 Task: Find connections with filter location Kidlington with filter topic #happywith filter profile language English with filter current company Aviation Jobs @ AeroNefs with filter school Shri G S Institute of Technology & Science with filter industry Wood Product Manufacturing with filter service category User Experience Design with filter keywords title Salon Manager
Action: Mouse moved to (687, 105)
Screenshot: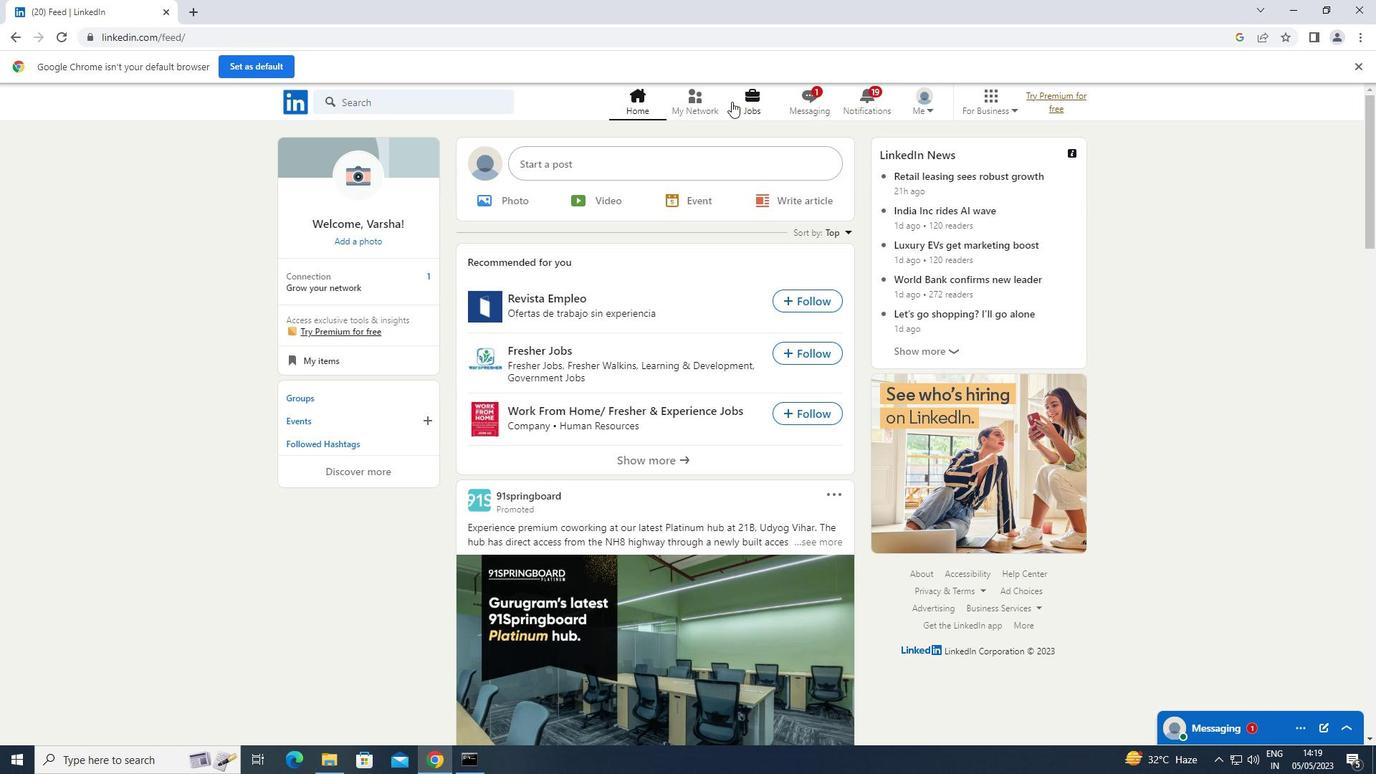 
Action: Mouse pressed left at (687, 105)
Screenshot: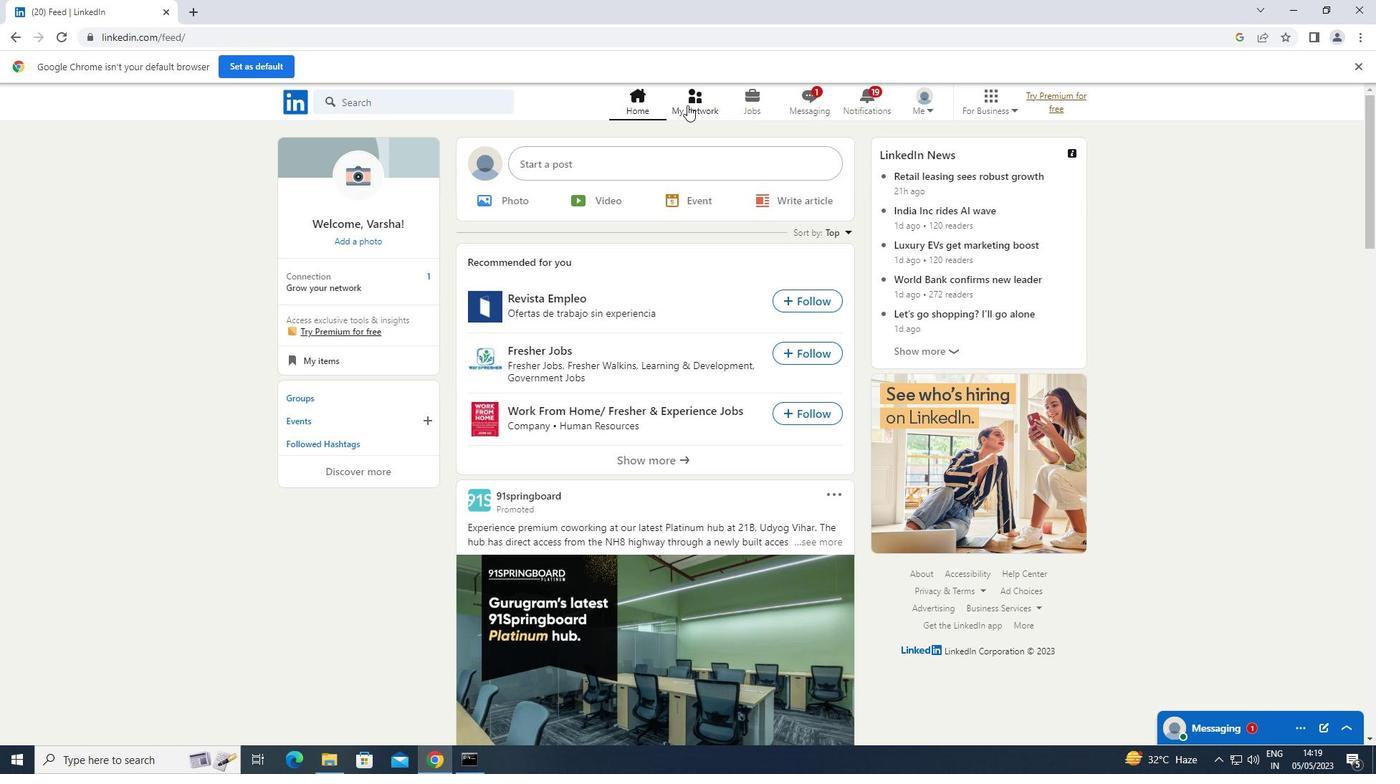 
Action: Mouse moved to (384, 172)
Screenshot: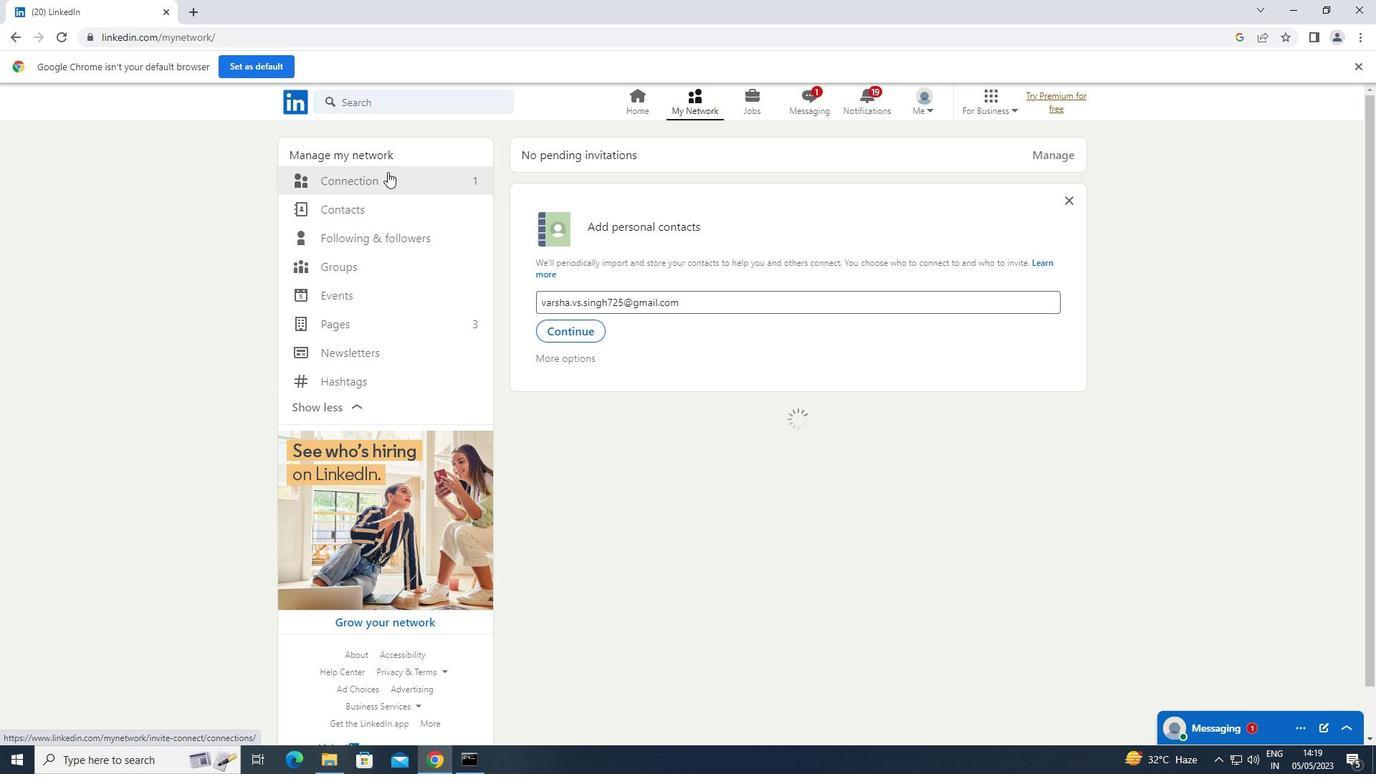 
Action: Mouse pressed left at (384, 172)
Screenshot: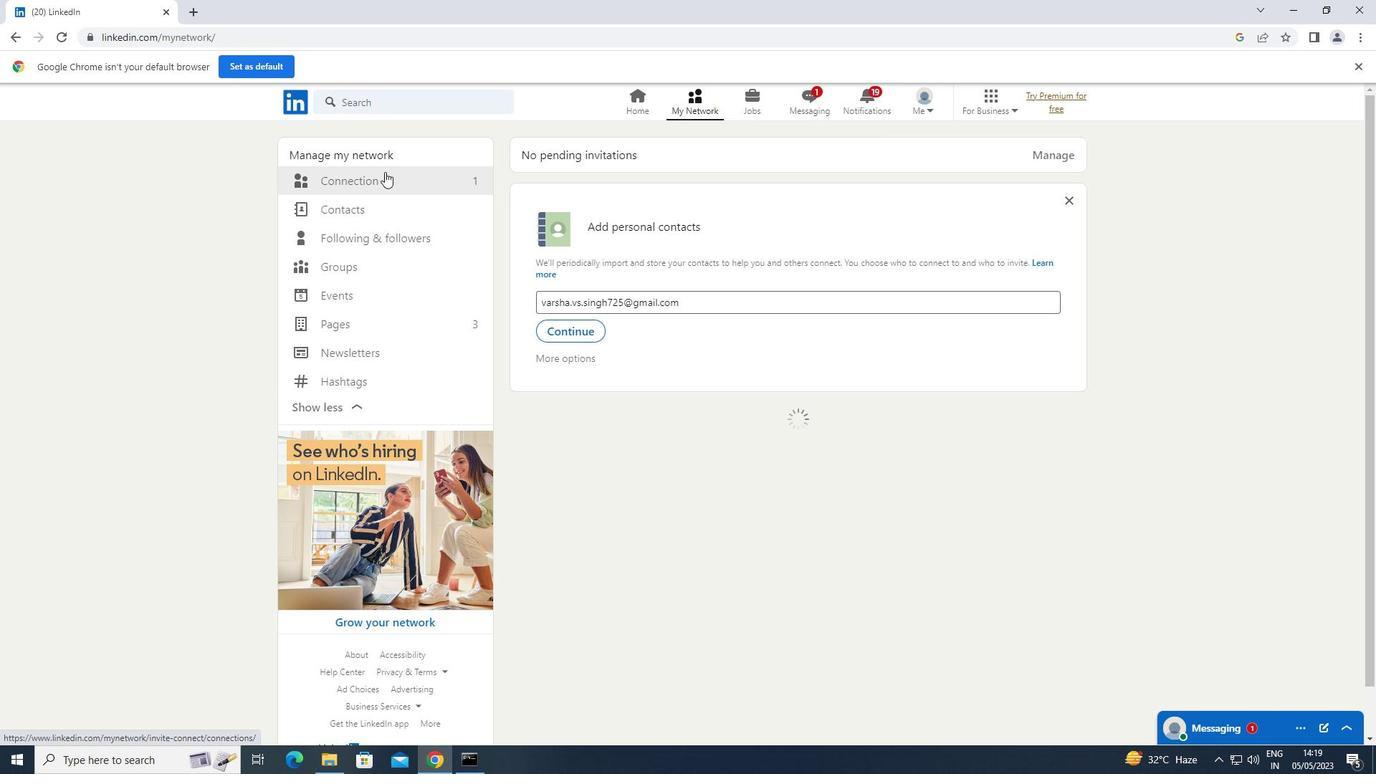 
Action: Mouse moved to (797, 175)
Screenshot: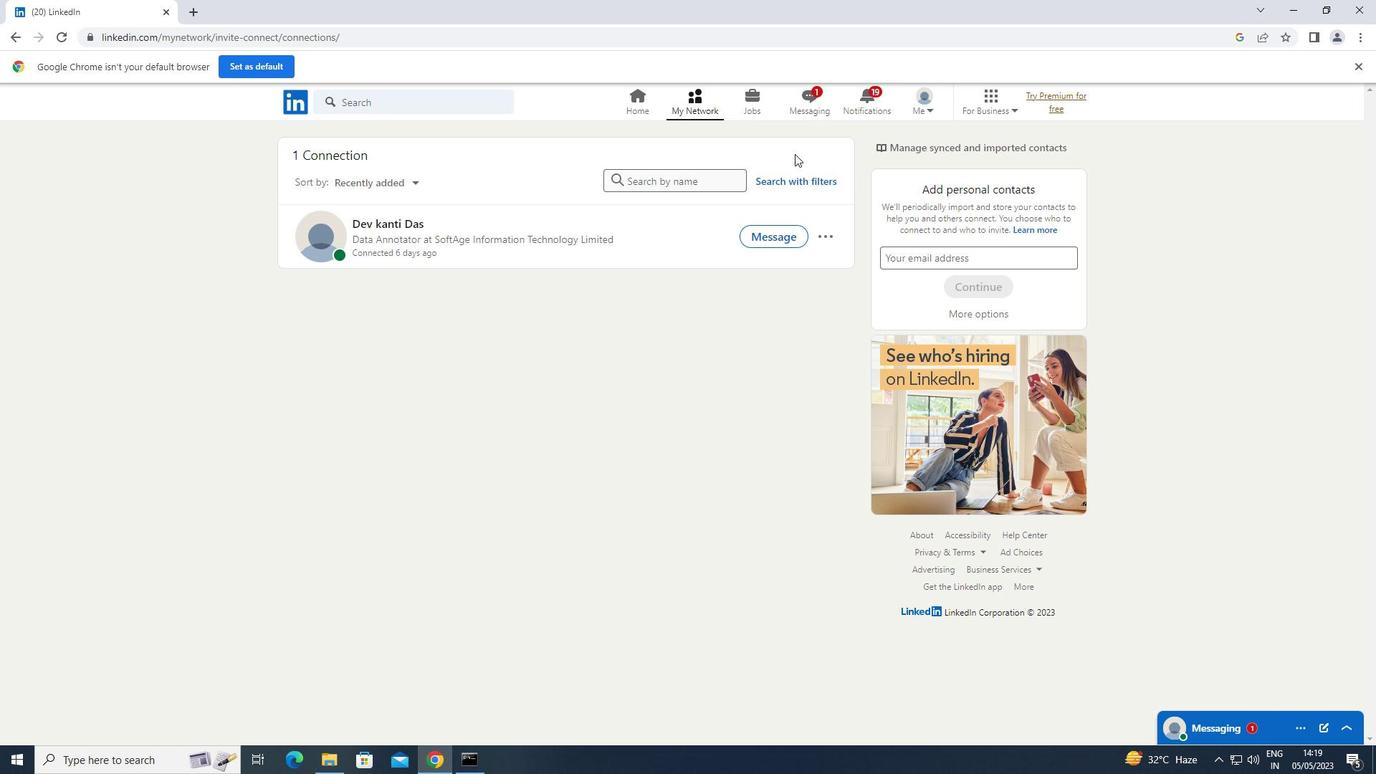 
Action: Mouse pressed left at (797, 175)
Screenshot: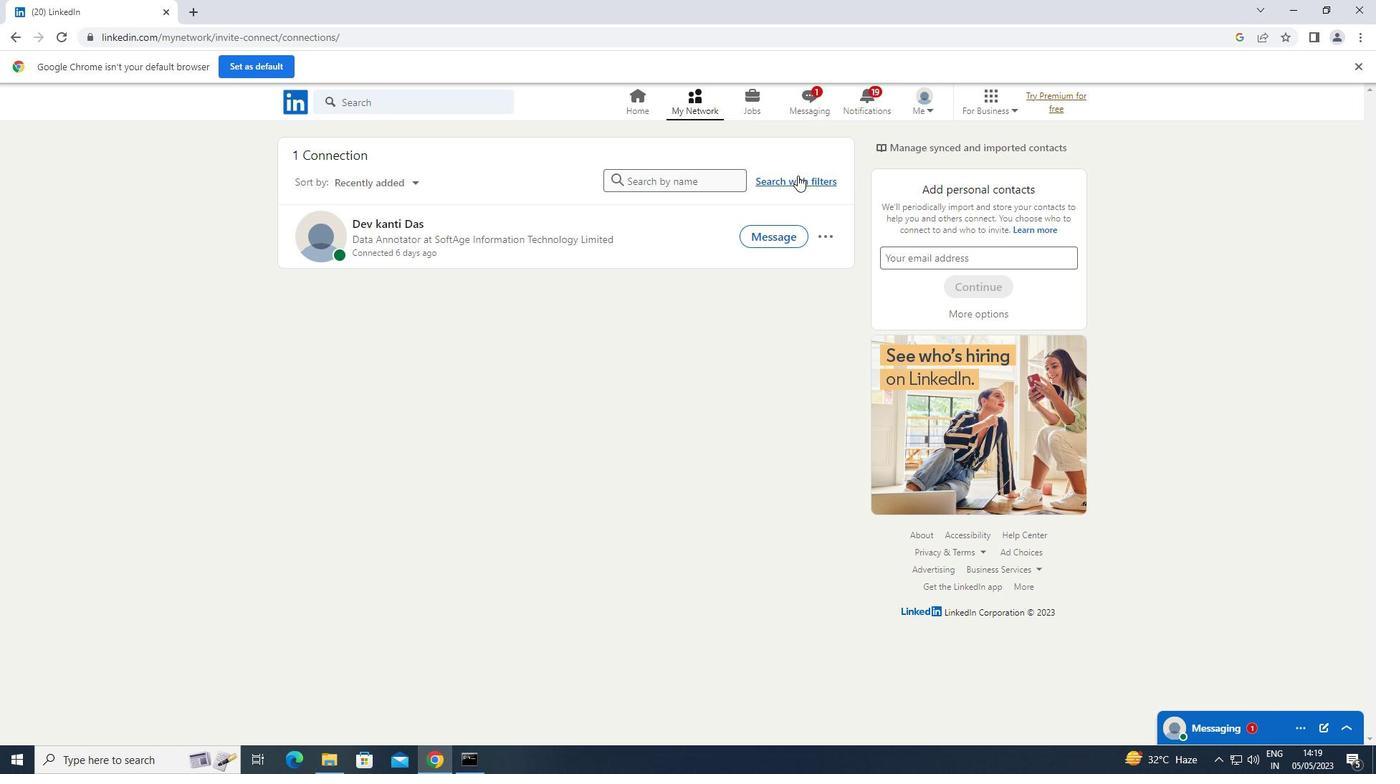 
Action: Mouse moved to (731, 134)
Screenshot: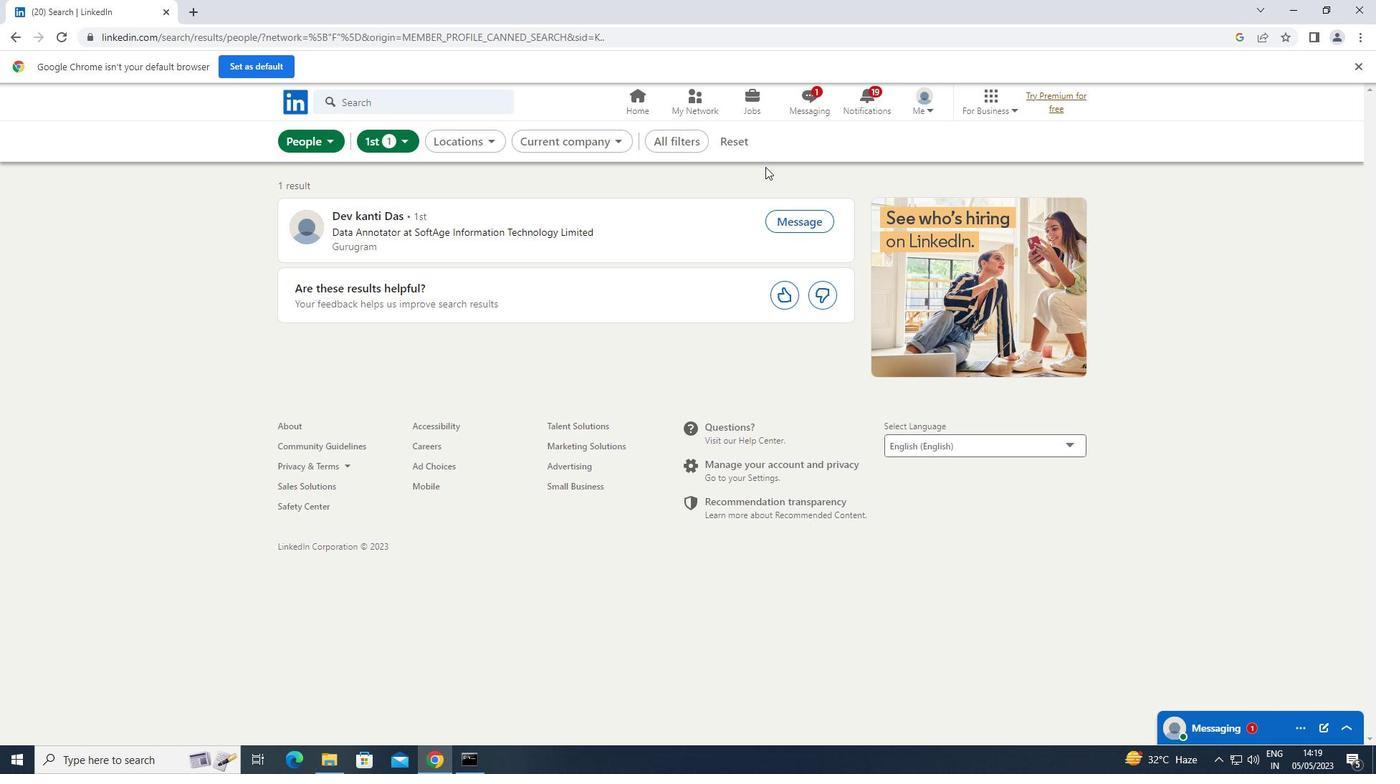 
Action: Mouse pressed left at (731, 134)
Screenshot: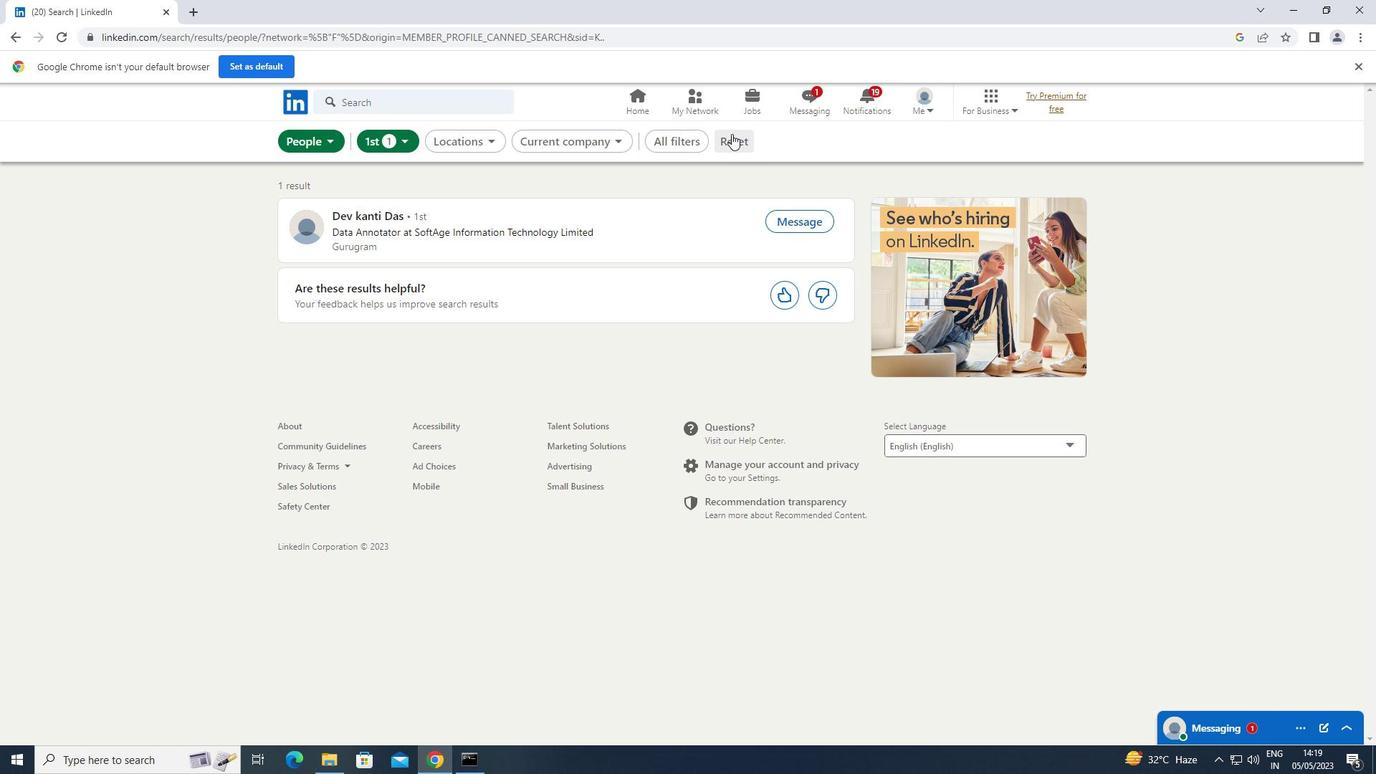 
Action: Mouse moved to (710, 137)
Screenshot: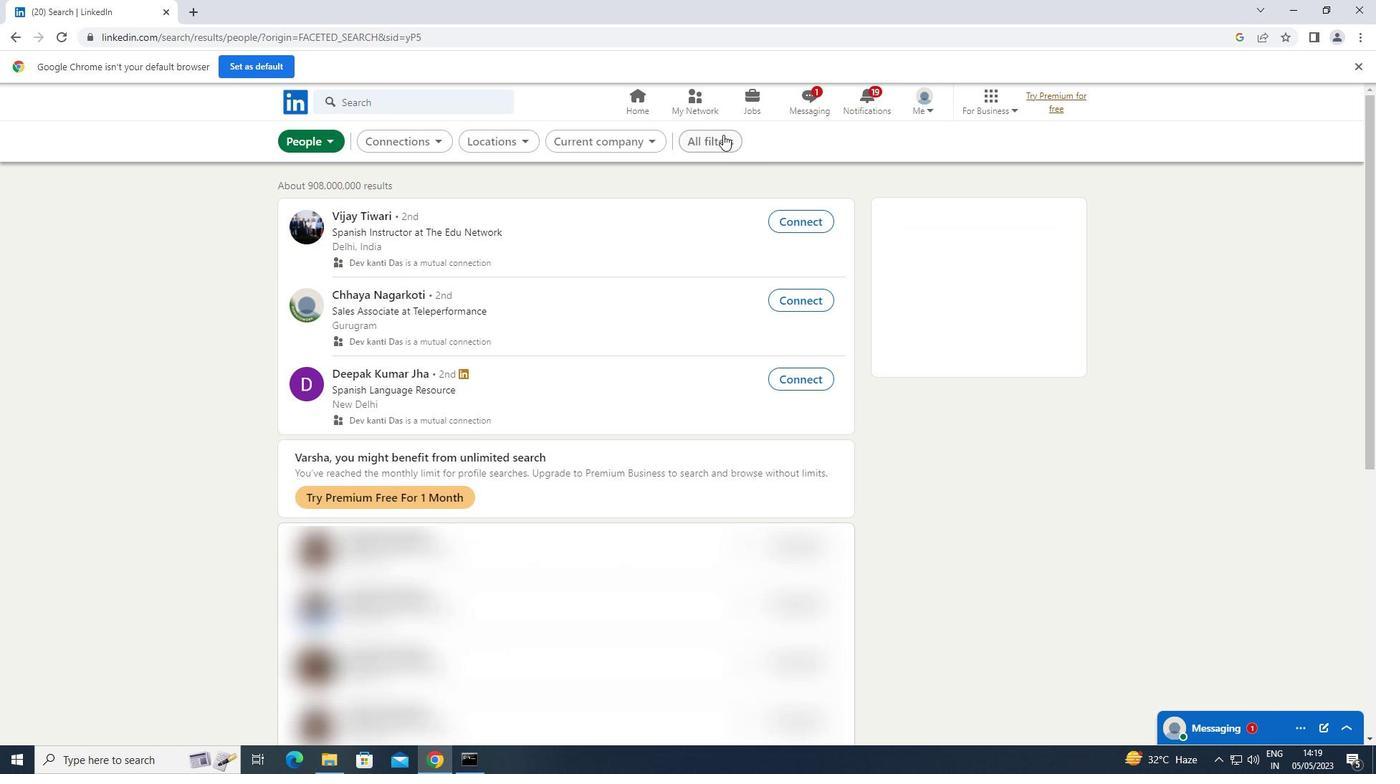 
Action: Mouse pressed left at (710, 137)
Screenshot: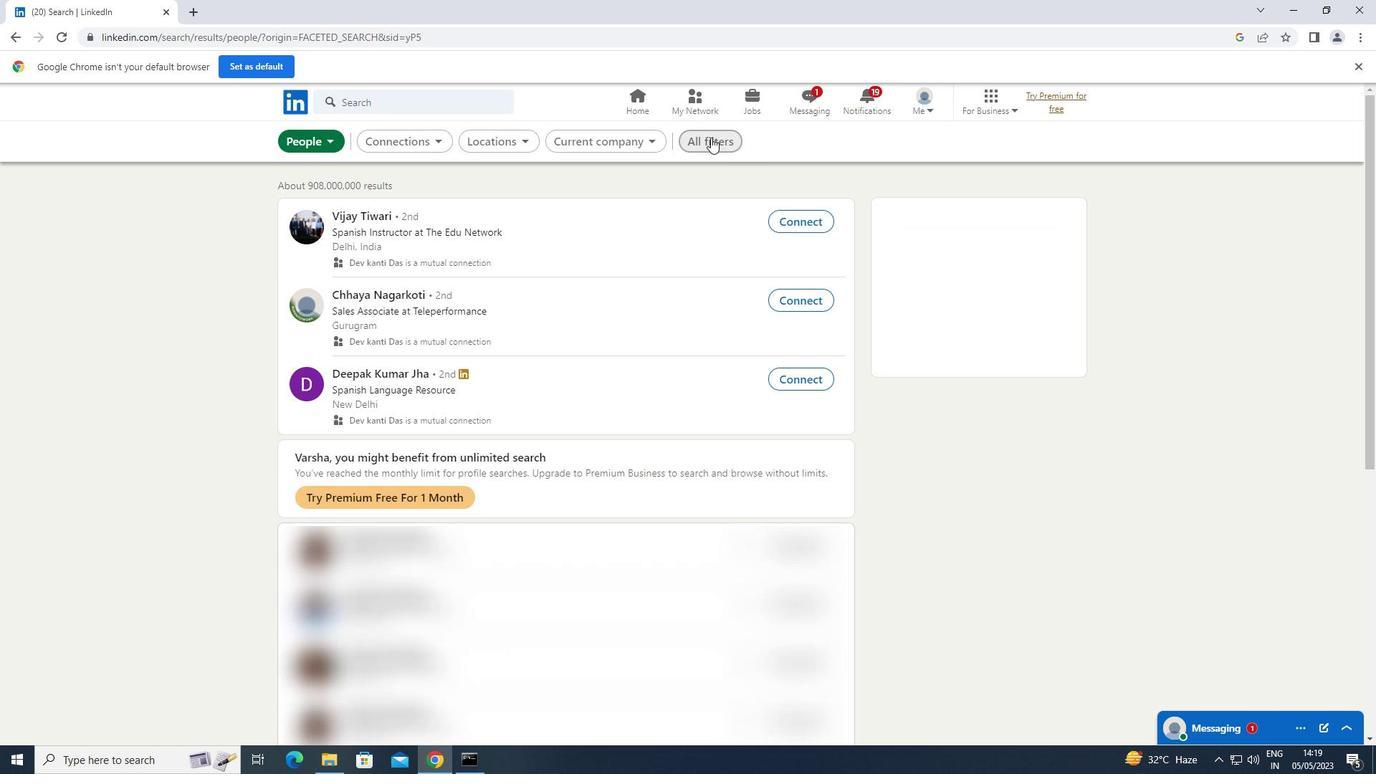 
Action: Mouse moved to (1047, 278)
Screenshot: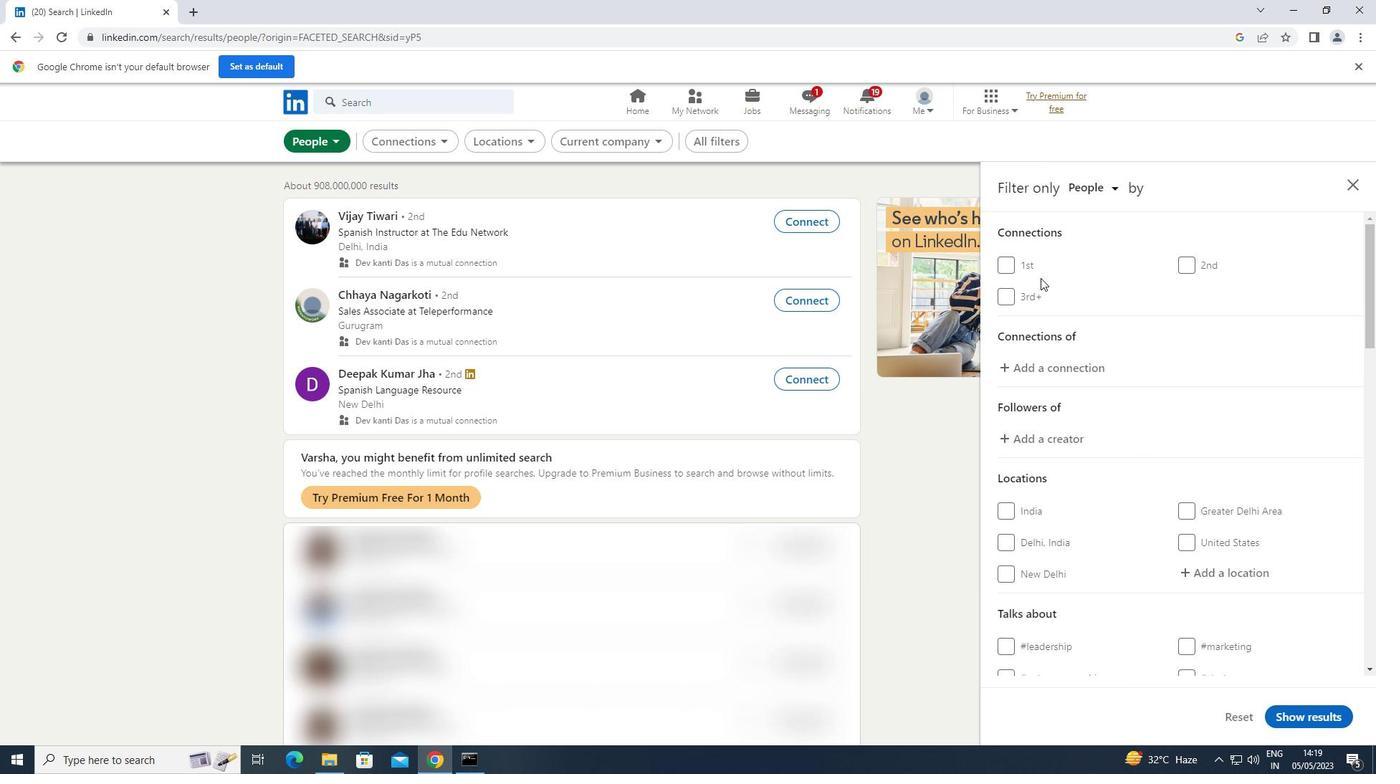 
Action: Mouse scrolled (1047, 277) with delta (0, 0)
Screenshot: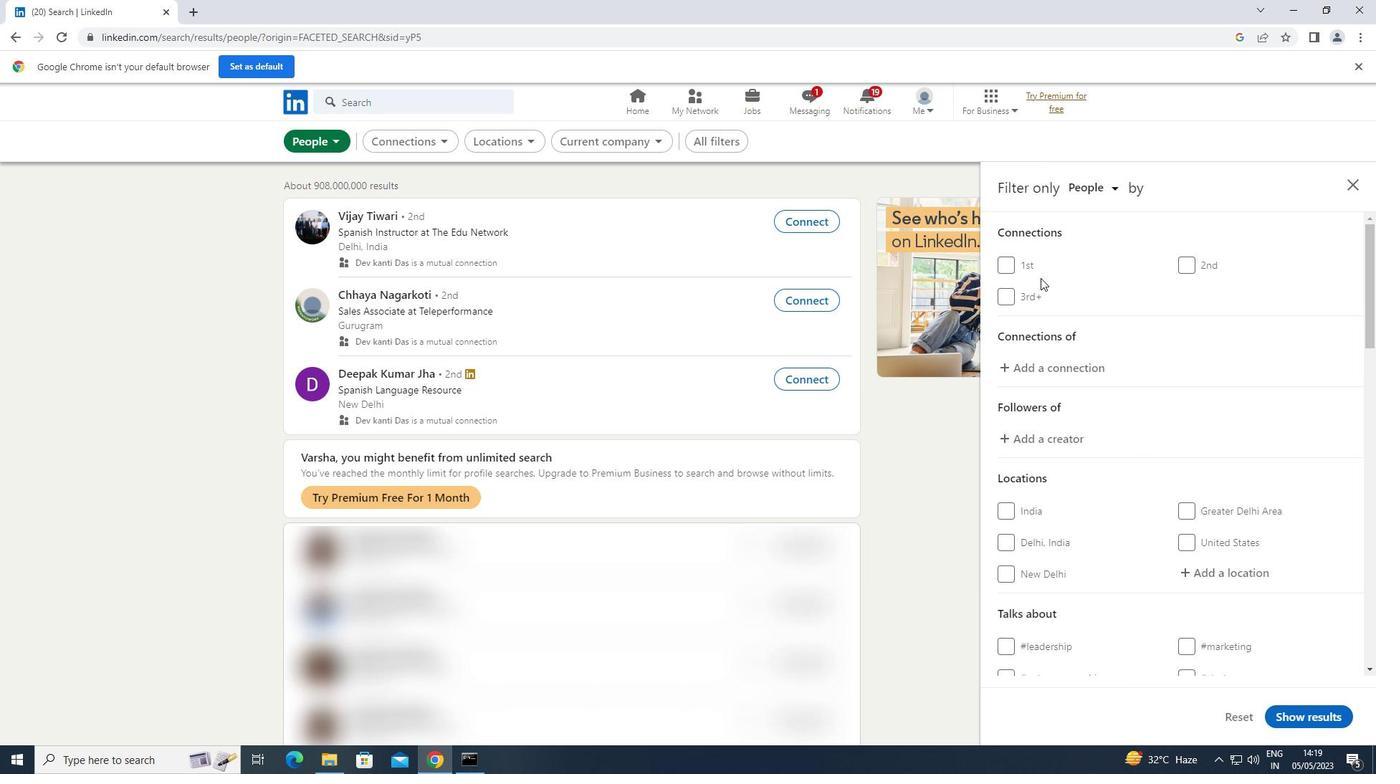 
Action: Mouse scrolled (1047, 277) with delta (0, 0)
Screenshot: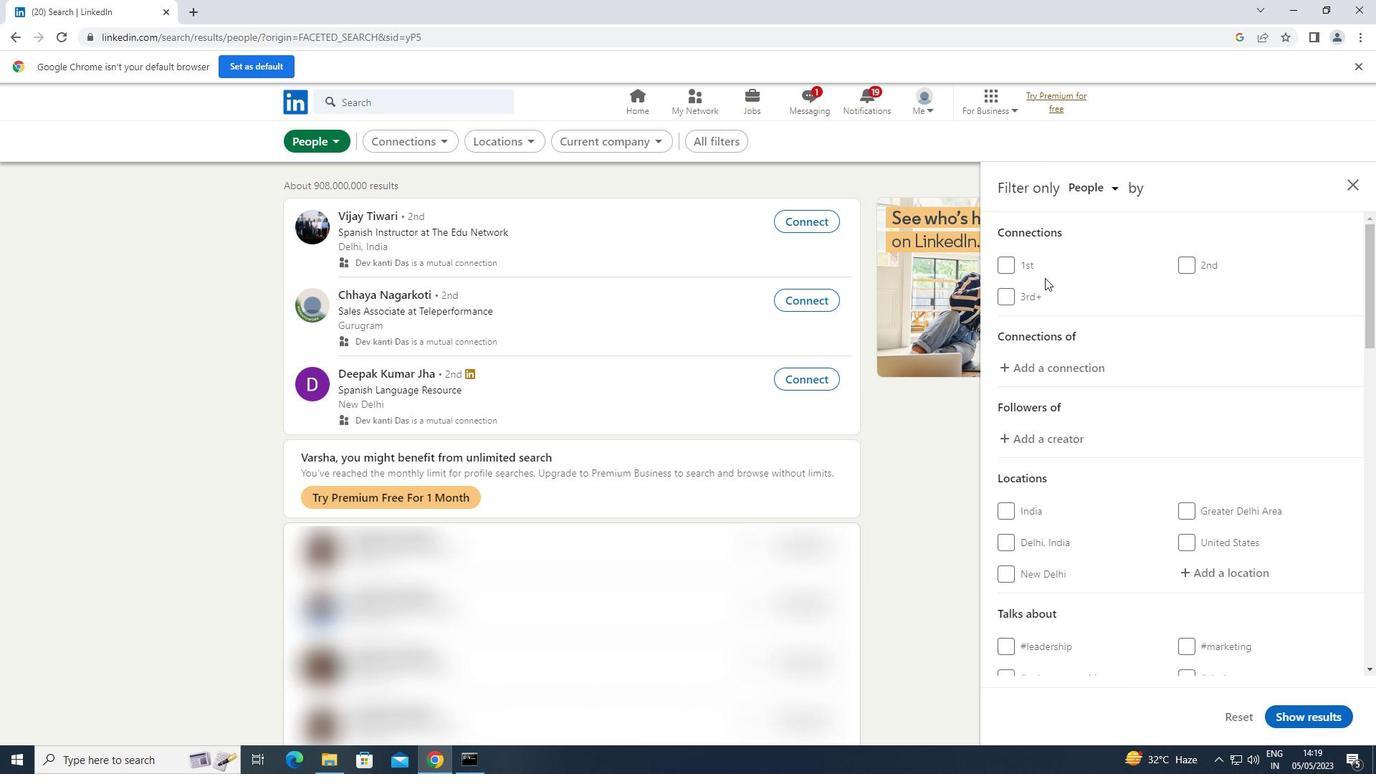 
Action: Mouse scrolled (1047, 277) with delta (0, 0)
Screenshot: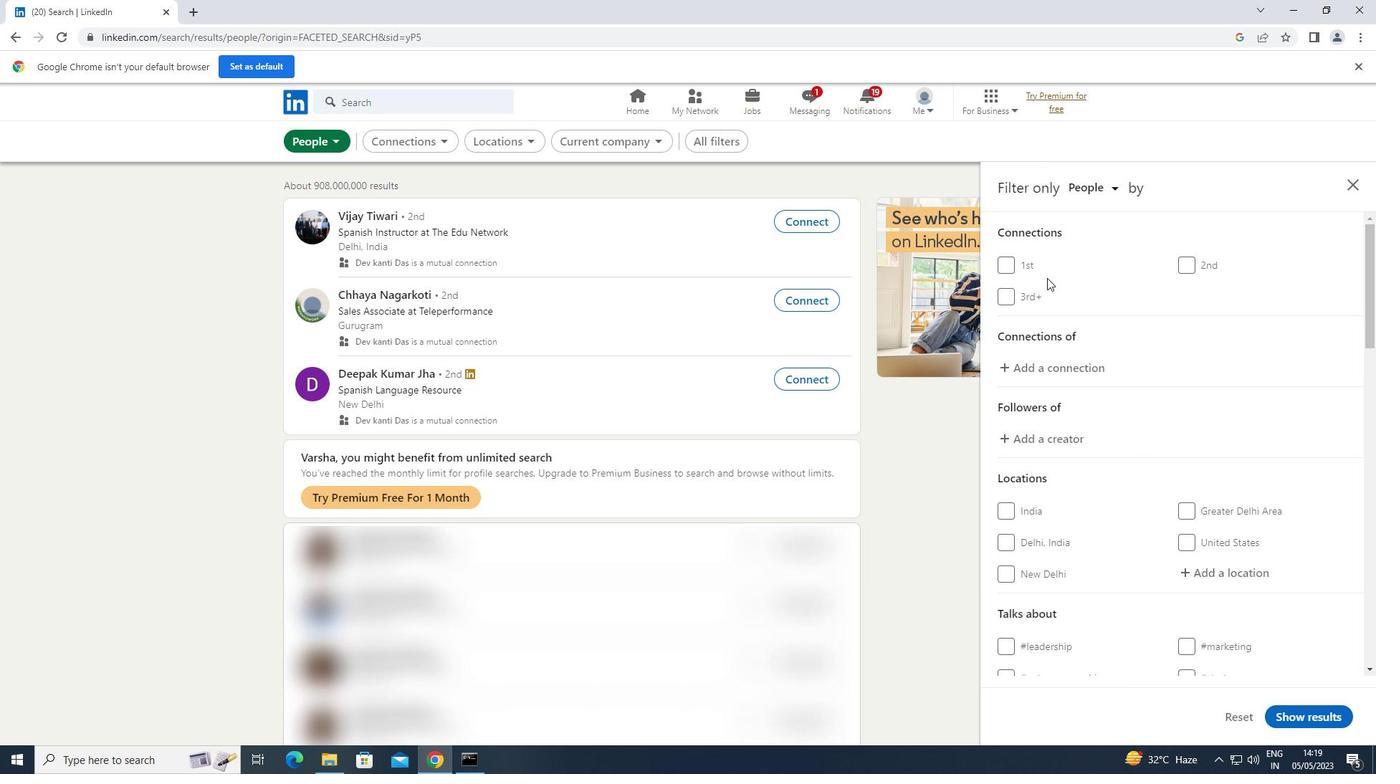 
Action: Mouse scrolled (1047, 277) with delta (0, 0)
Screenshot: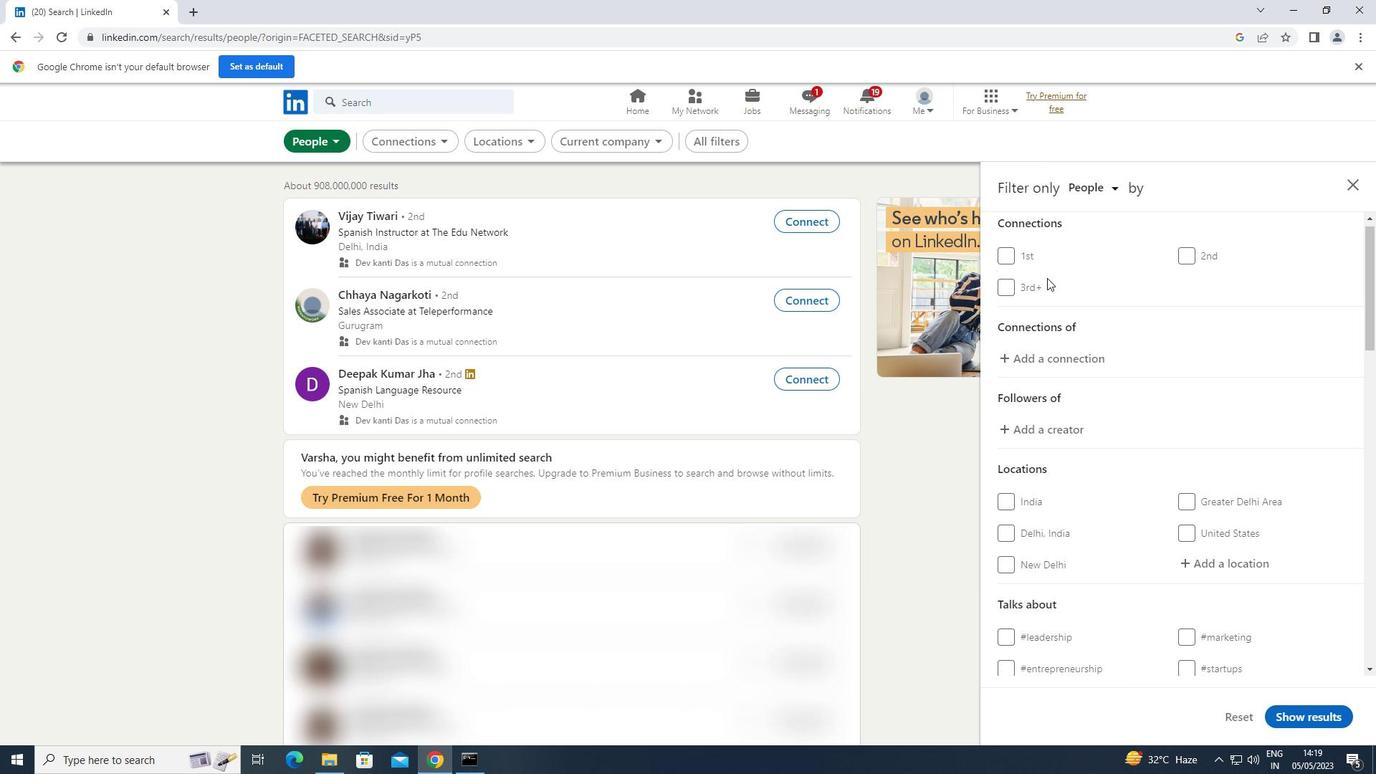 
Action: Mouse moved to (1202, 281)
Screenshot: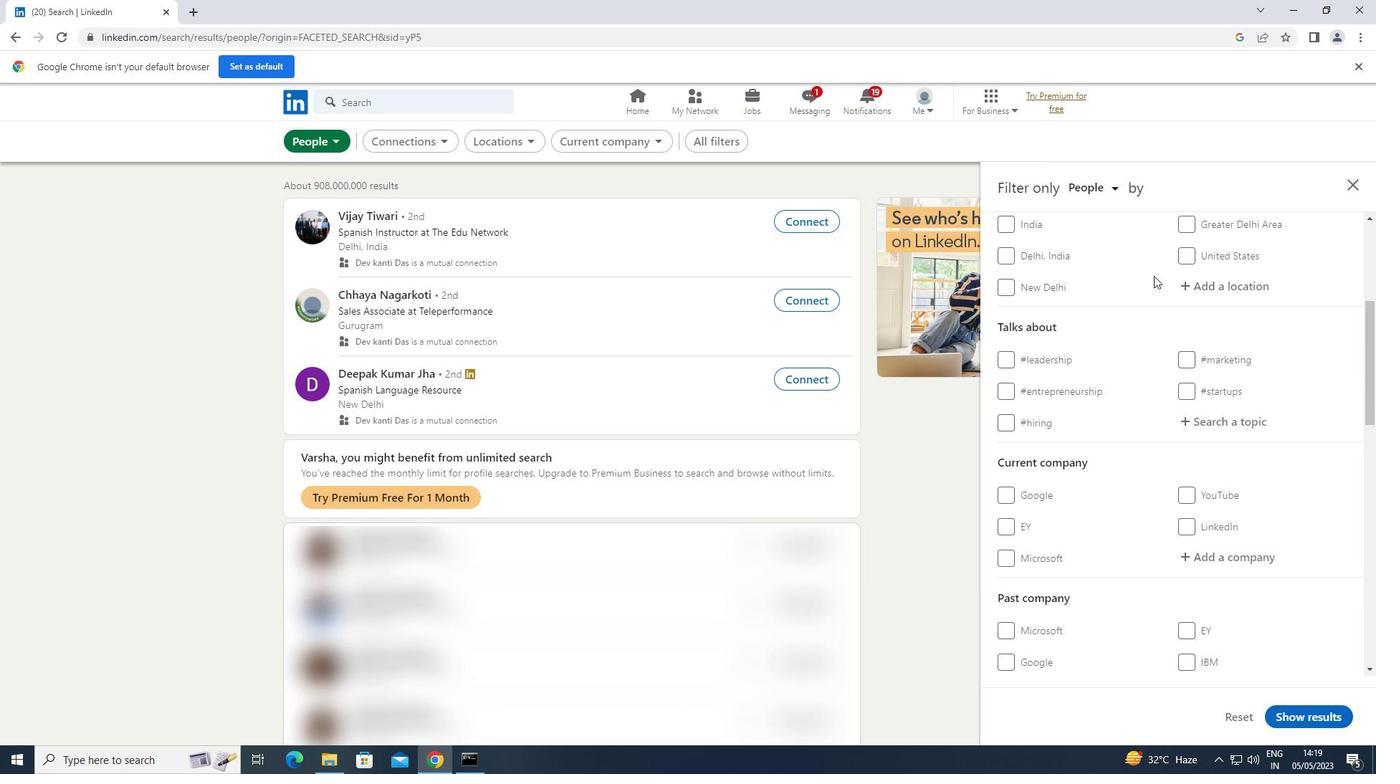 
Action: Mouse pressed left at (1202, 281)
Screenshot: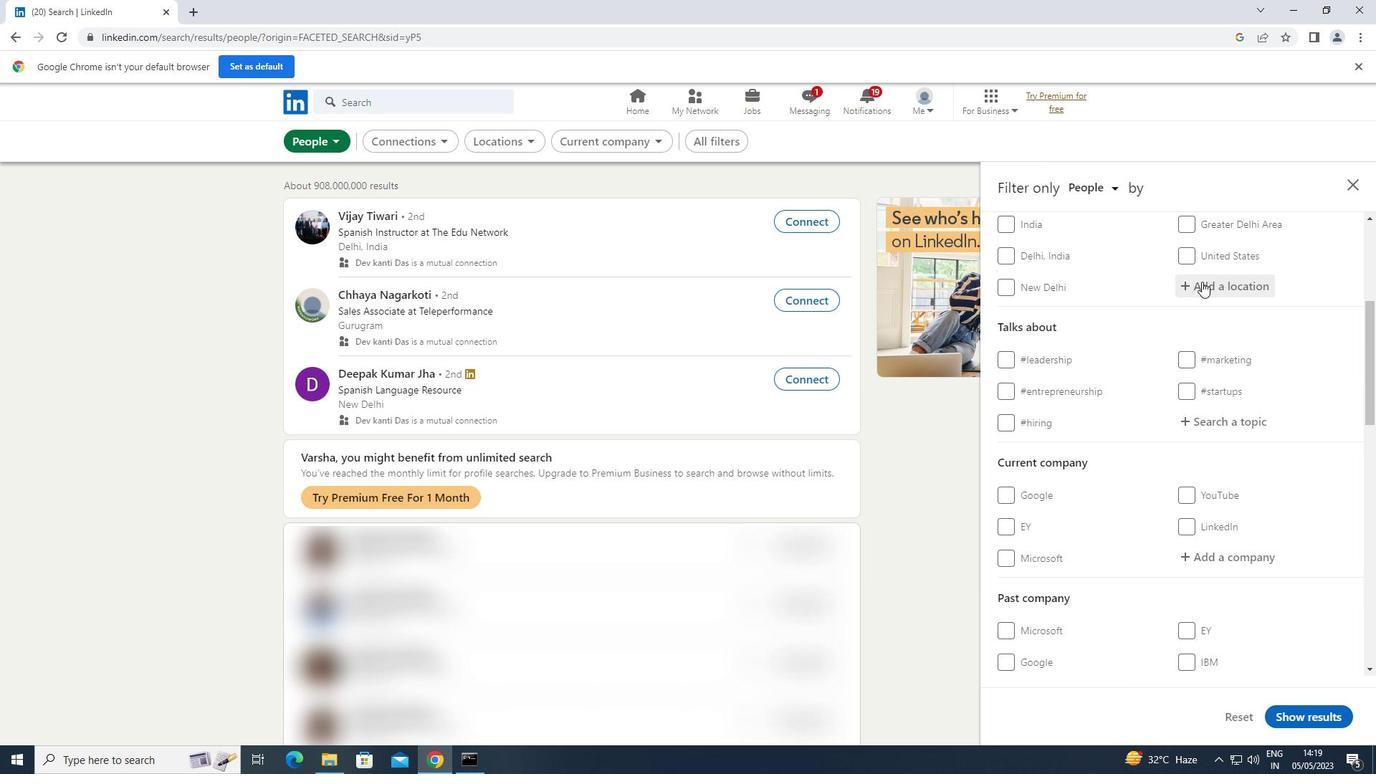 
Action: Key pressed <Key.shift>KIDLINGTON
Screenshot: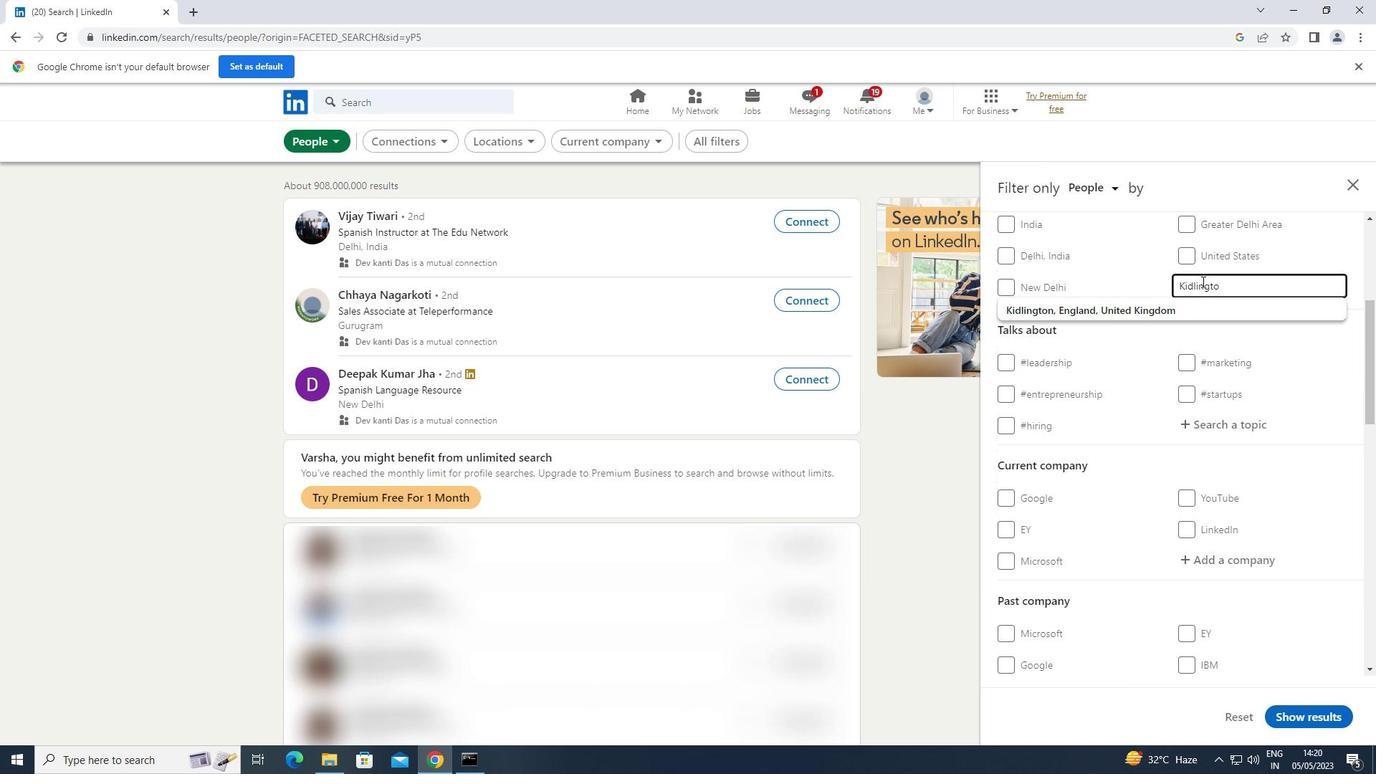 
Action: Mouse moved to (1191, 423)
Screenshot: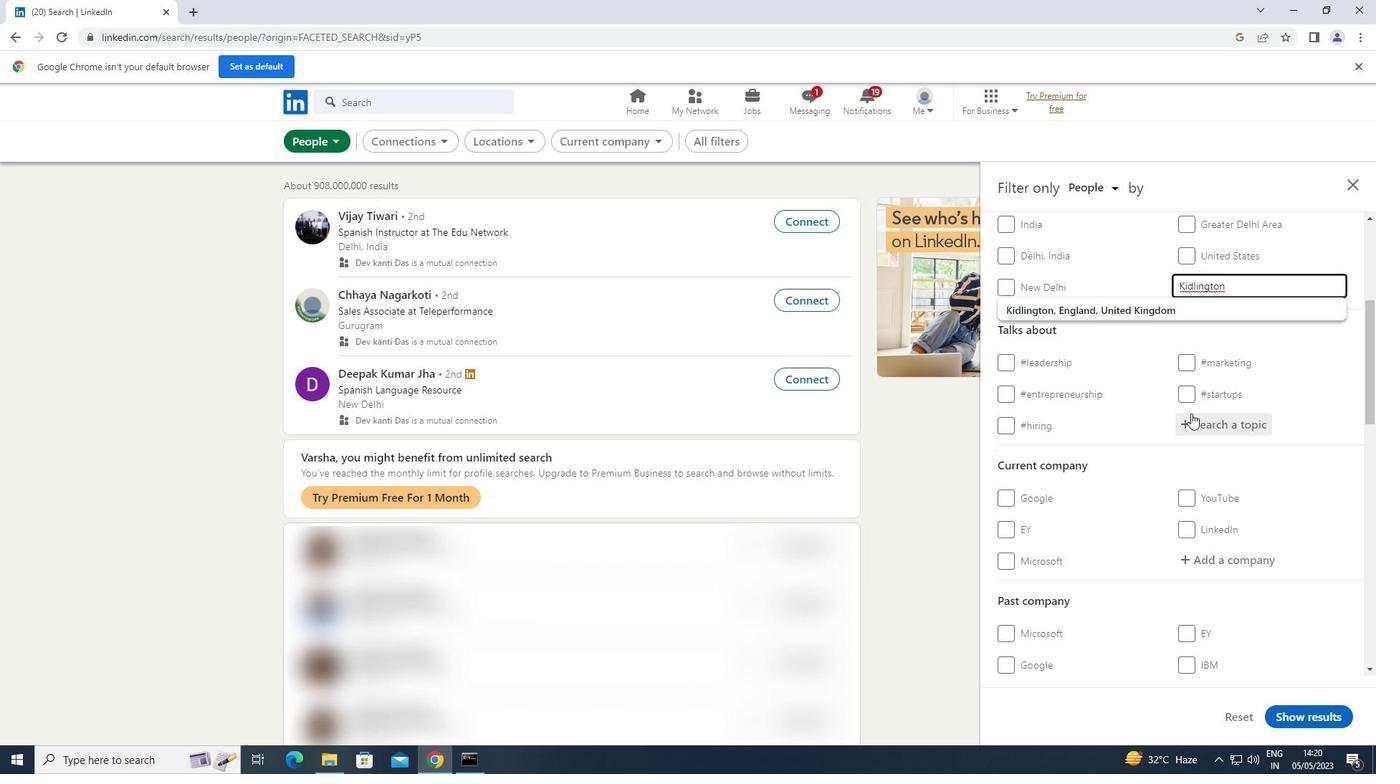 
Action: Mouse pressed left at (1191, 423)
Screenshot: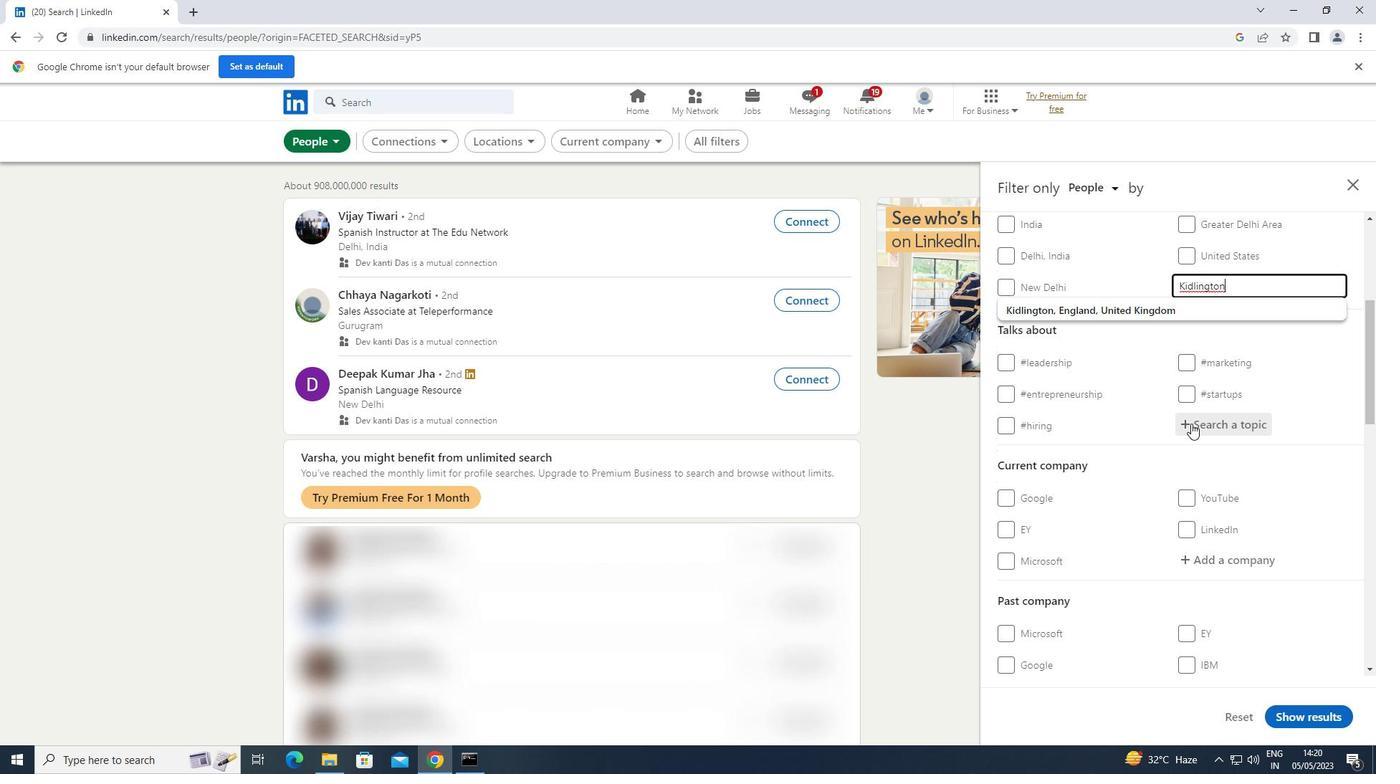 
Action: Key pressed HAPPY
Screenshot: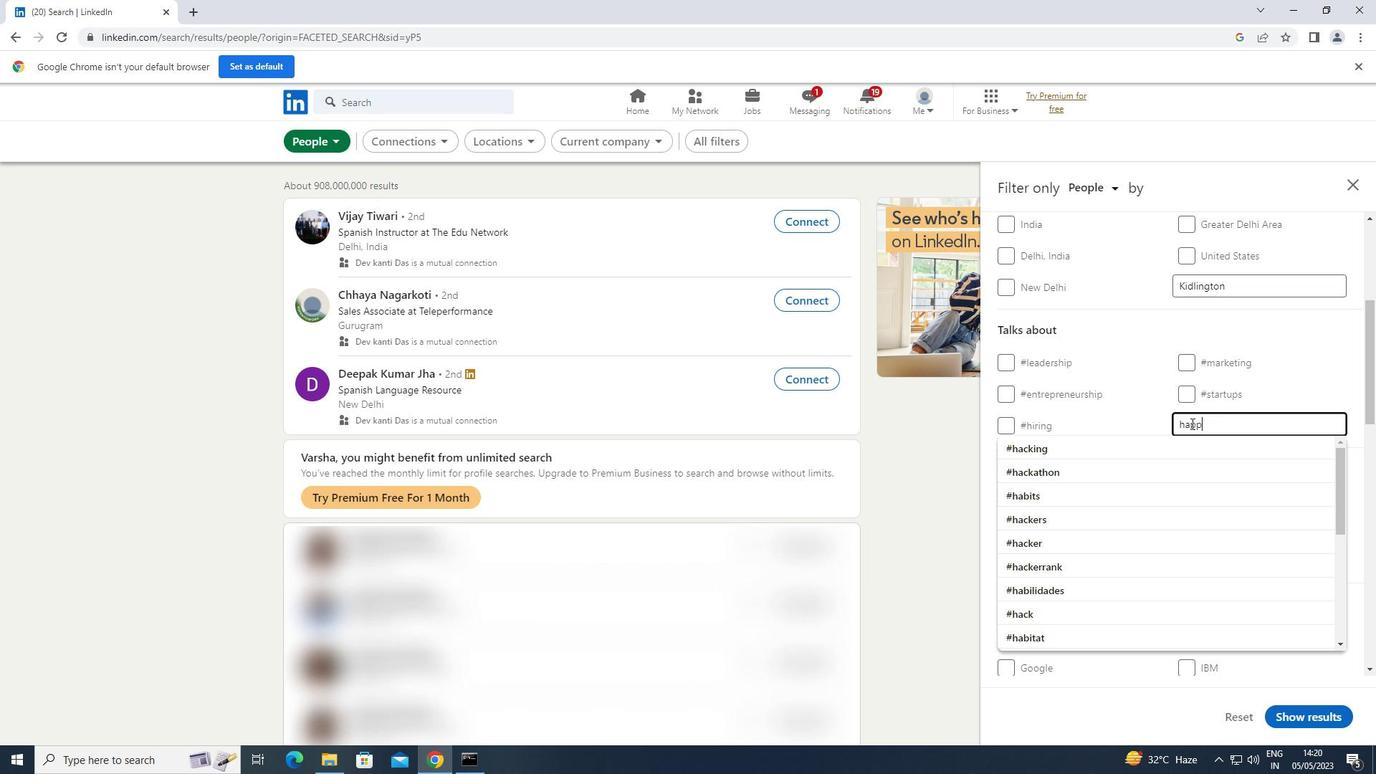 
Action: Mouse moved to (1030, 475)
Screenshot: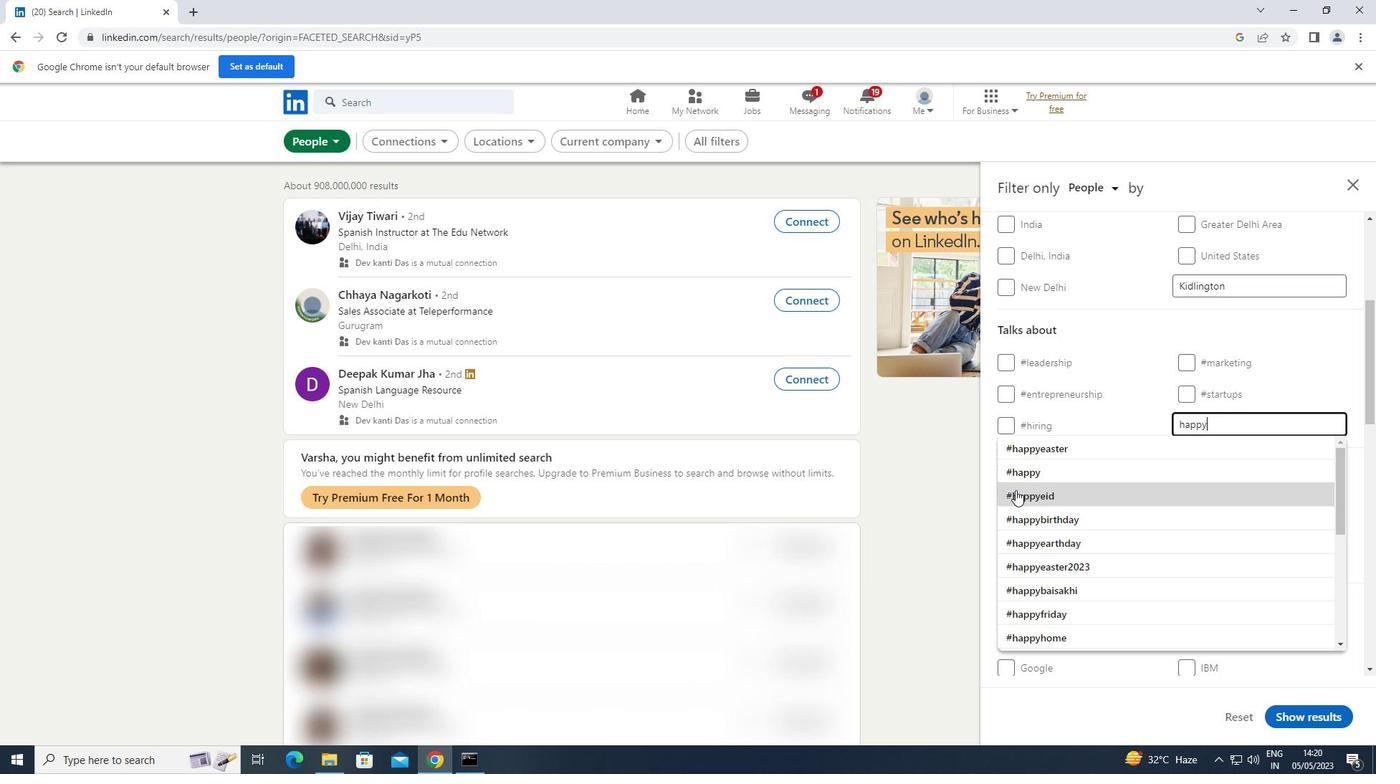 
Action: Mouse pressed left at (1030, 475)
Screenshot: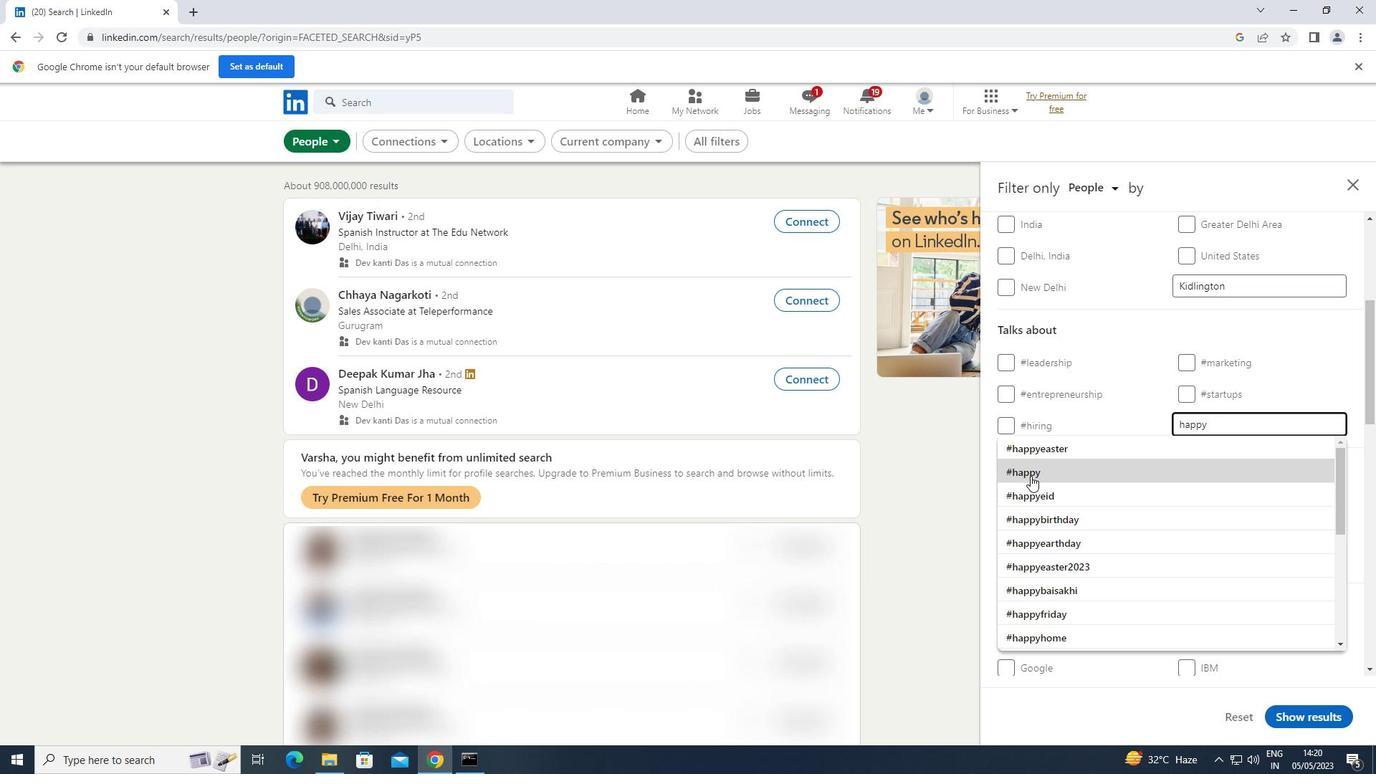 
Action: Mouse scrolled (1030, 475) with delta (0, 0)
Screenshot: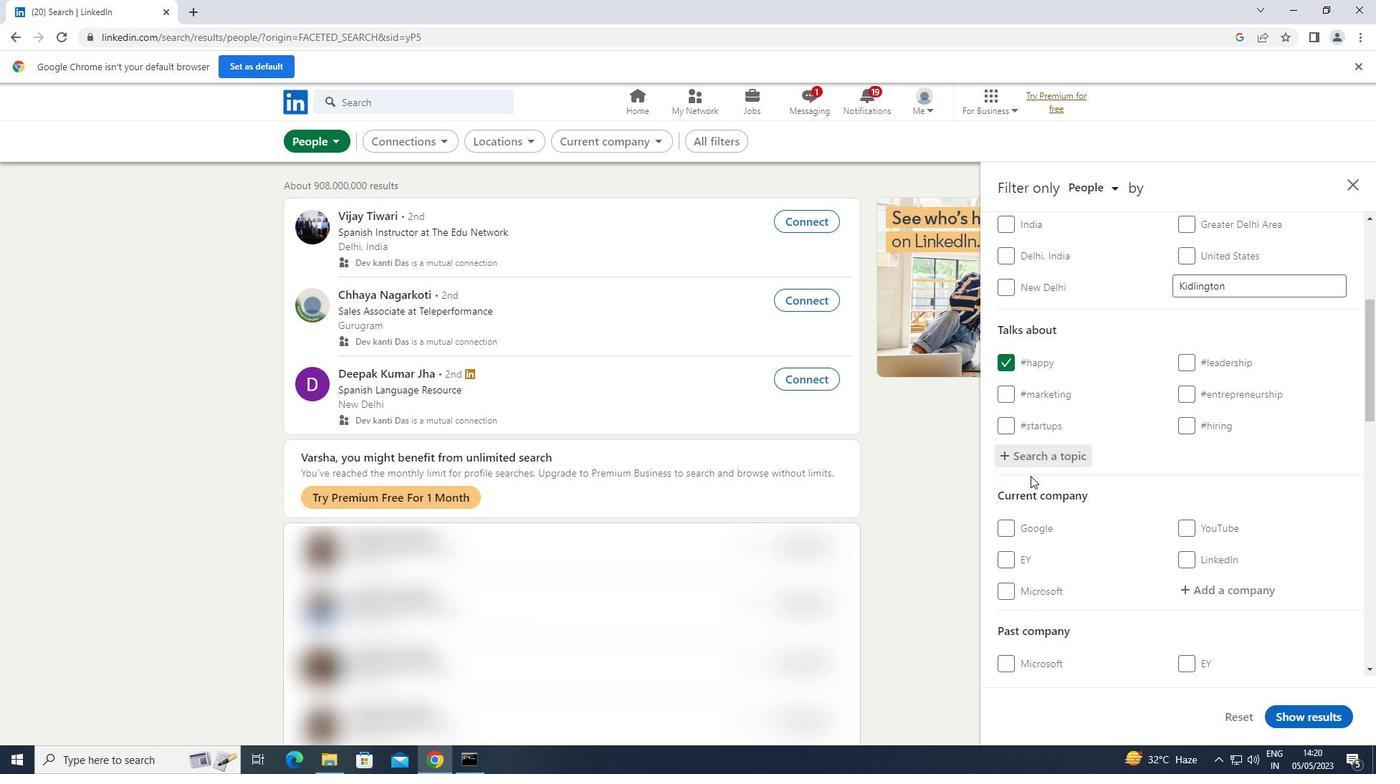 
Action: Mouse scrolled (1030, 475) with delta (0, 0)
Screenshot: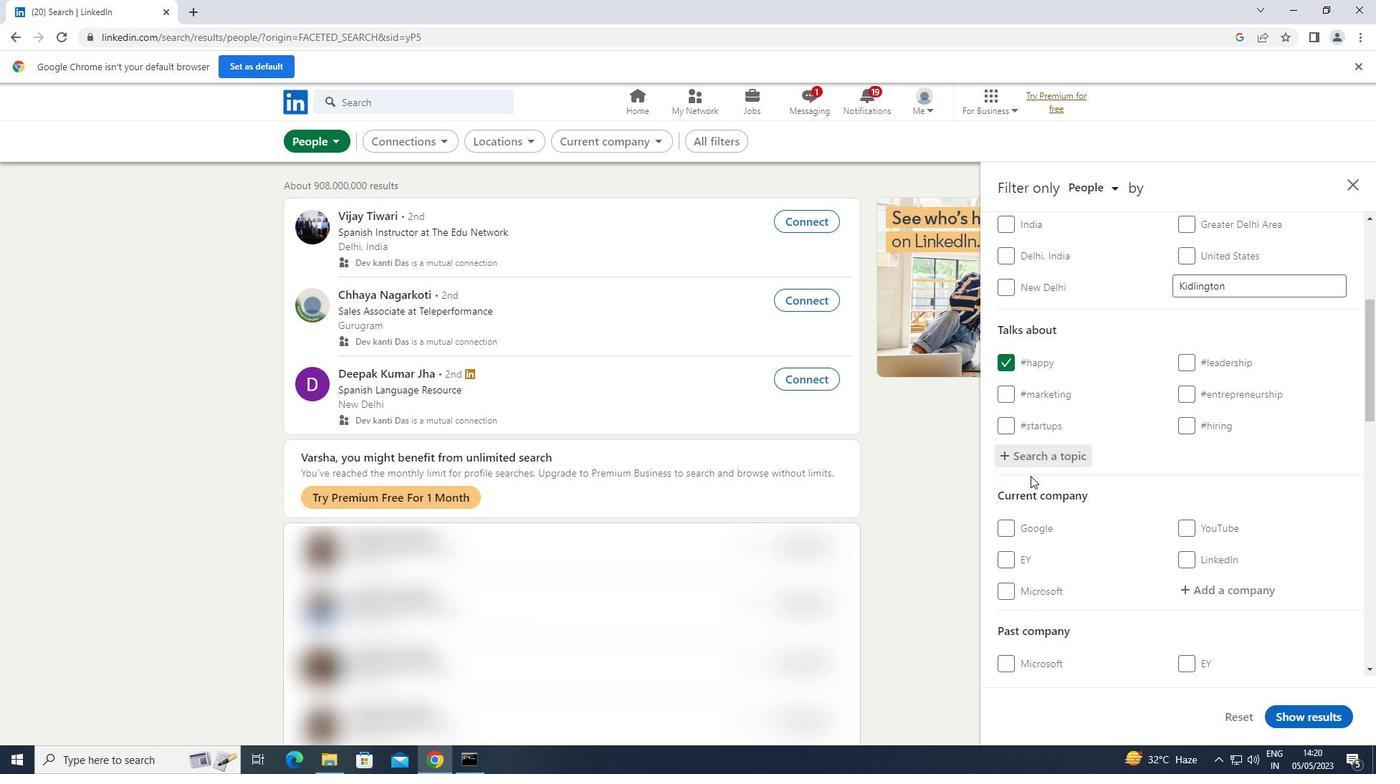 
Action: Mouse scrolled (1030, 475) with delta (0, 0)
Screenshot: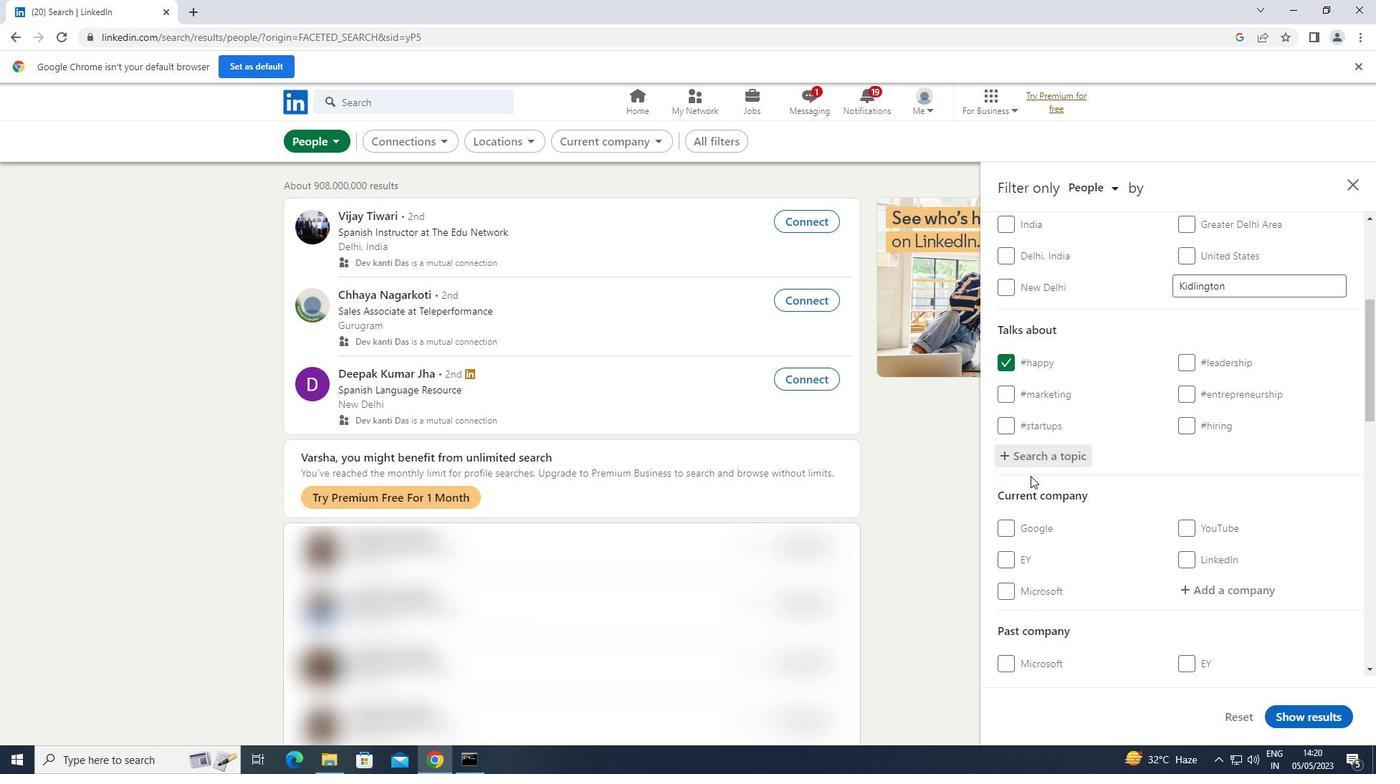 
Action: Mouse scrolled (1030, 475) with delta (0, 0)
Screenshot: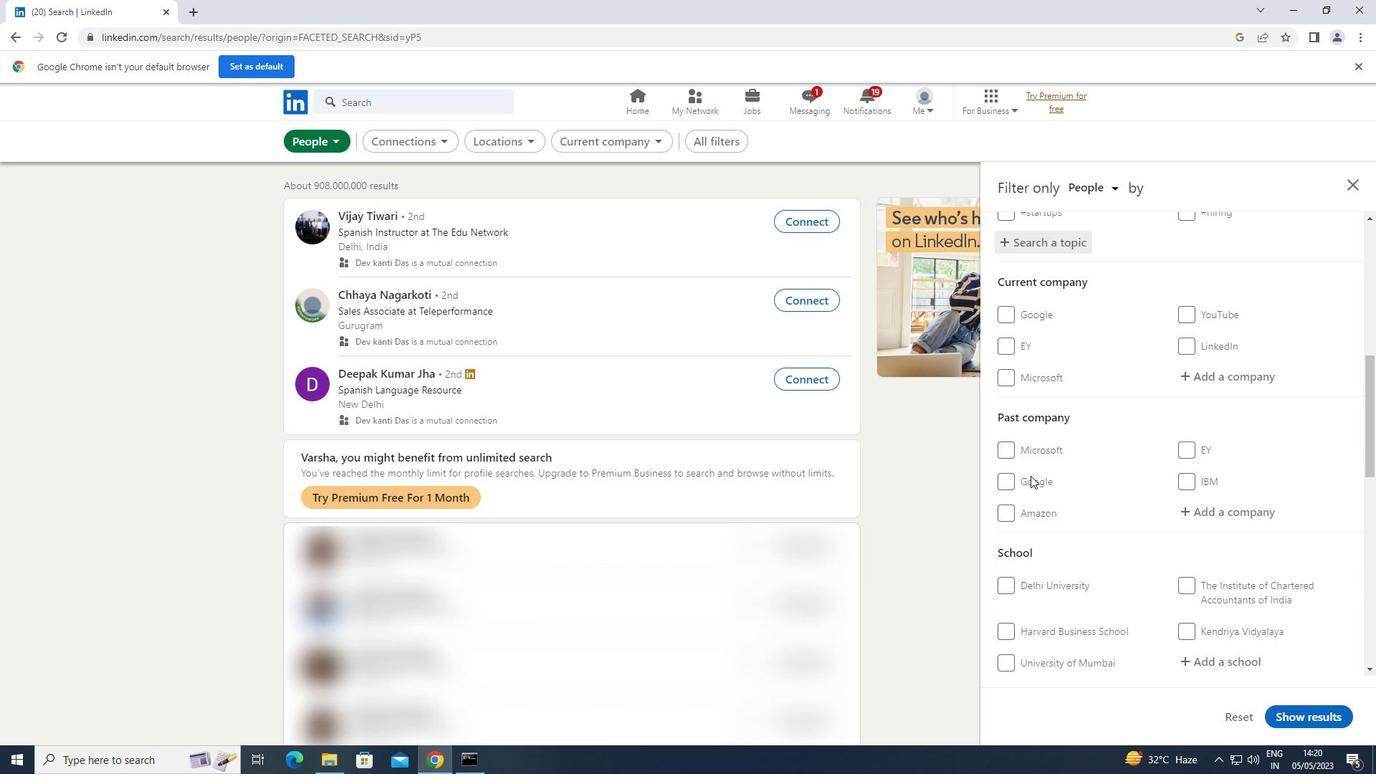 
Action: Mouse scrolled (1030, 475) with delta (0, 0)
Screenshot: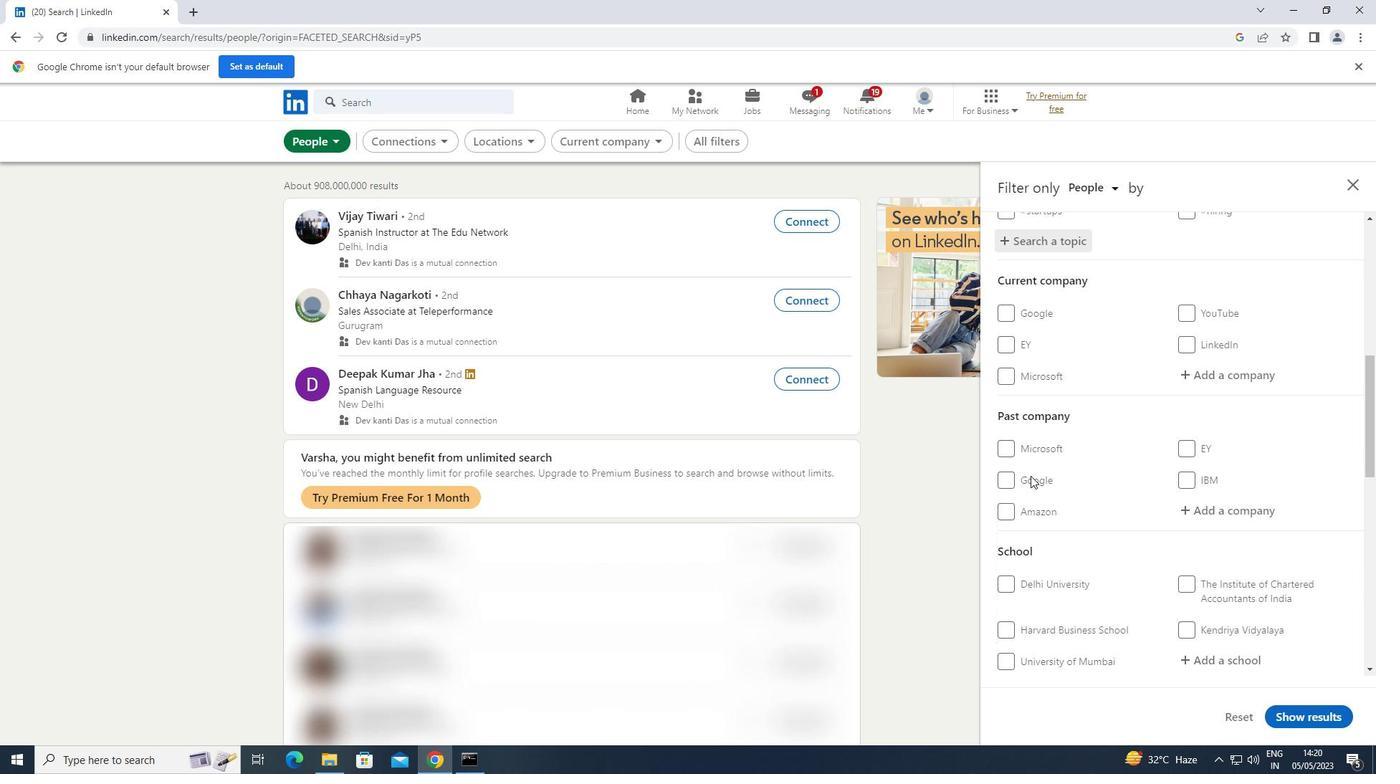 
Action: Mouse scrolled (1030, 475) with delta (0, 0)
Screenshot: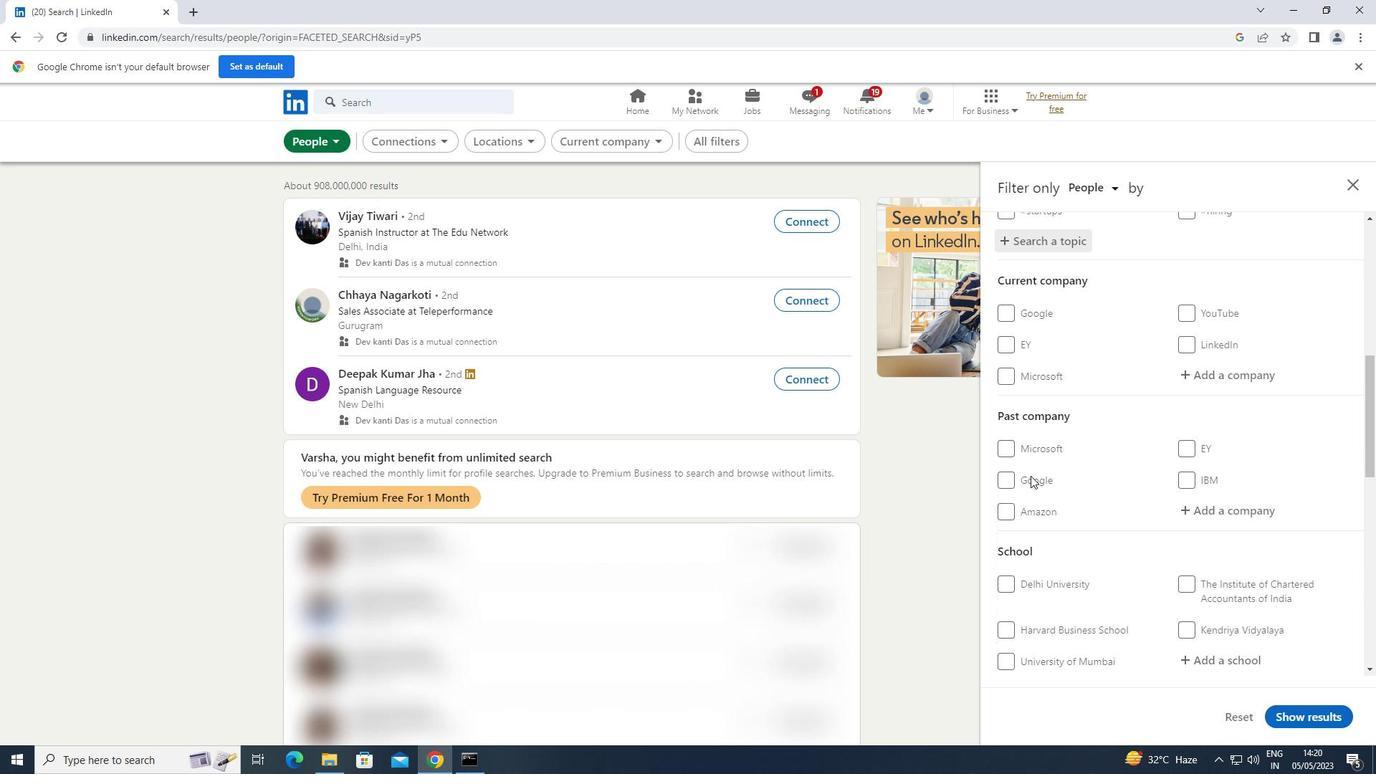
Action: Mouse scrolled (1030, 475) with delta (0, 0)
Screenshot: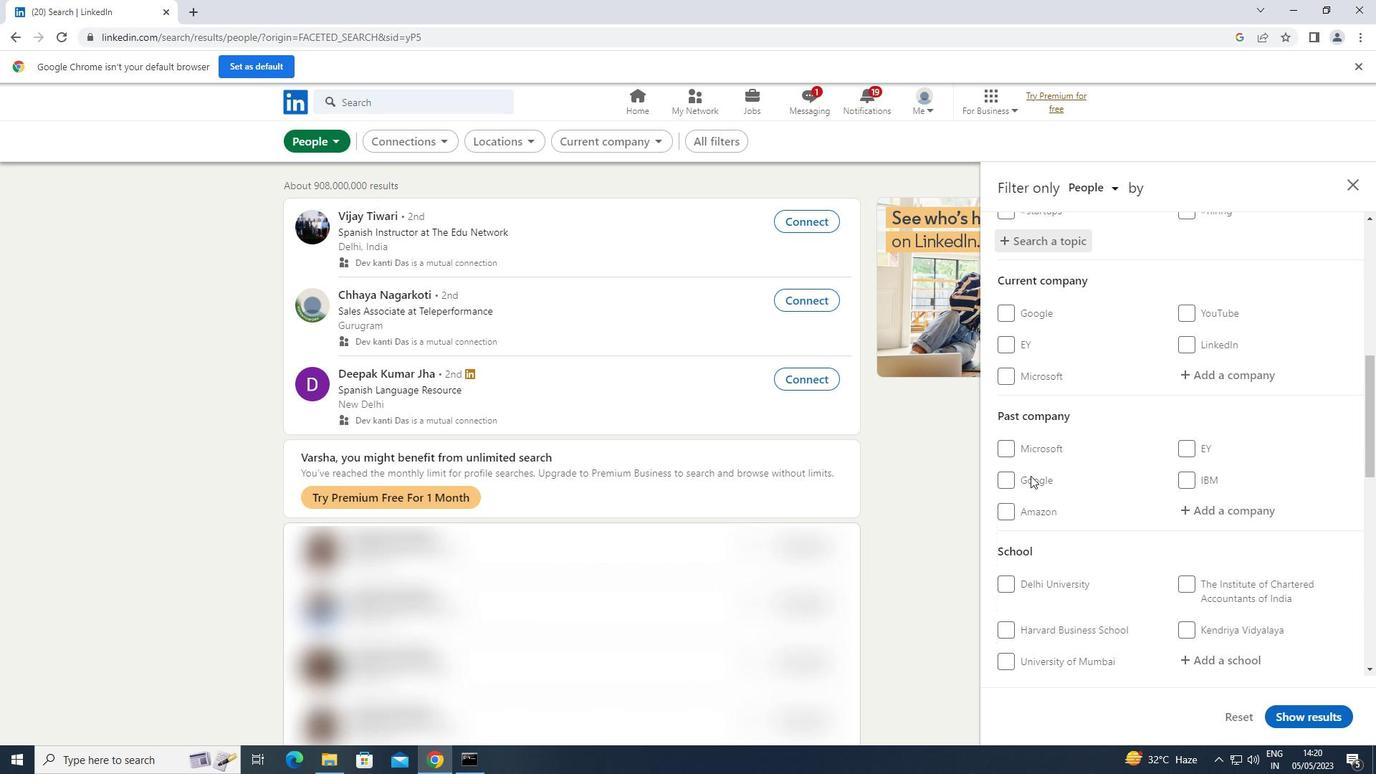 
Action: Mouse moved to (1004, 611)
Screenshot: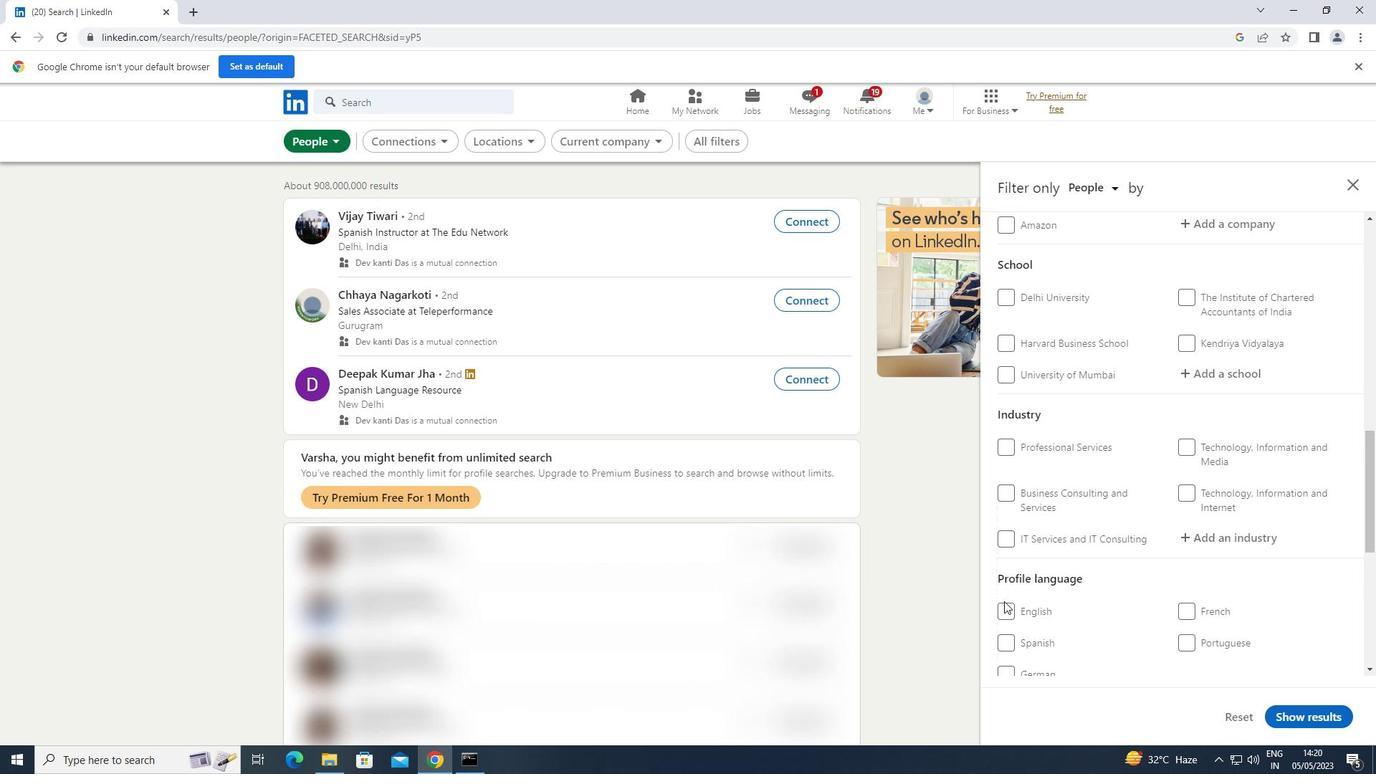 
Action: Mouse pressed left at (1004, 611)
Screenshot: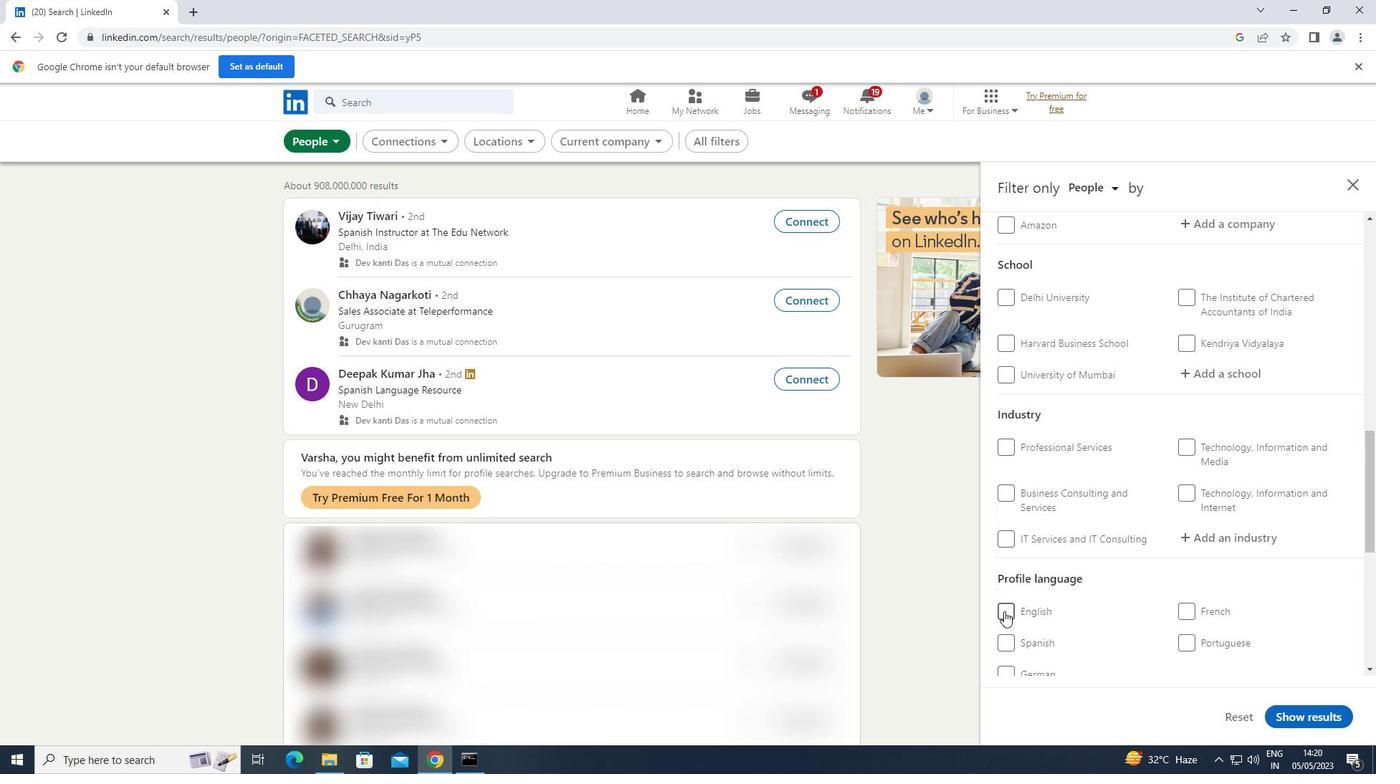 
Action: Mouse moved to (1020, 589)
Screenshot: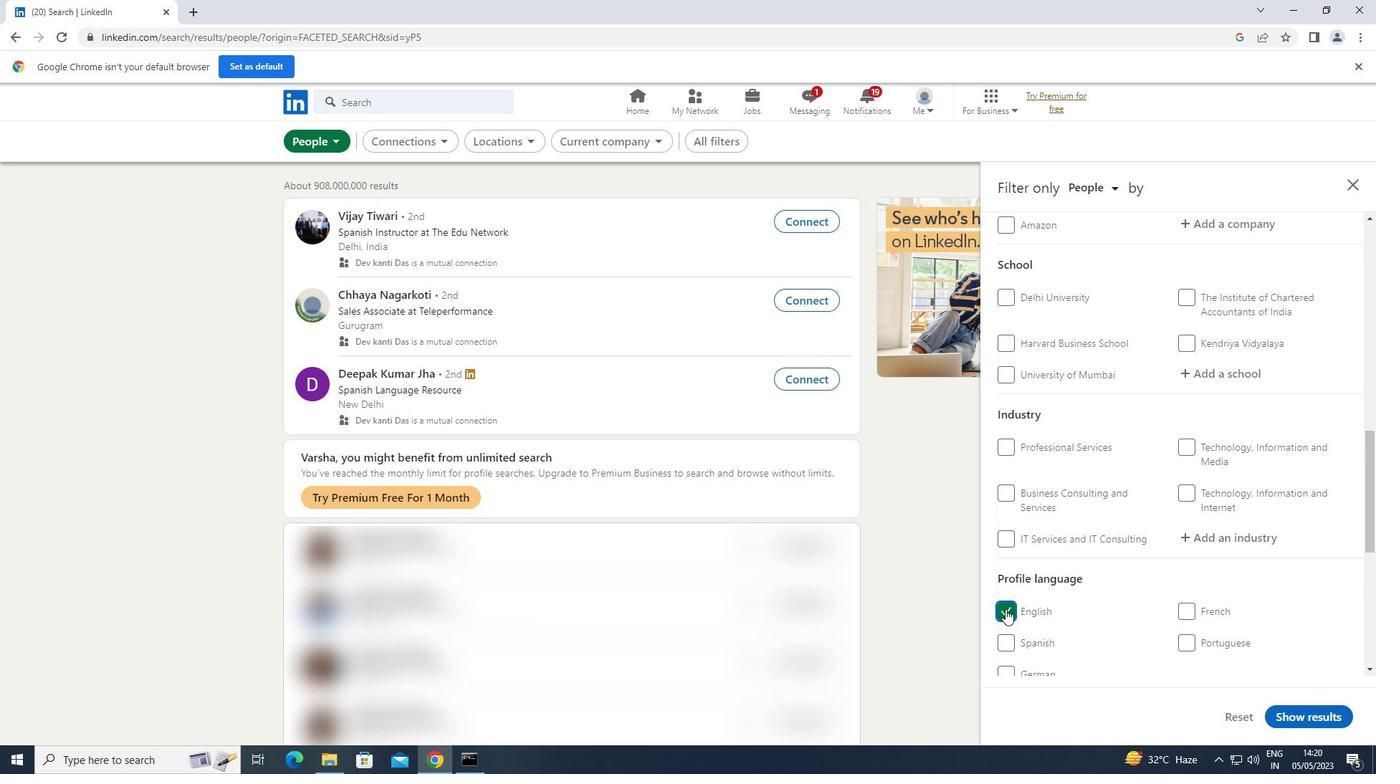 
Action: Mouse scrolled (1020, 590) with delta (0, 0)
Screenshot: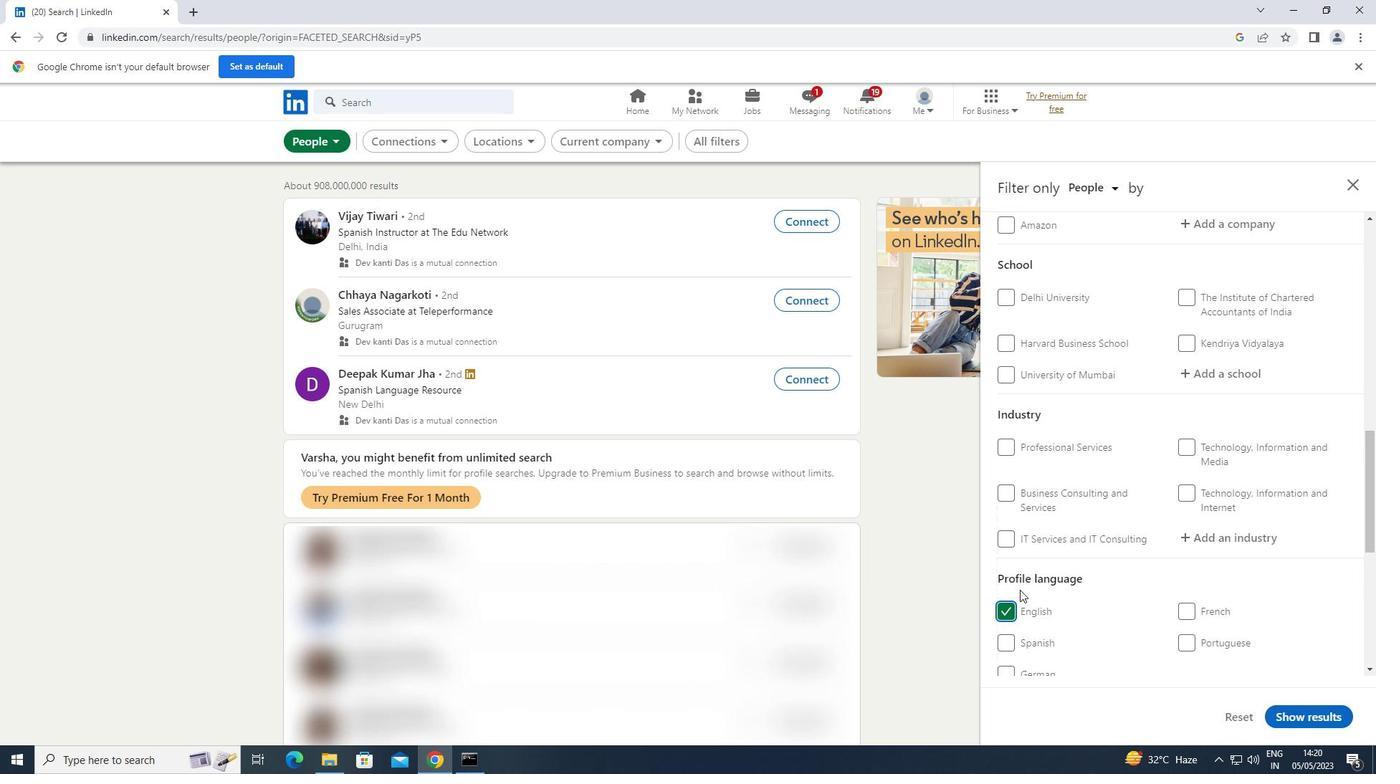 
Action: Mouse moved to (1020, 589)
Screenshot: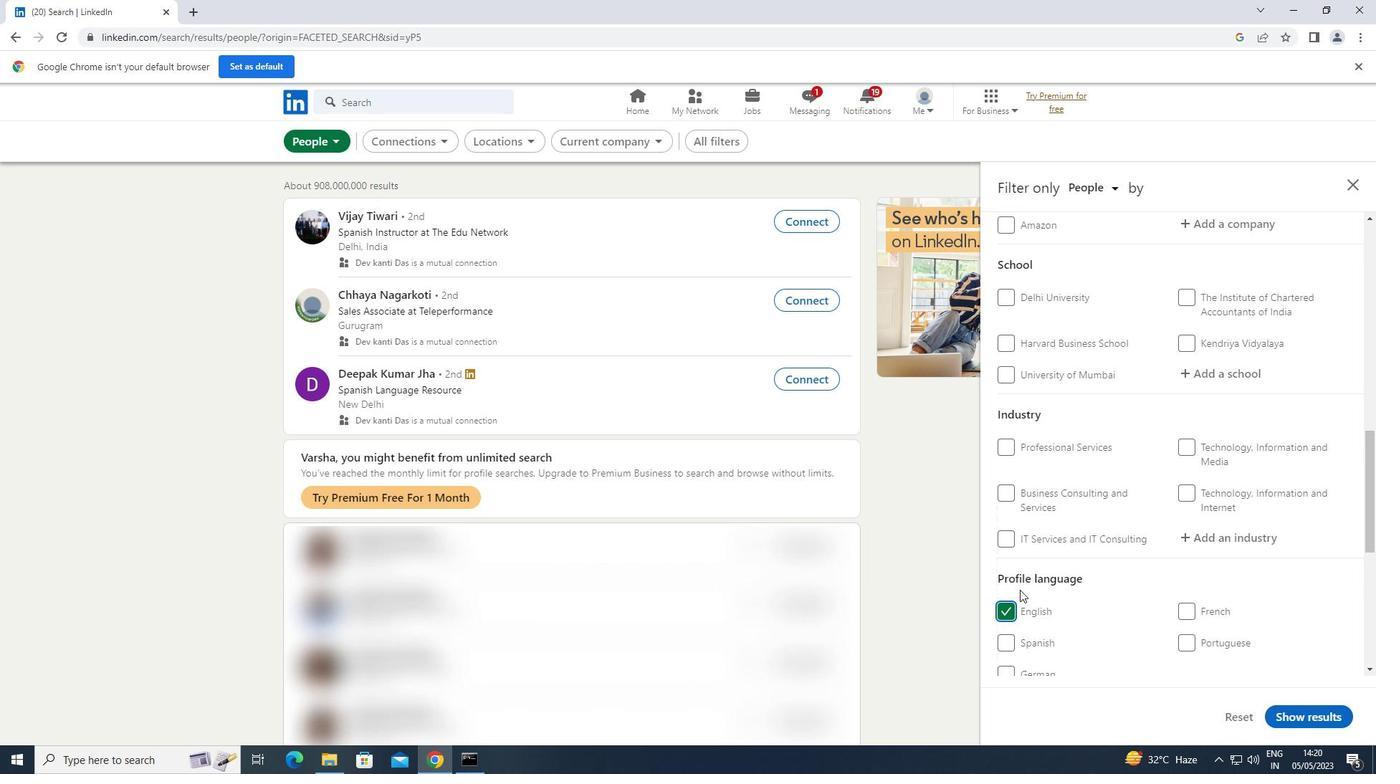 
Action: Mouse scrolled (1020, 589) with delta (0, 0)
Screenshot: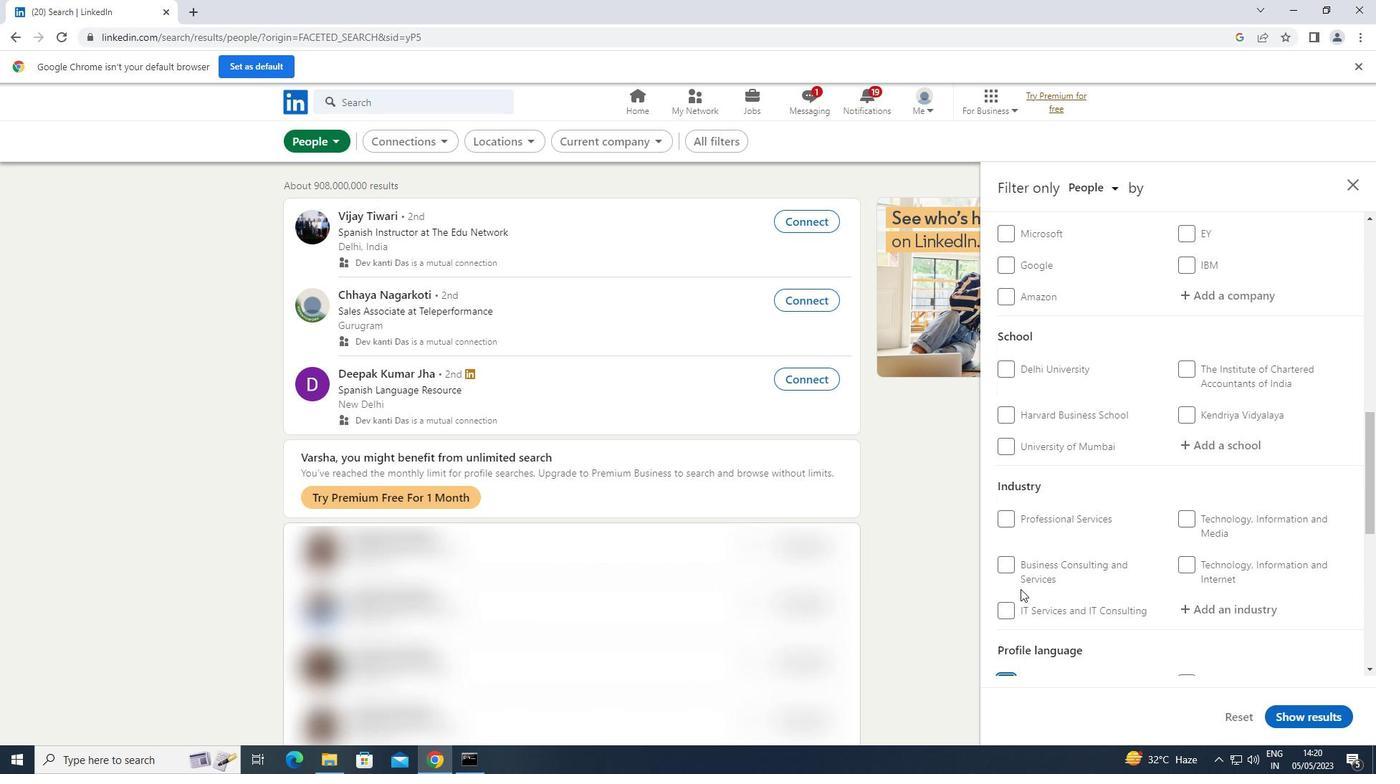 
Action: Mouse scrolled (1020, 589) with delta (0, 0)
Screenshot: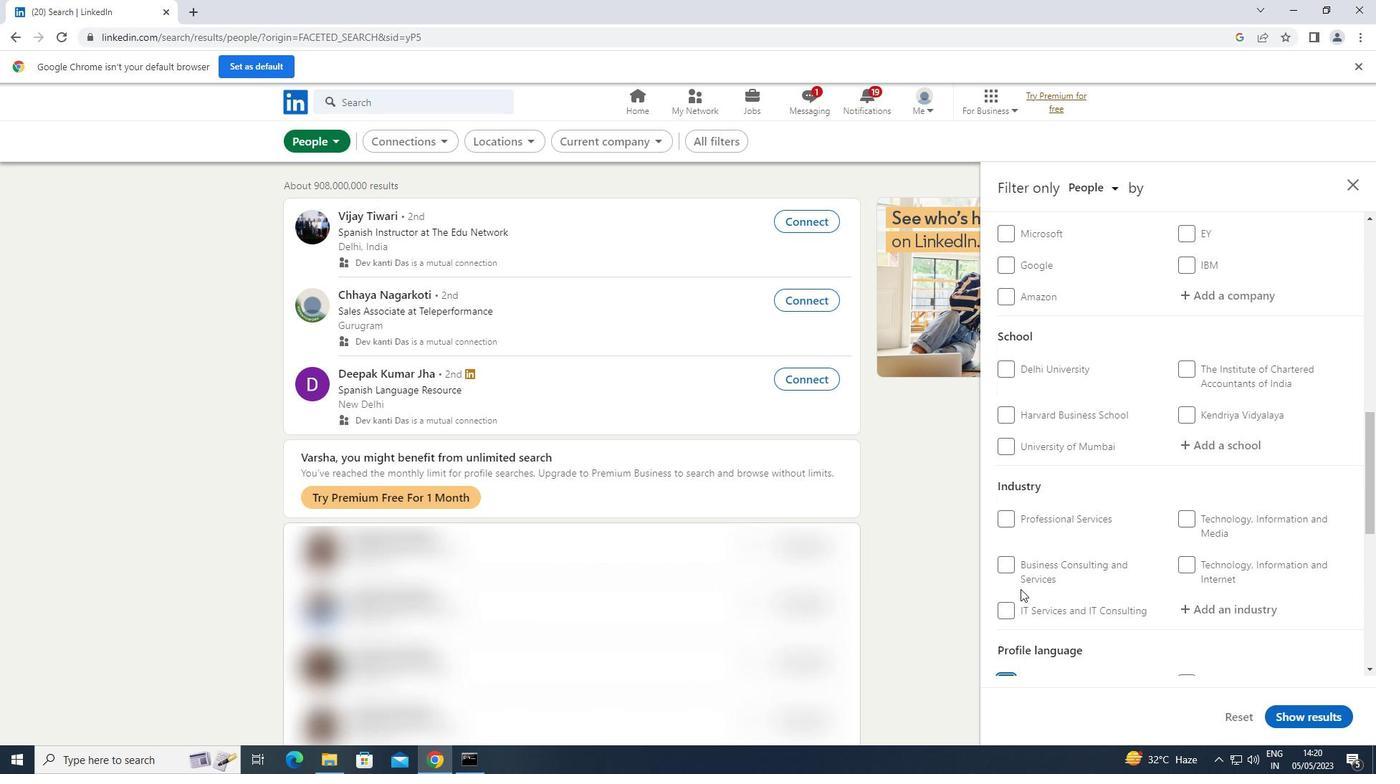 
Action: Mouse scrolled (1020, 589) with delta (0, 0)
Screenshot: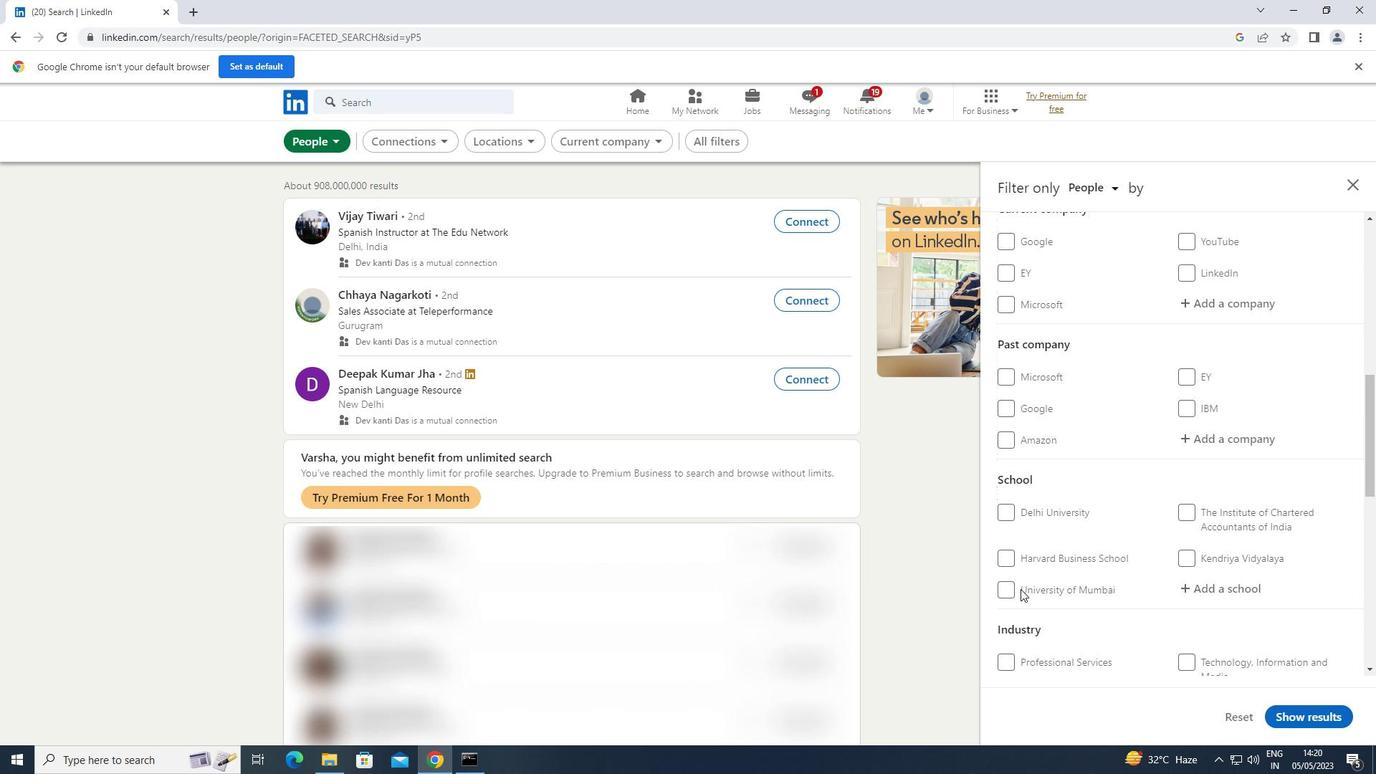 
Action: Mouse scrolled (1020, 589) with delta (0, 0)
Screenshot: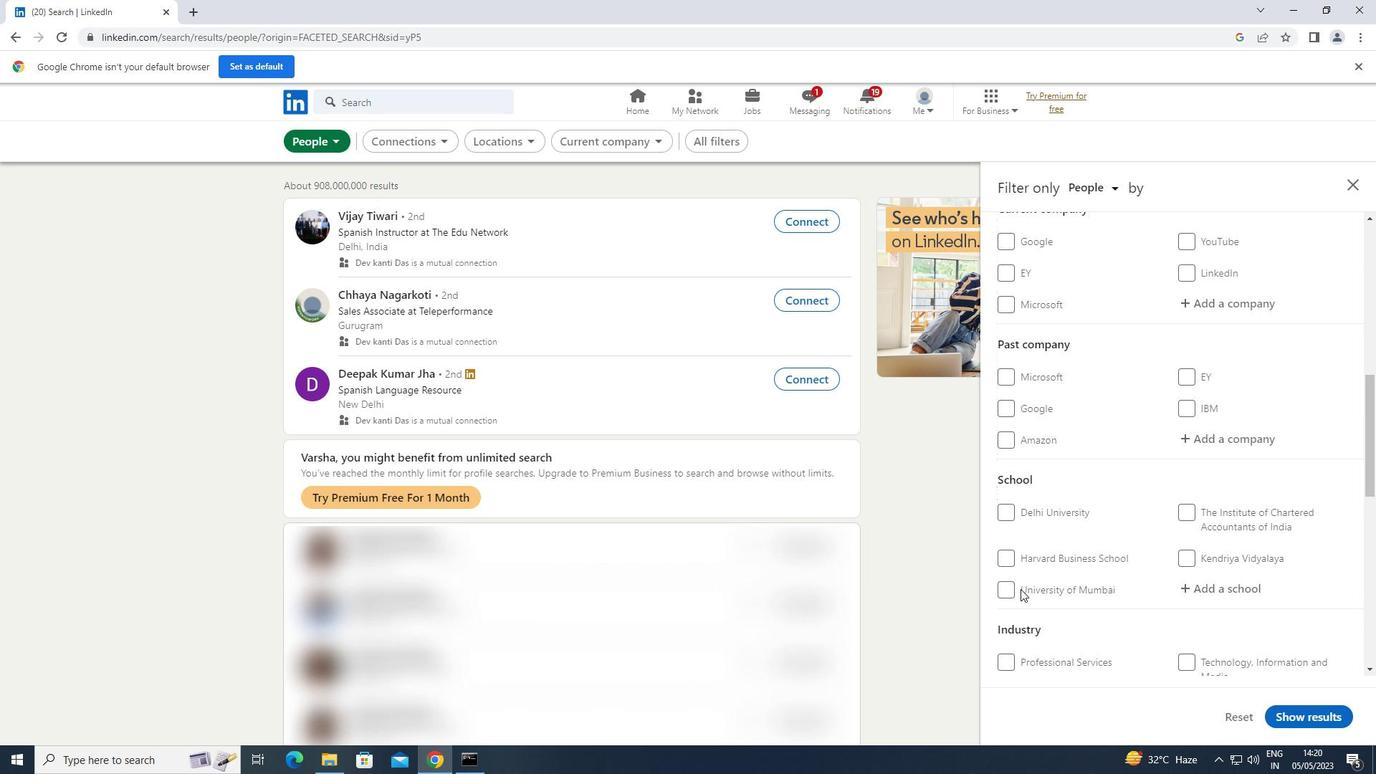 
Action: Mouse moved to (1206, 445)
Screenshot: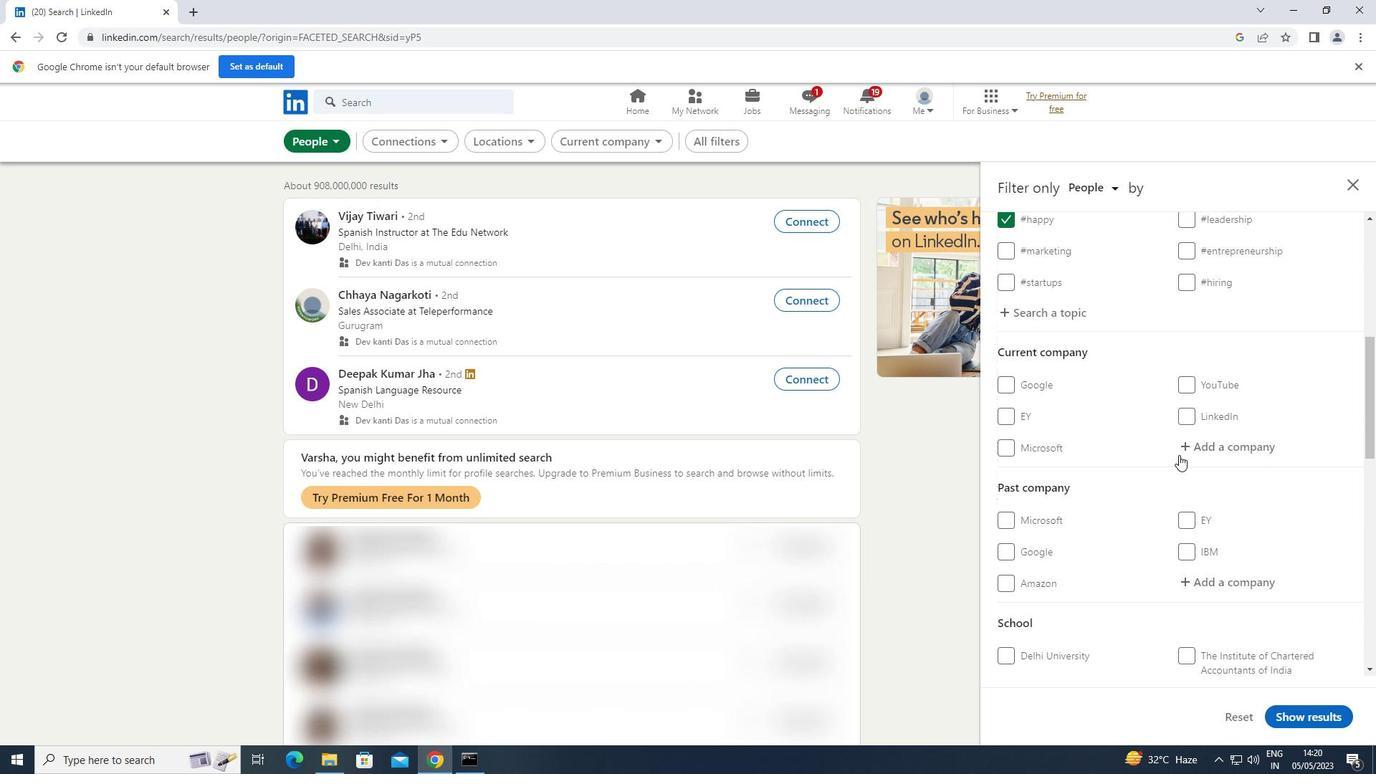 
Action: Mouse pressed left at (1206, 445)
Screenshot: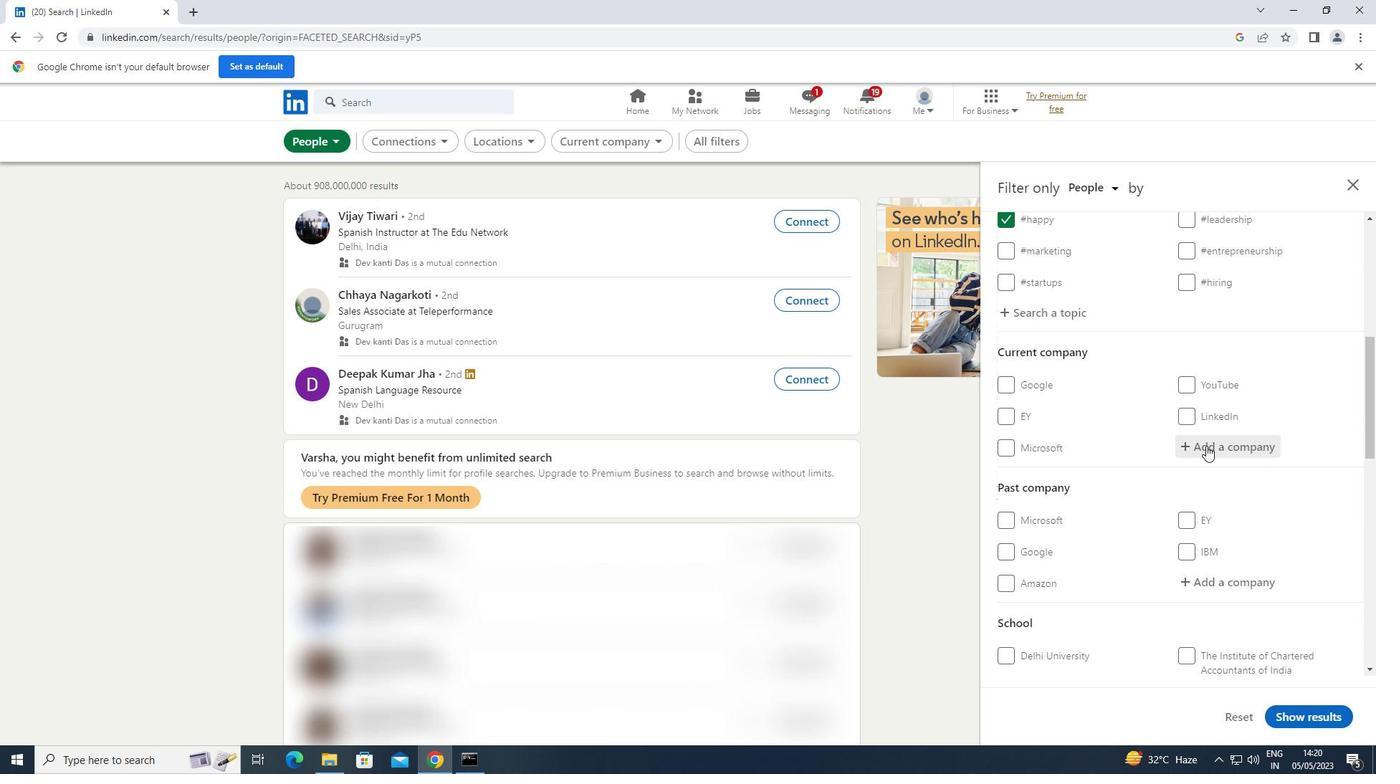 
Action: Key pressed <Key.shift>AVIATION<Key.space><Key.shift>JOBS<Key.space><Key.shift>@<Key.space><Key.shift><Key.shift><Key.shift><Key.shift>AERO
Screenshot: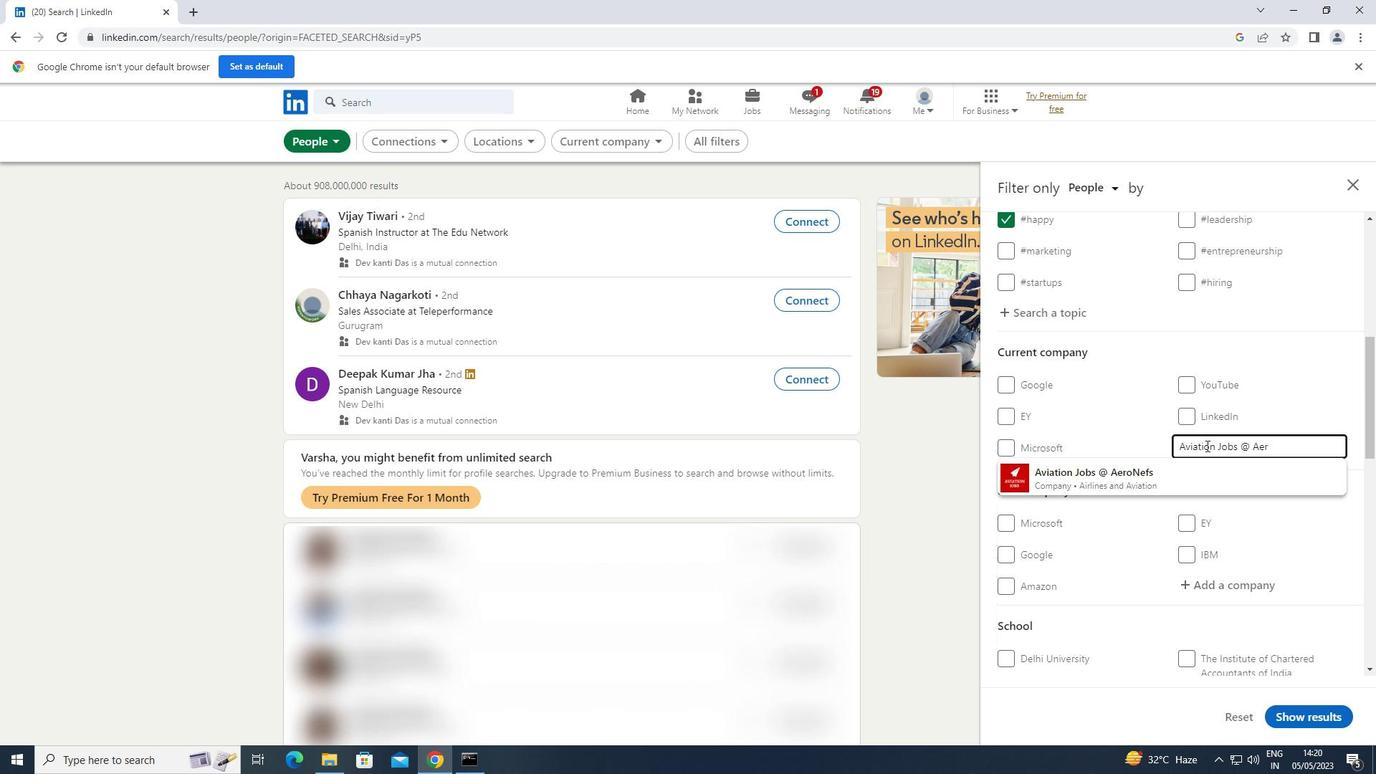 
Action: Mouse moved to (1171, 478)
Screenshot: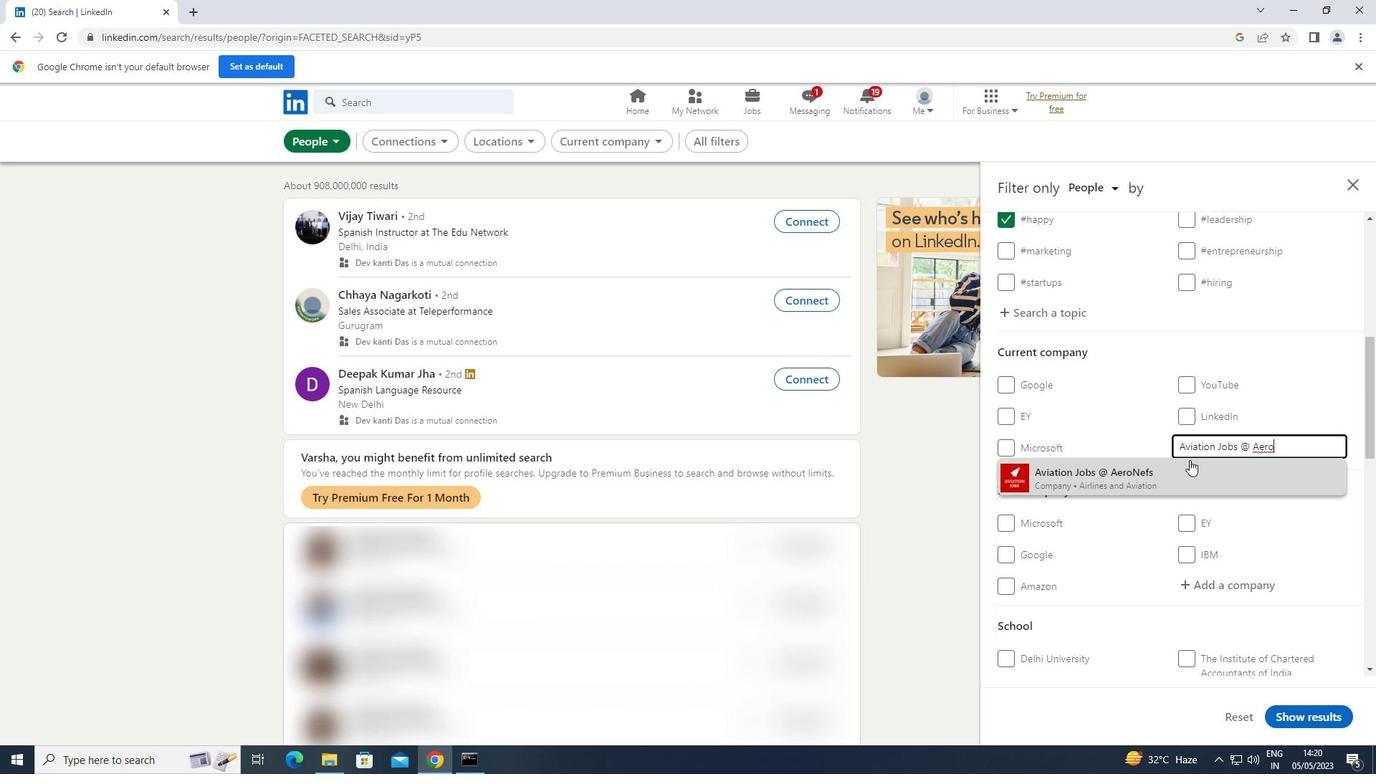 
Action: Mouse pressed left at (1171, 478)
Screenshot: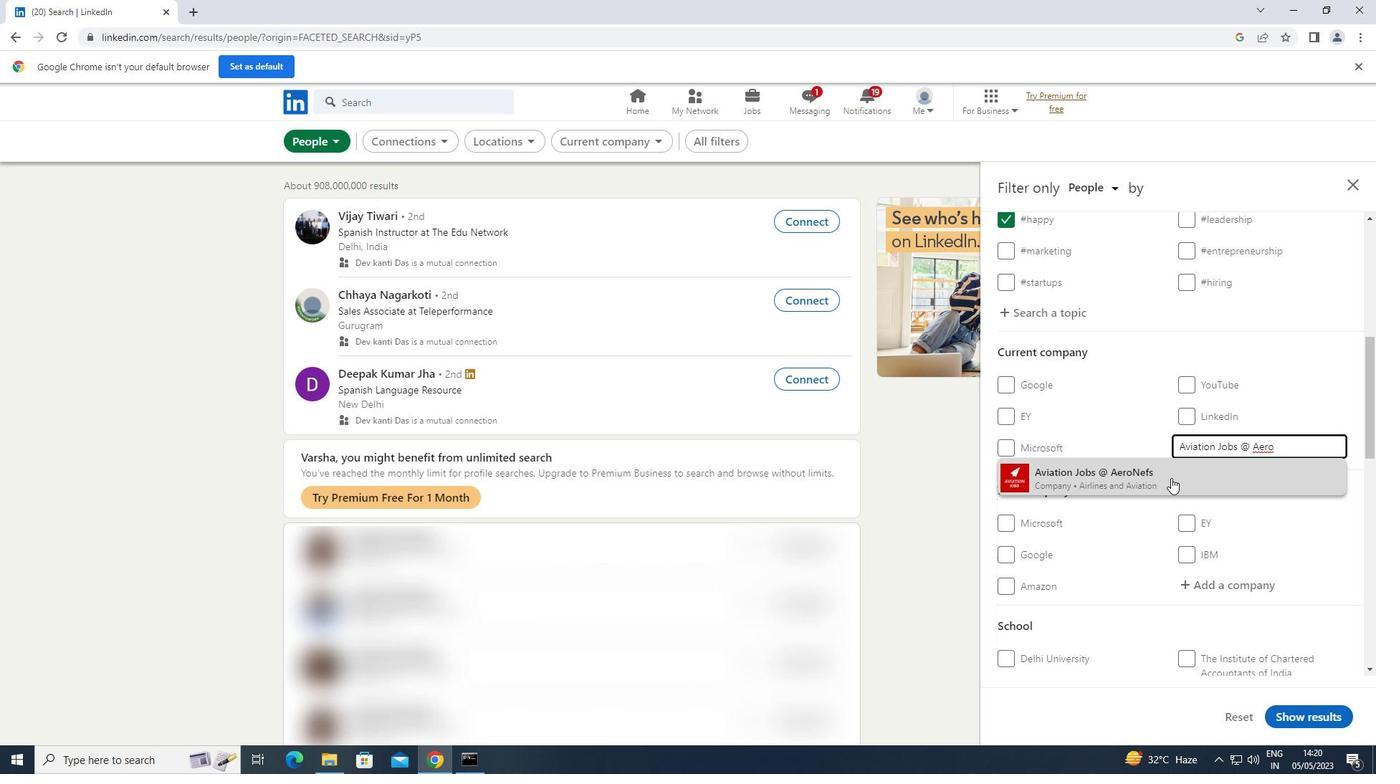 
Action: Mouse scrolled (1171, 477) with delta (0, 0)
Screenshot: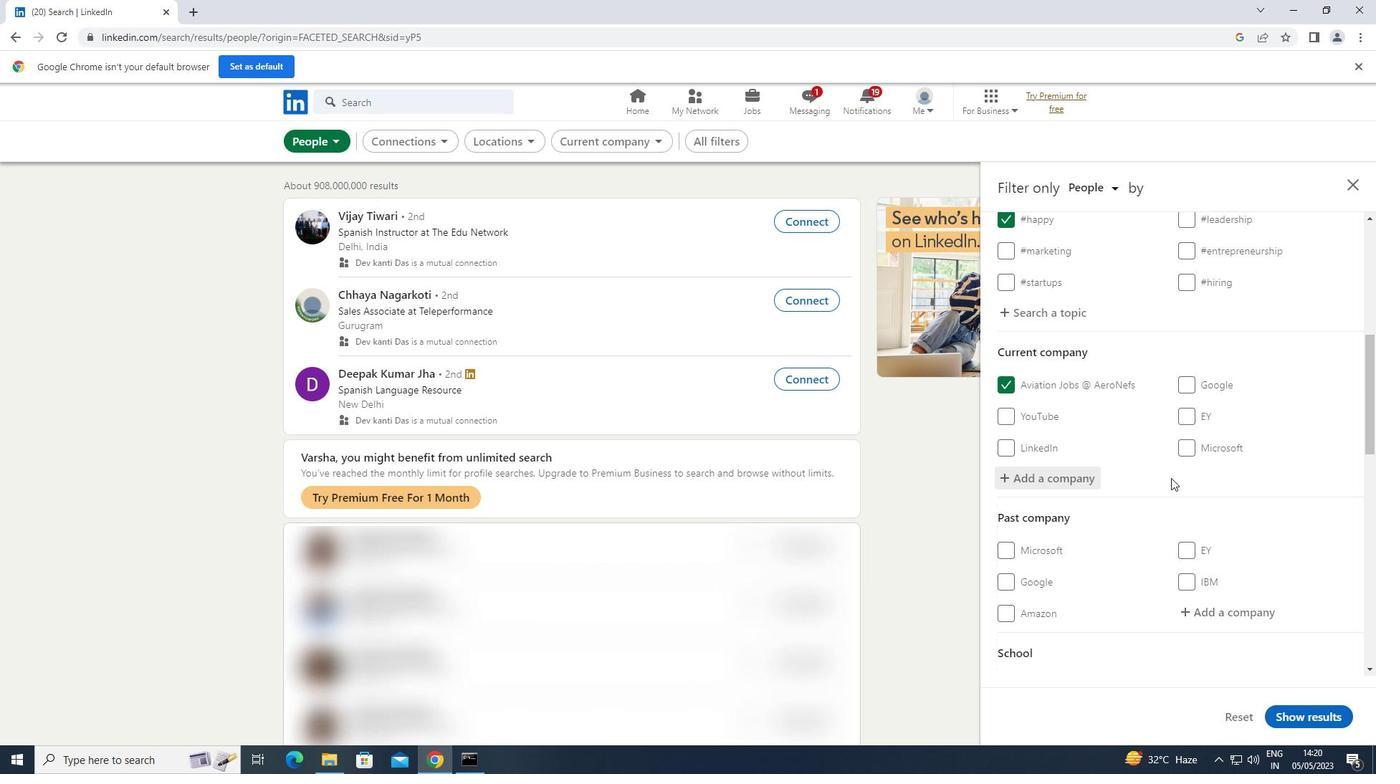 
Action: Mouse scrolled (1171, 477) with delta (0, 0)
Screenshot: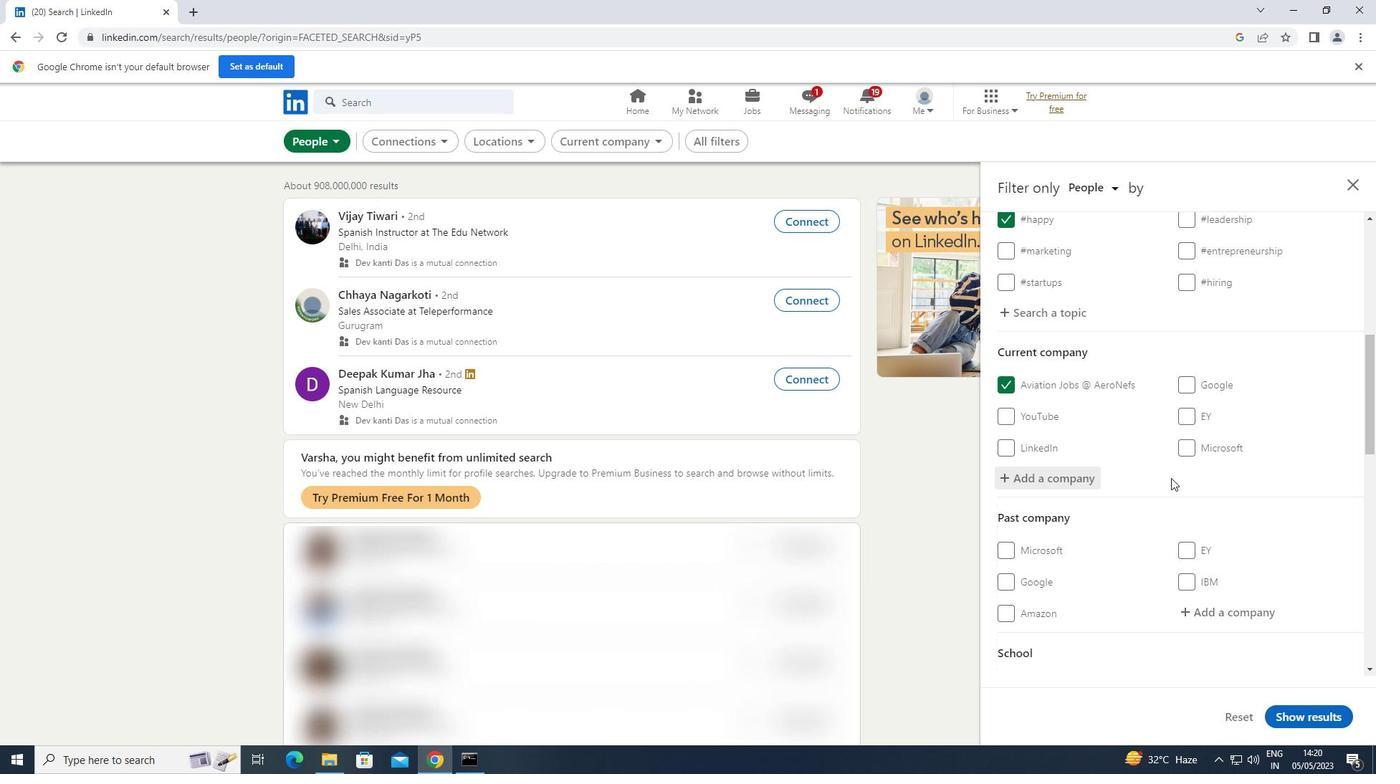 
Action: Mouse scrolled (1171, 477) with delta (0, 0)
Screenshot: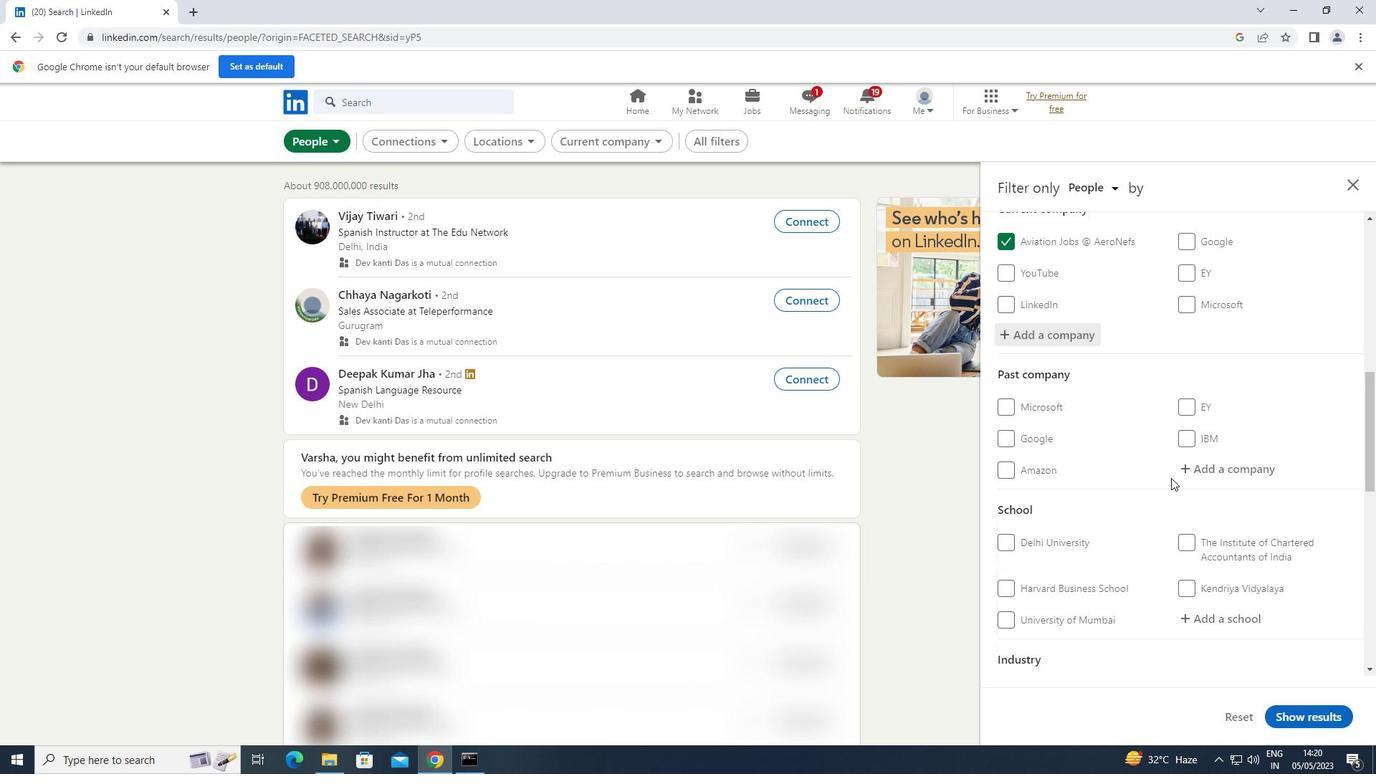 
Action: Mouse scrolled (1171, 477) with delta (0, 0)
Screenshot: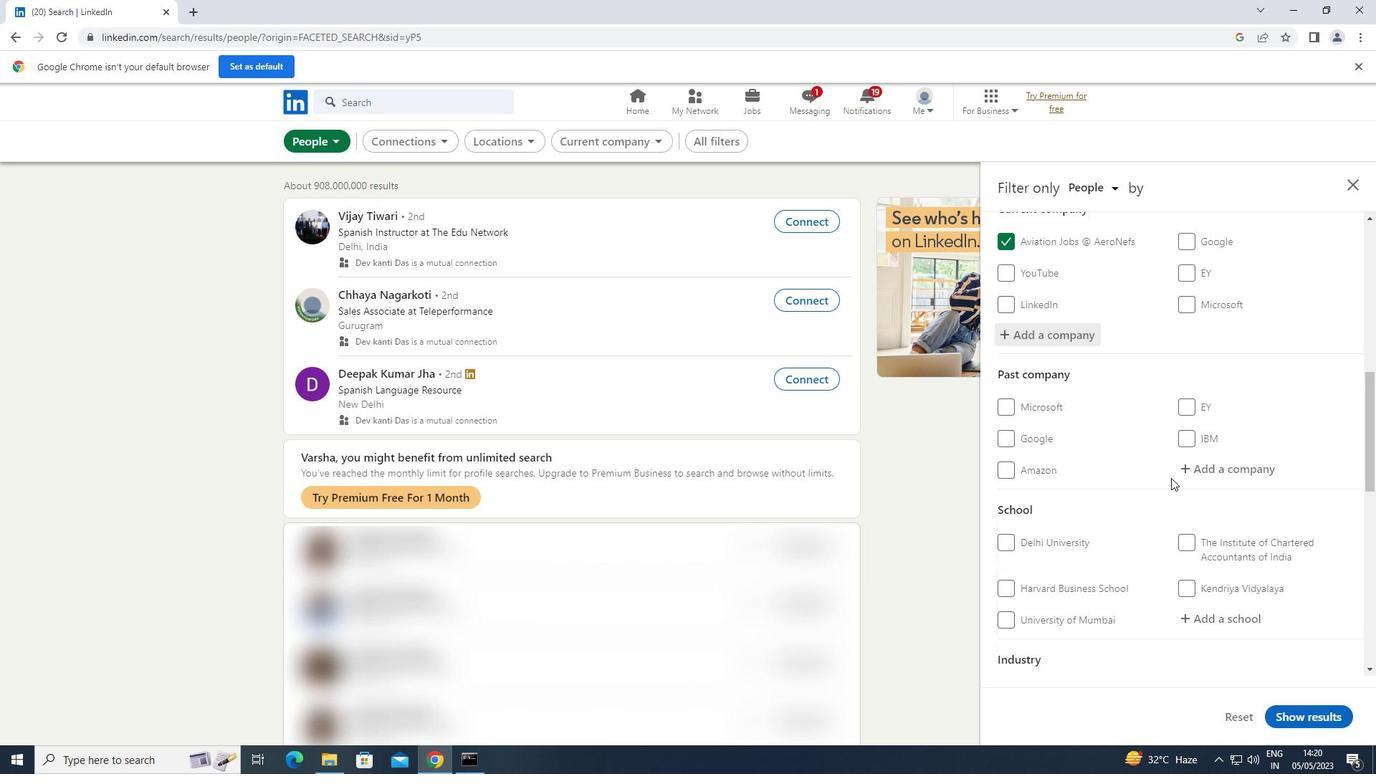 
Action: Mouse moved to (1246, 471)
Screenshot: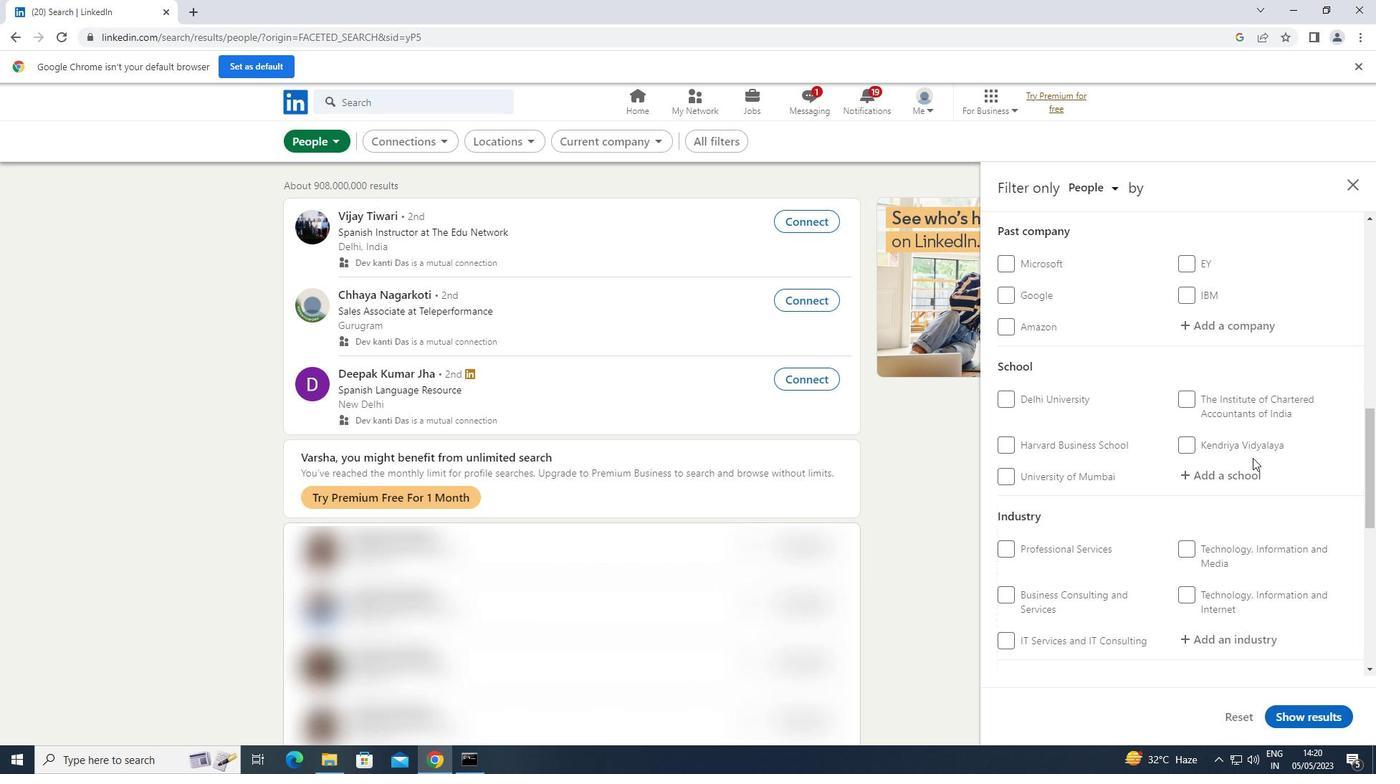 
Action: Mouse pressed left at (1246, 471)
Screenshot: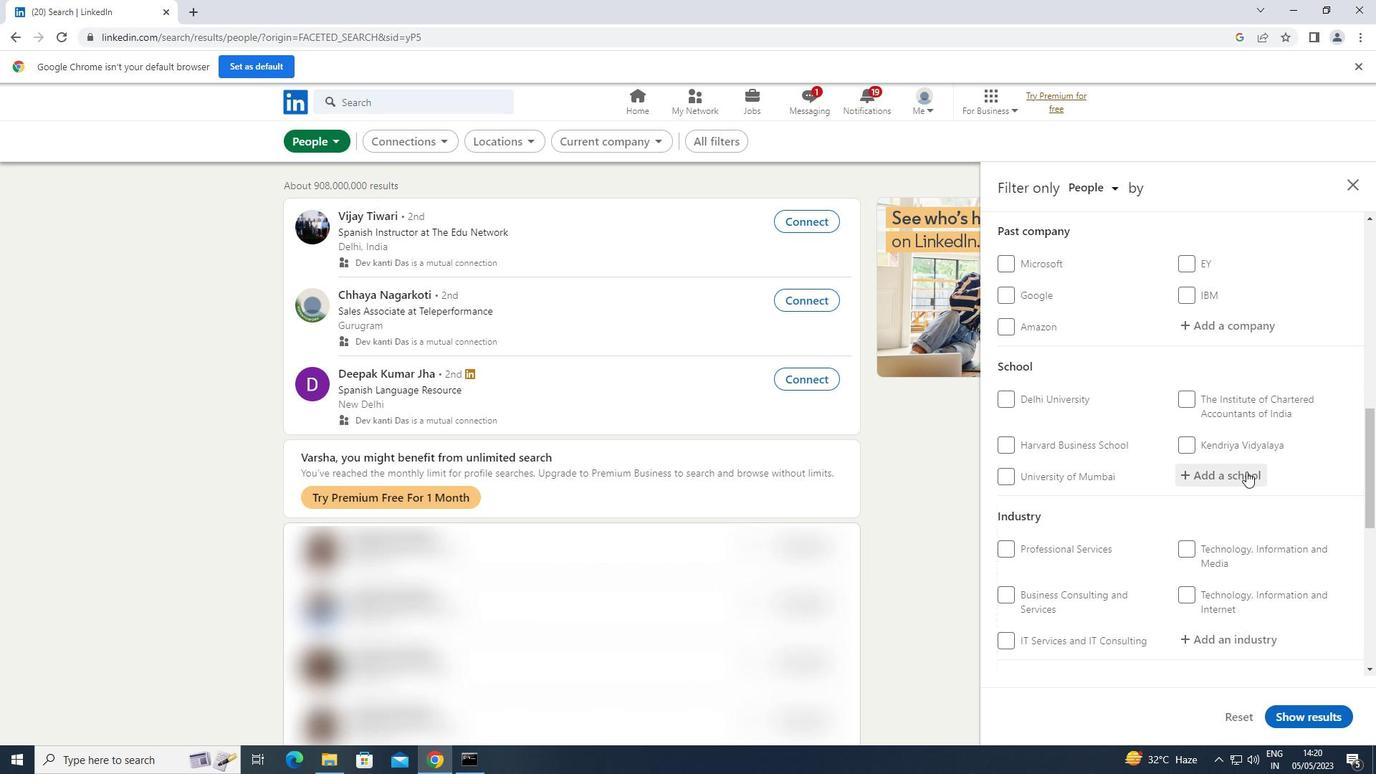 
Action: Key pressed <Key.shift>SHRI<Key.space><Key.shift>GS<Key.backspace><Key.space><Key.shift>S<Key.space>
Screenshot: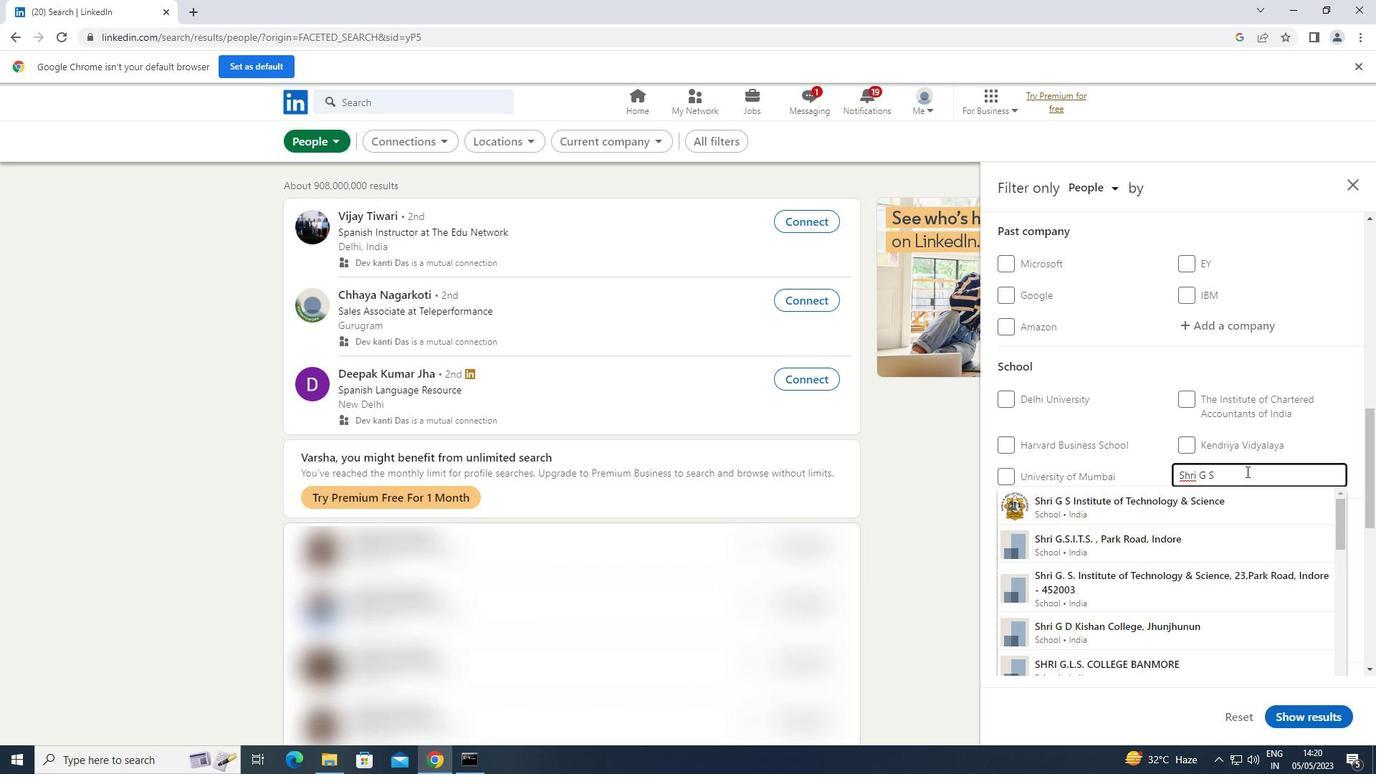 
Action: Mouse moved to (1204, 500)
Screenshot: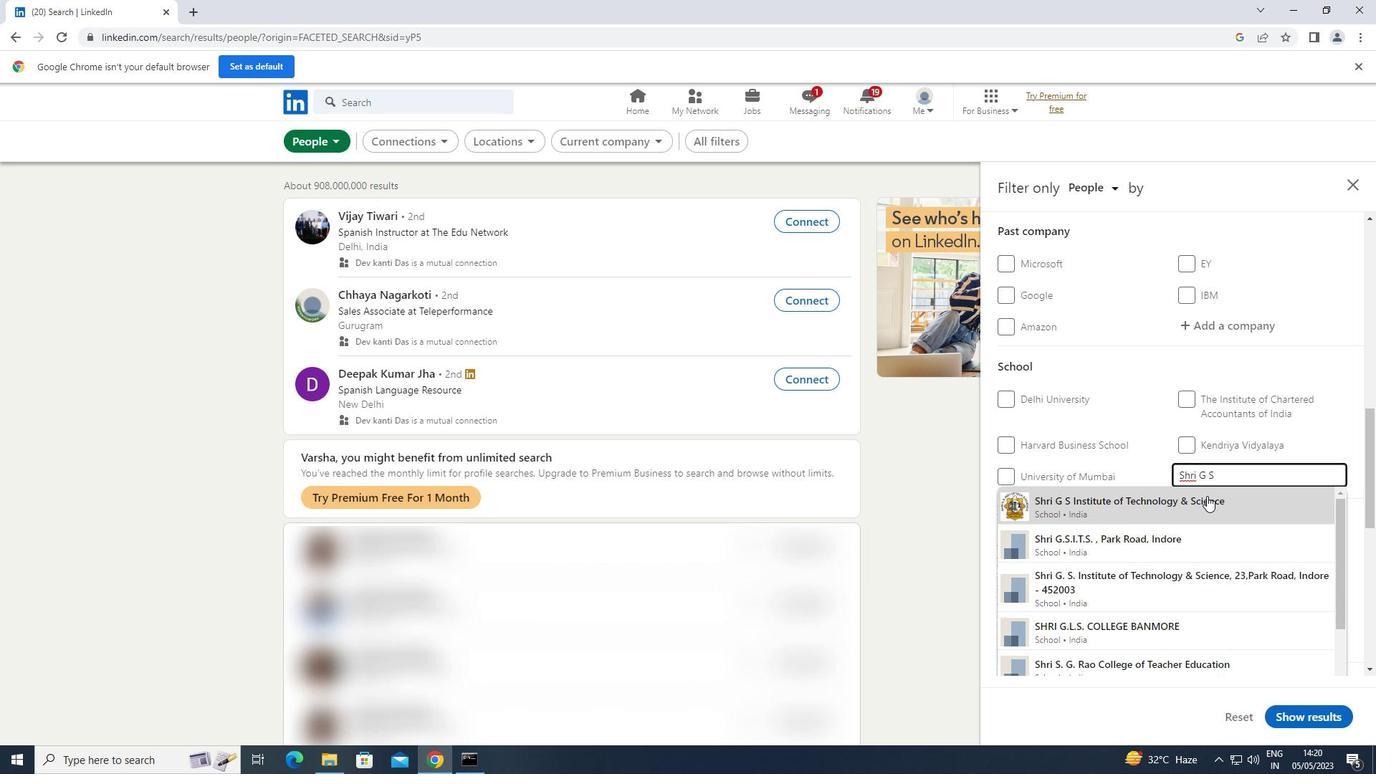 
Action: Mouse pressed left at (1204, 500)
Screenshot: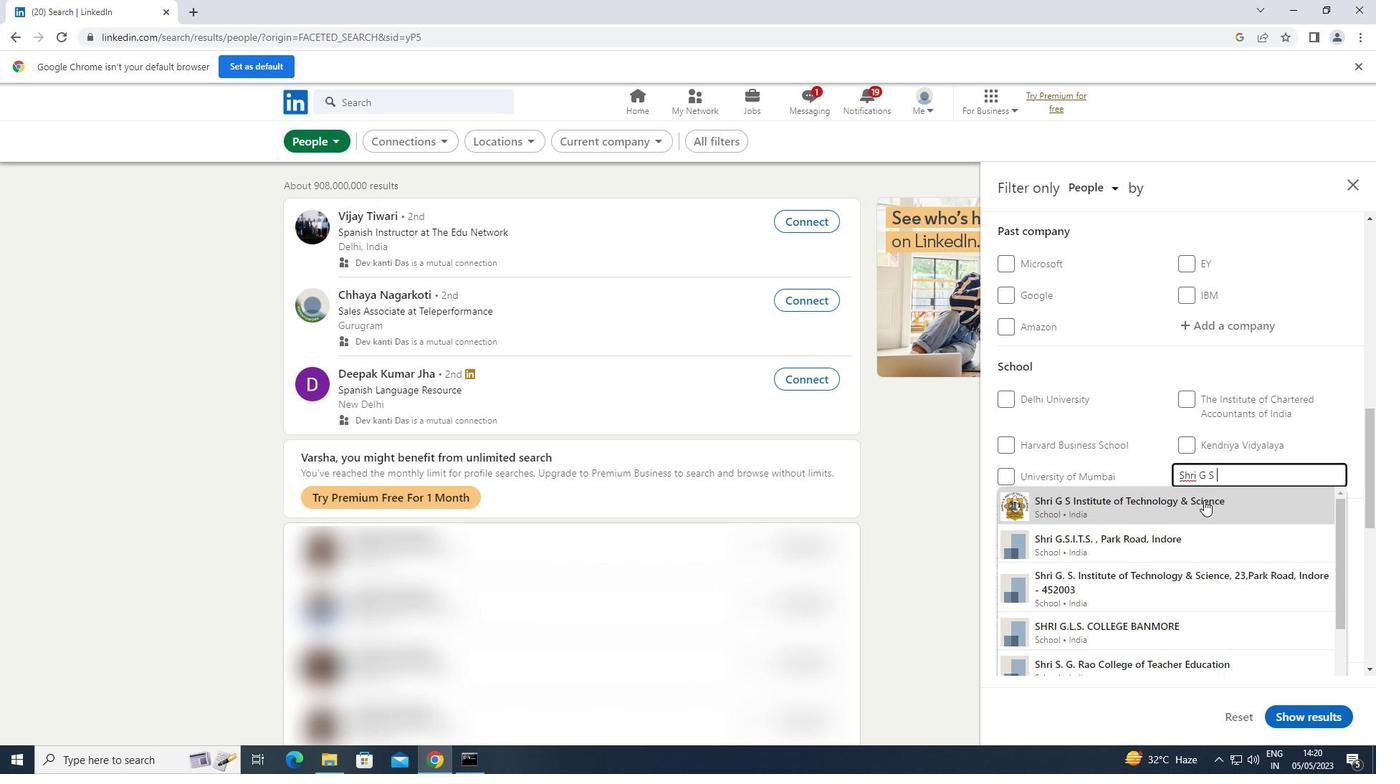 
Action: Mouse scrolled (1204, 499) with delta (0, 0)
Screenshot: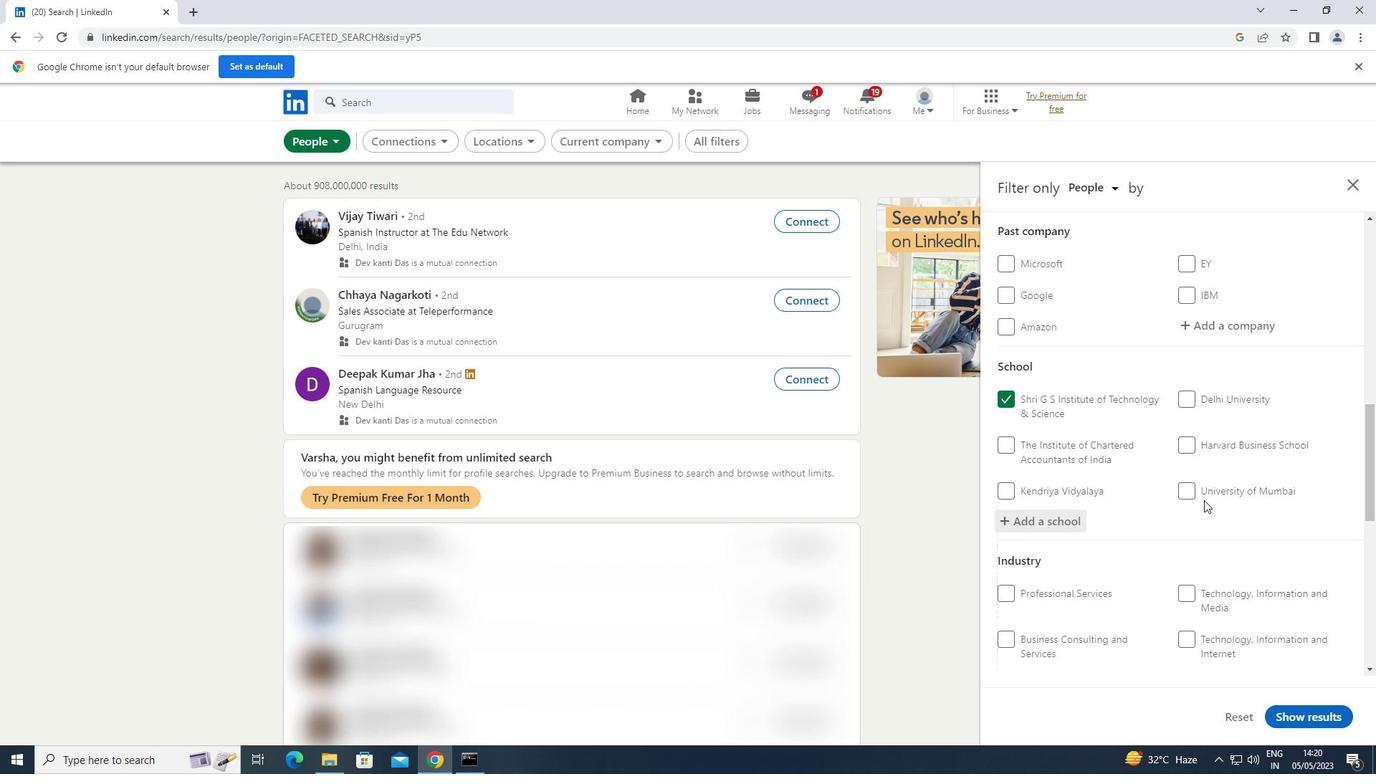 
Action: Mouse scrolled (1204, 499) with delta (0, 0)
Screenshot: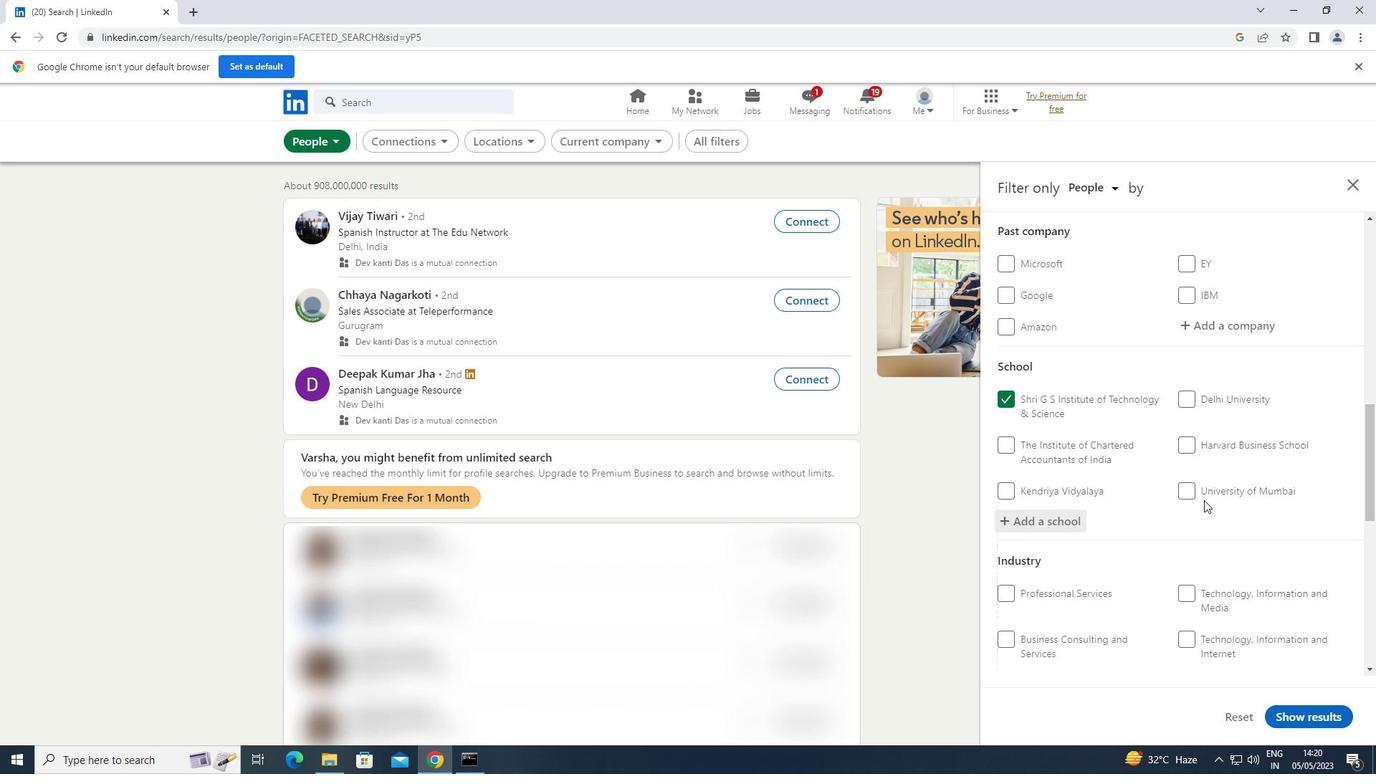 
Action: Mouse scrolled (1204, 499) with delta (0, 0)
Screenshot: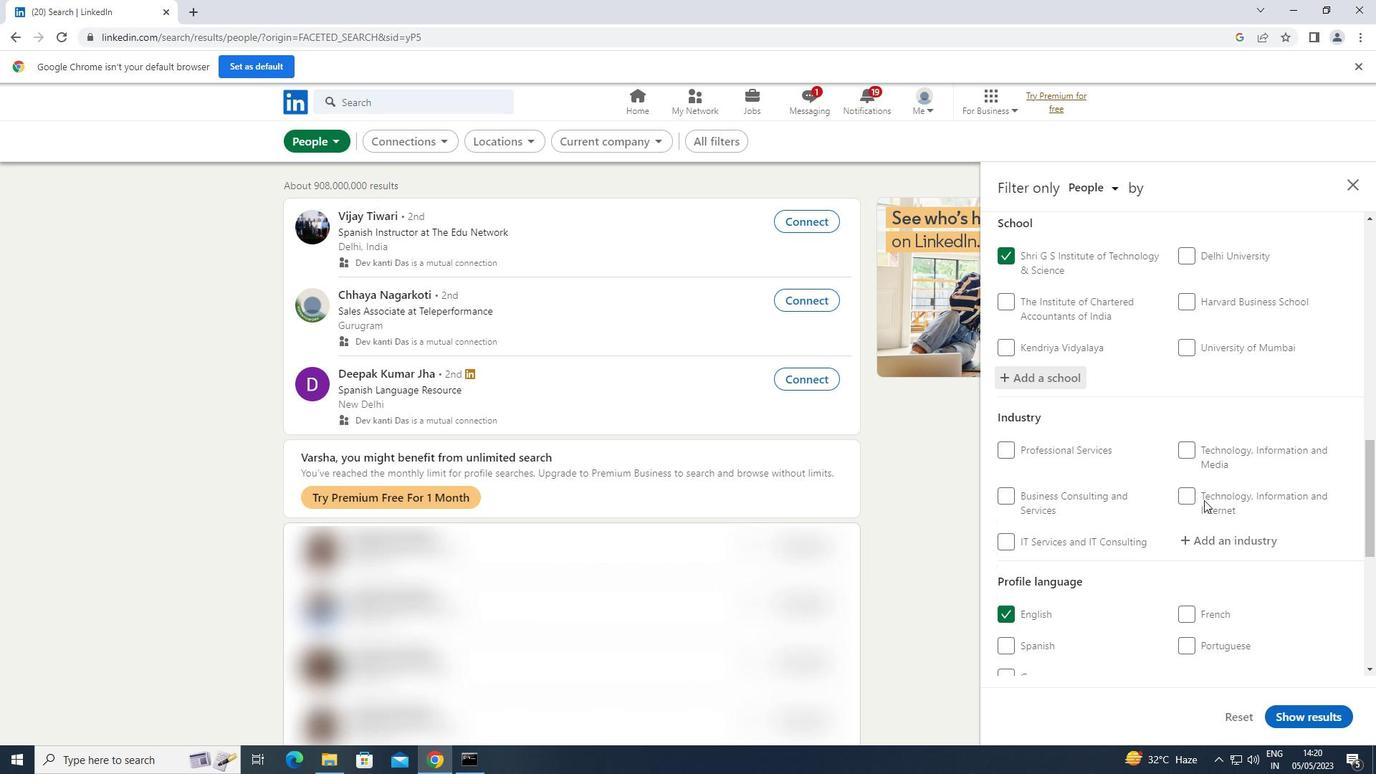 
Action: Mouse moved to (1232, 471)
Screenshot: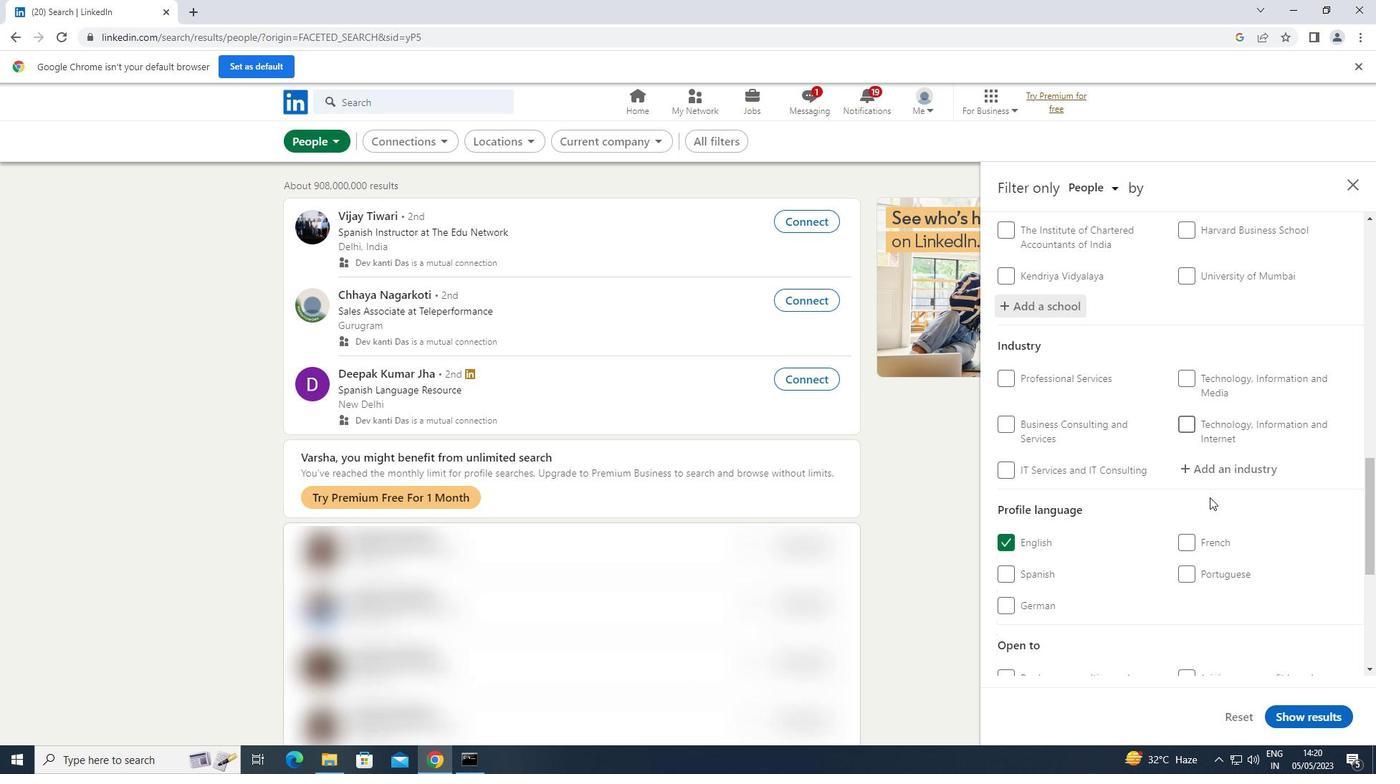 
Action: Mouse pressed left at (1232, 471)
Screenshot: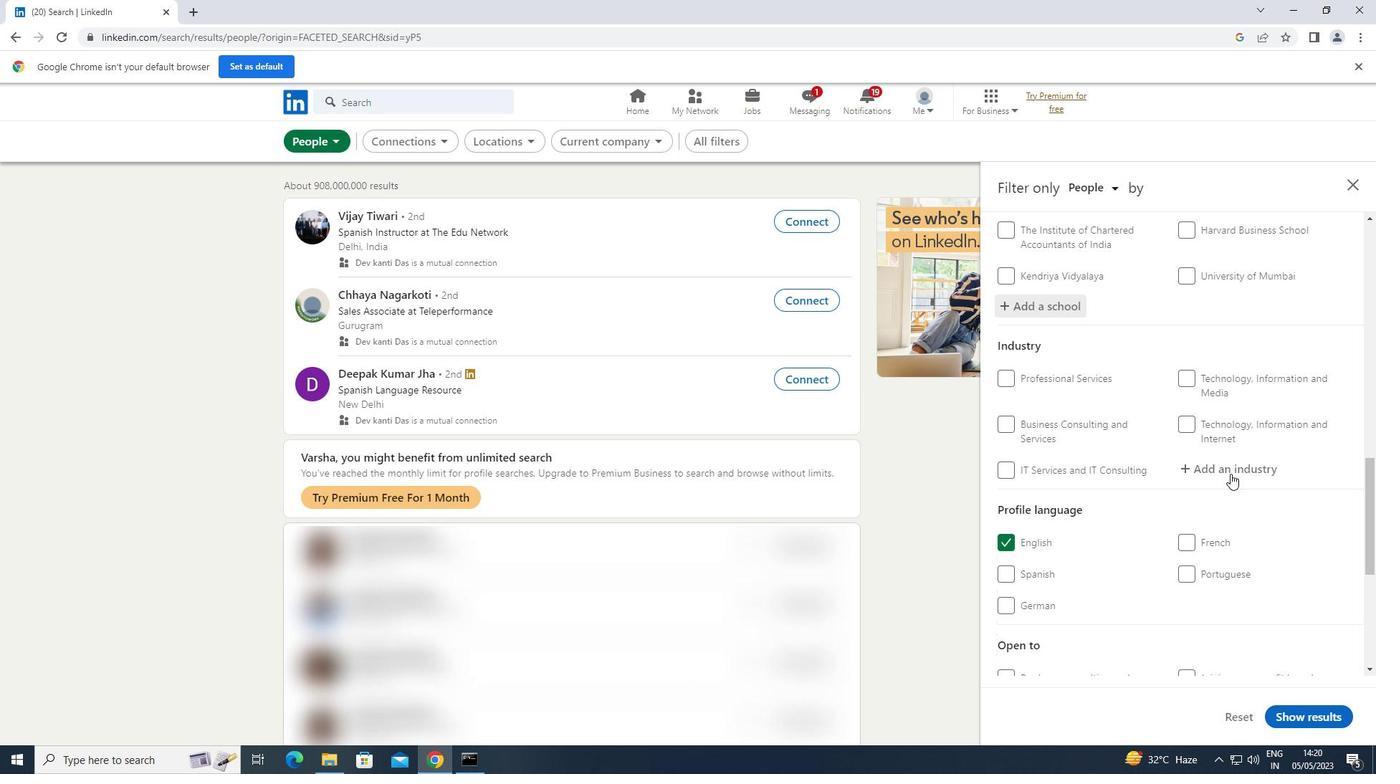 
Action: Key pressed <Key.shift>WOOD<Key.space>
Screenshot: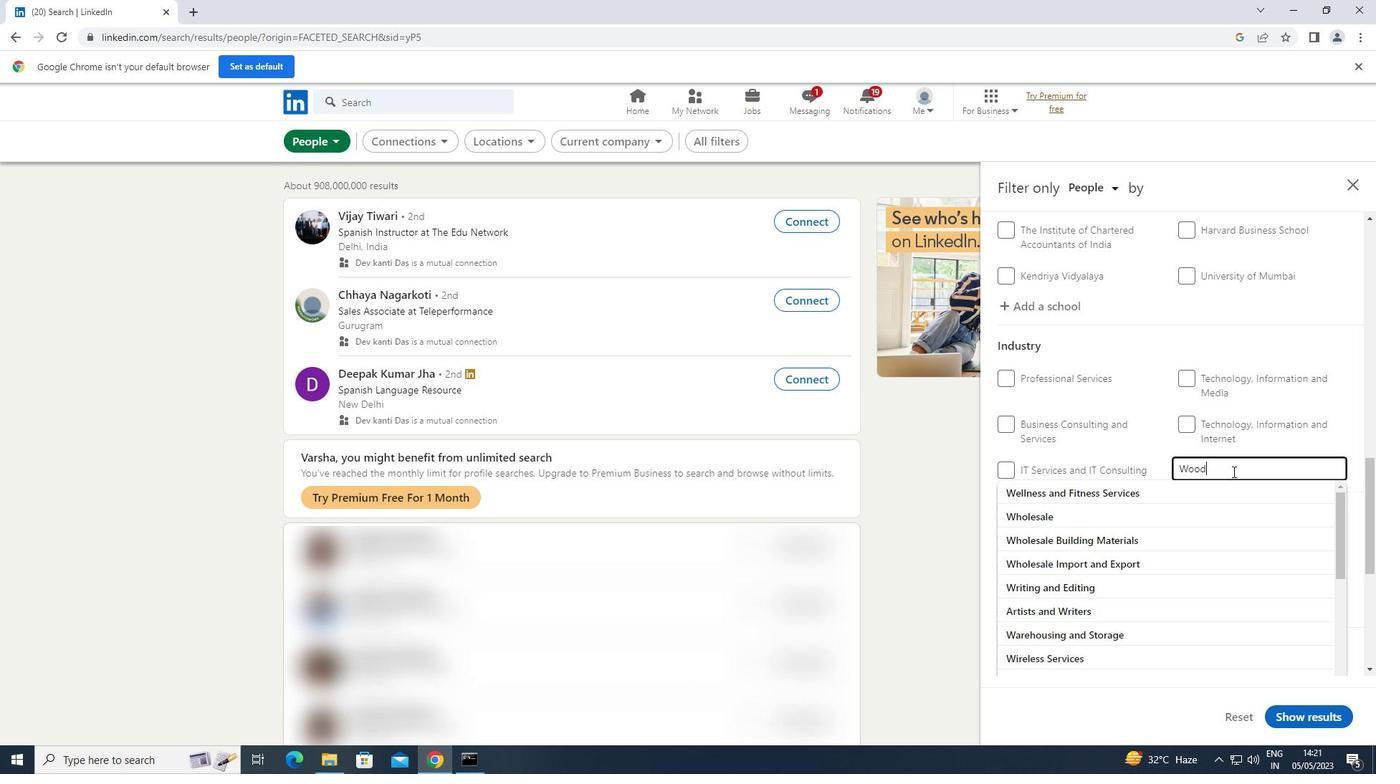 
Action: Mouse moved to (1187, 495)
Screenshot: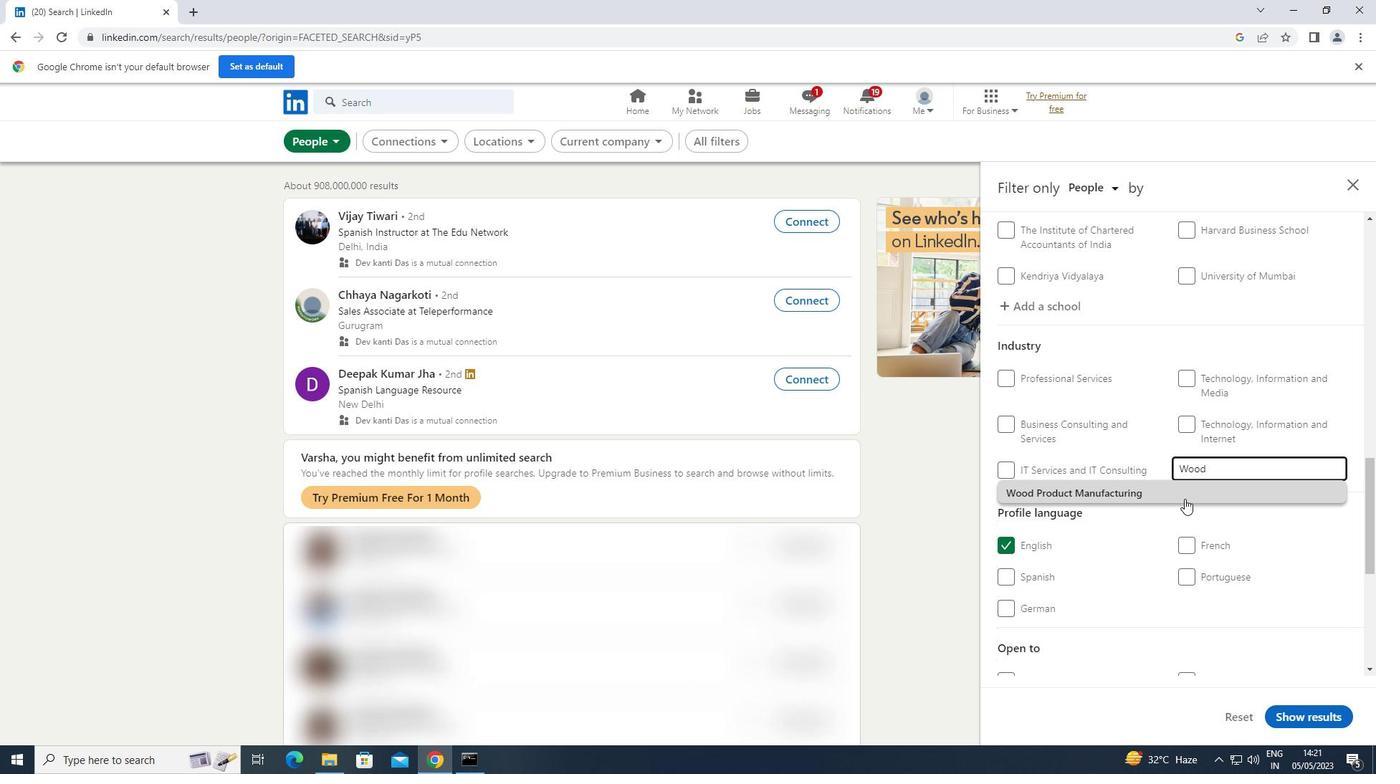 
Action: Mouse pressed left at (1187, 495)
Screenshot: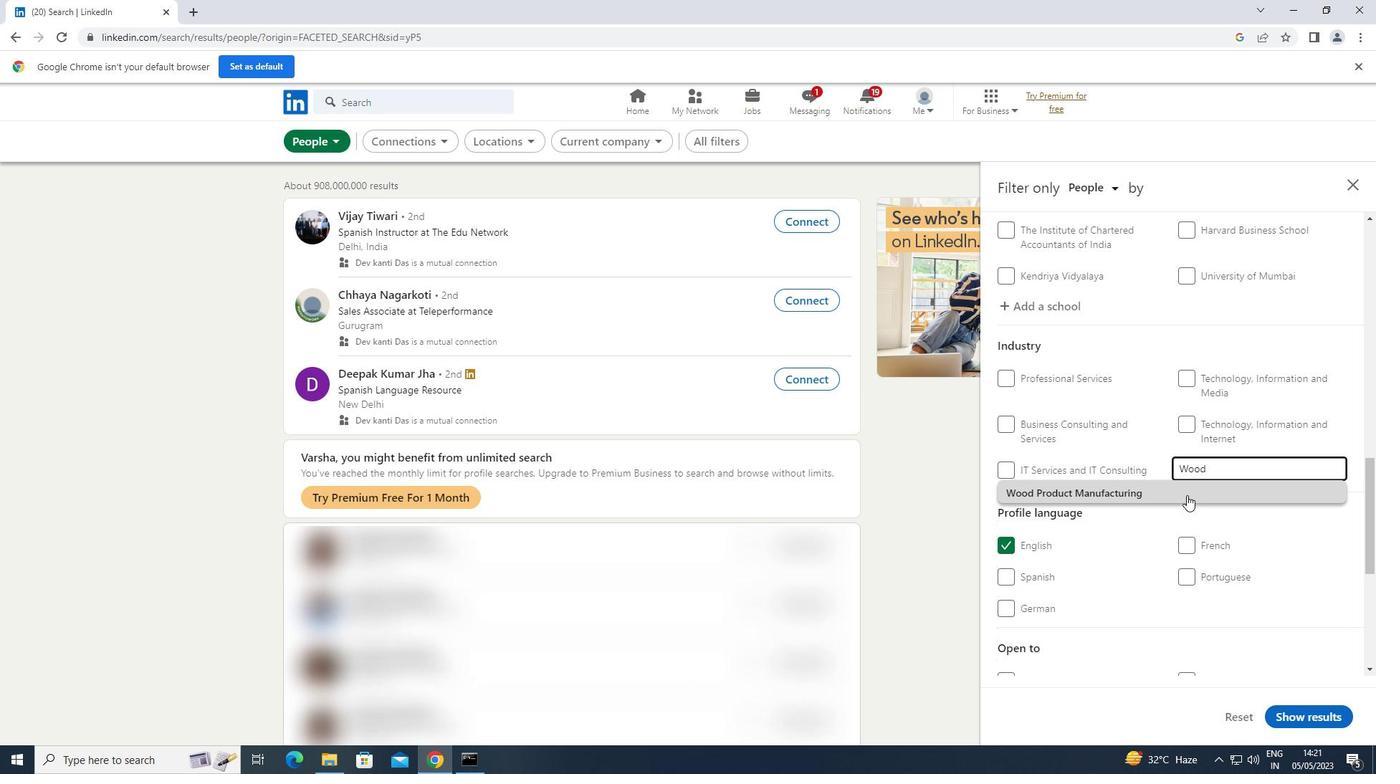 
Action: Mouse scrolled (1187, 494) with delta (0, 0)
Screenshot: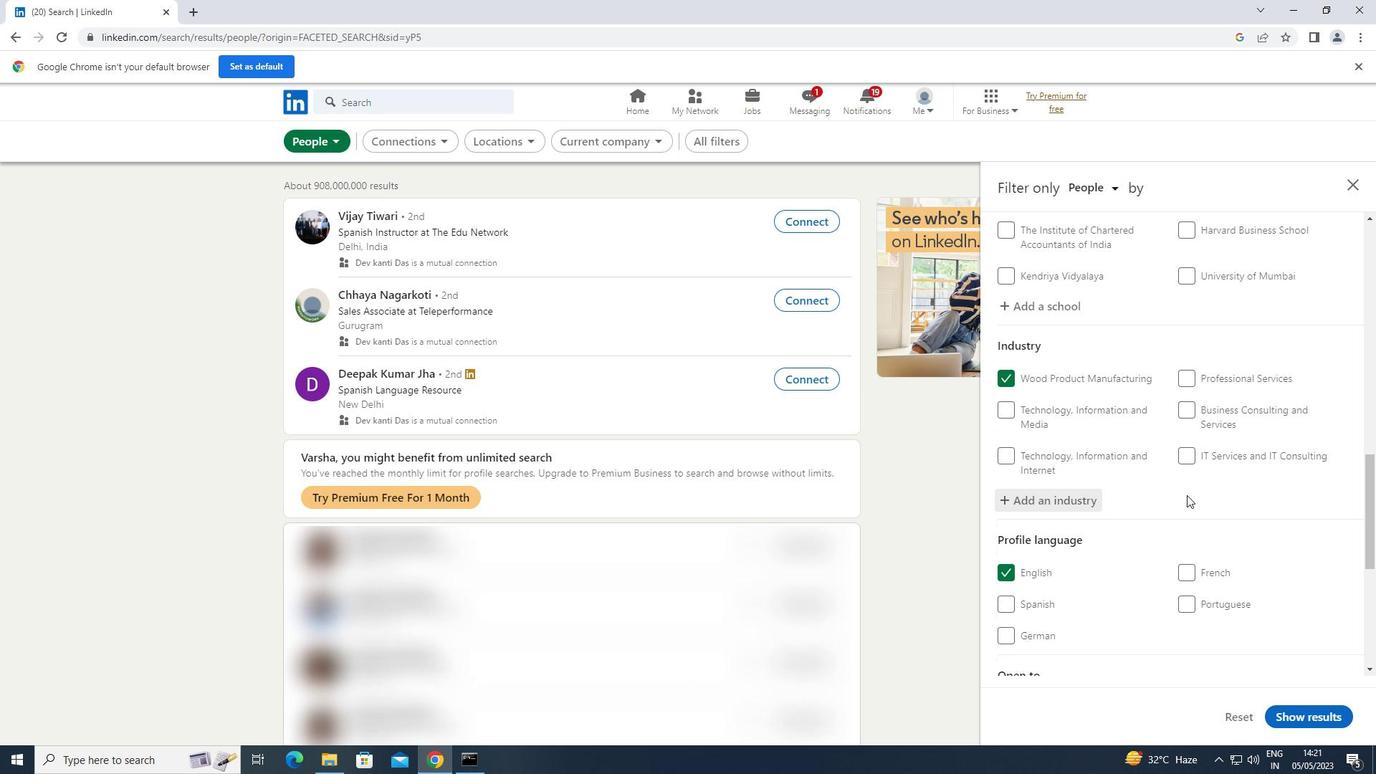 
Action: Mouse scrolled (1187, 494) with delta (0, 0)
Screenshot: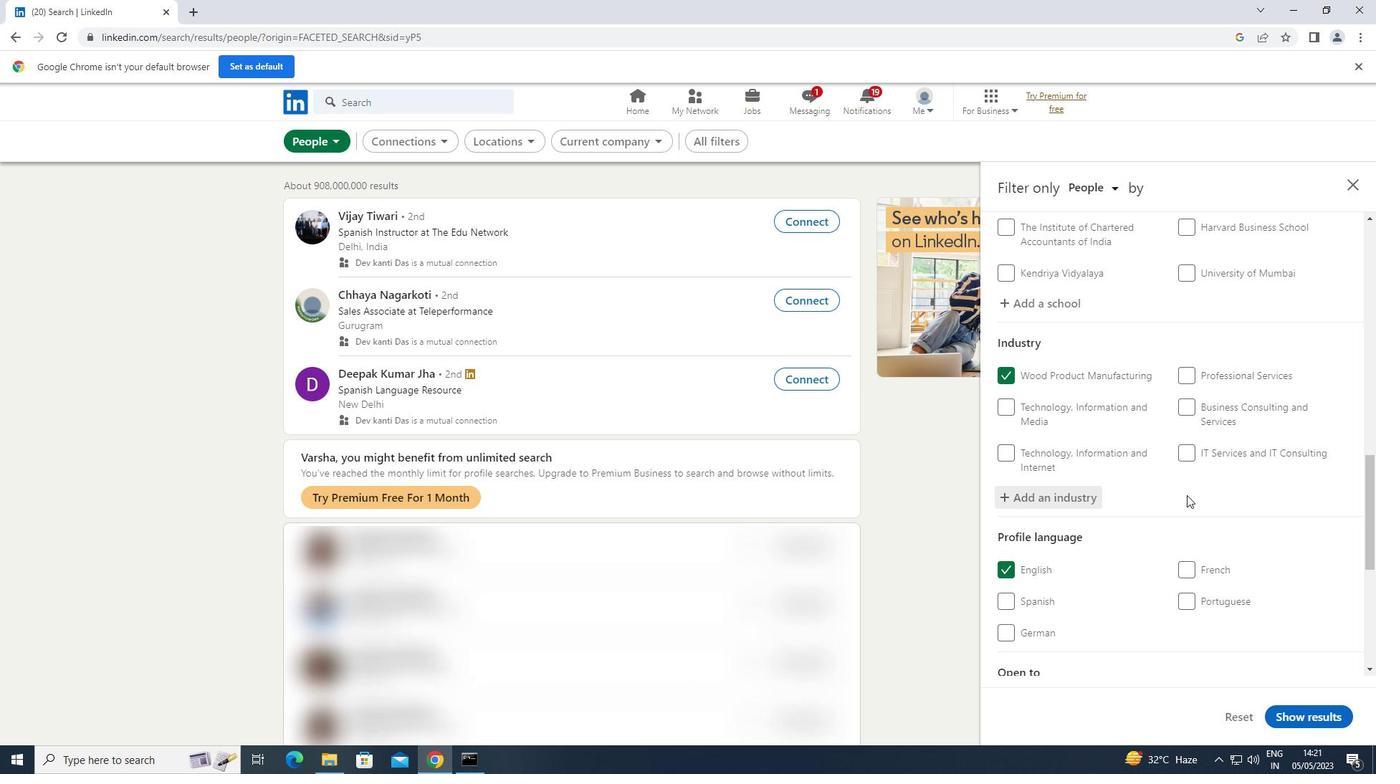 
Action: Mouse scrolled (1187, 494) with delta (0, 0)
Screenshot: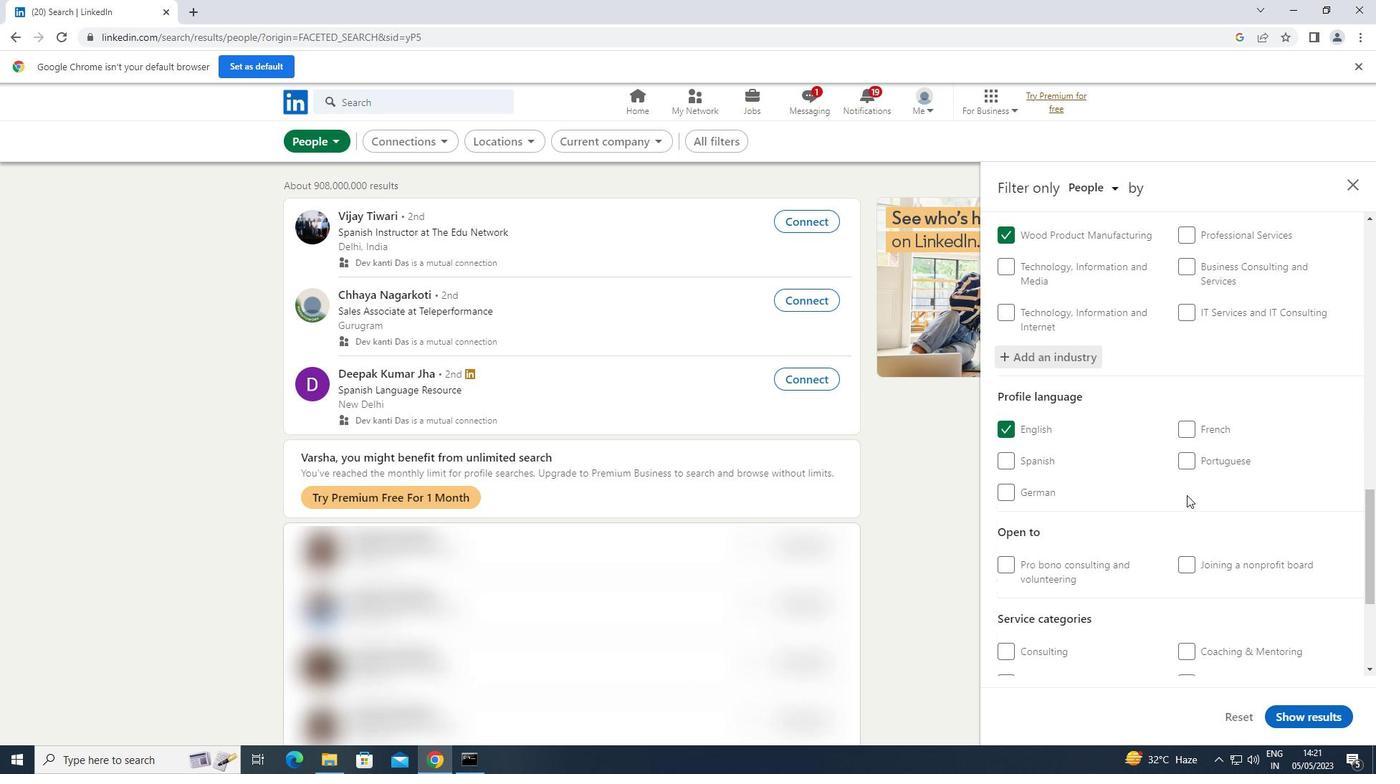
Action: Mouse scrolled (1187, 494) with delta (0, 0)
Screenshot: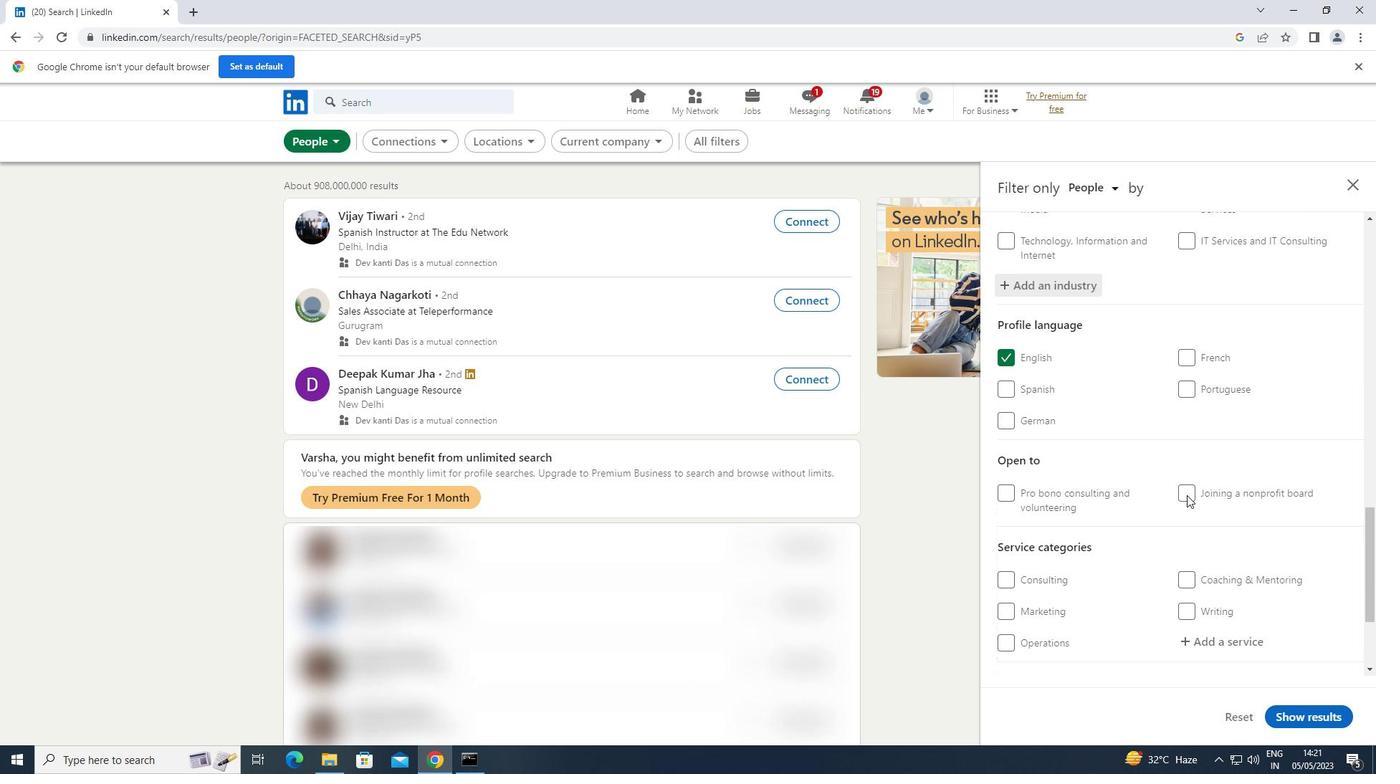 
Action: Mouse moved to (1197, 564)
Screenshot: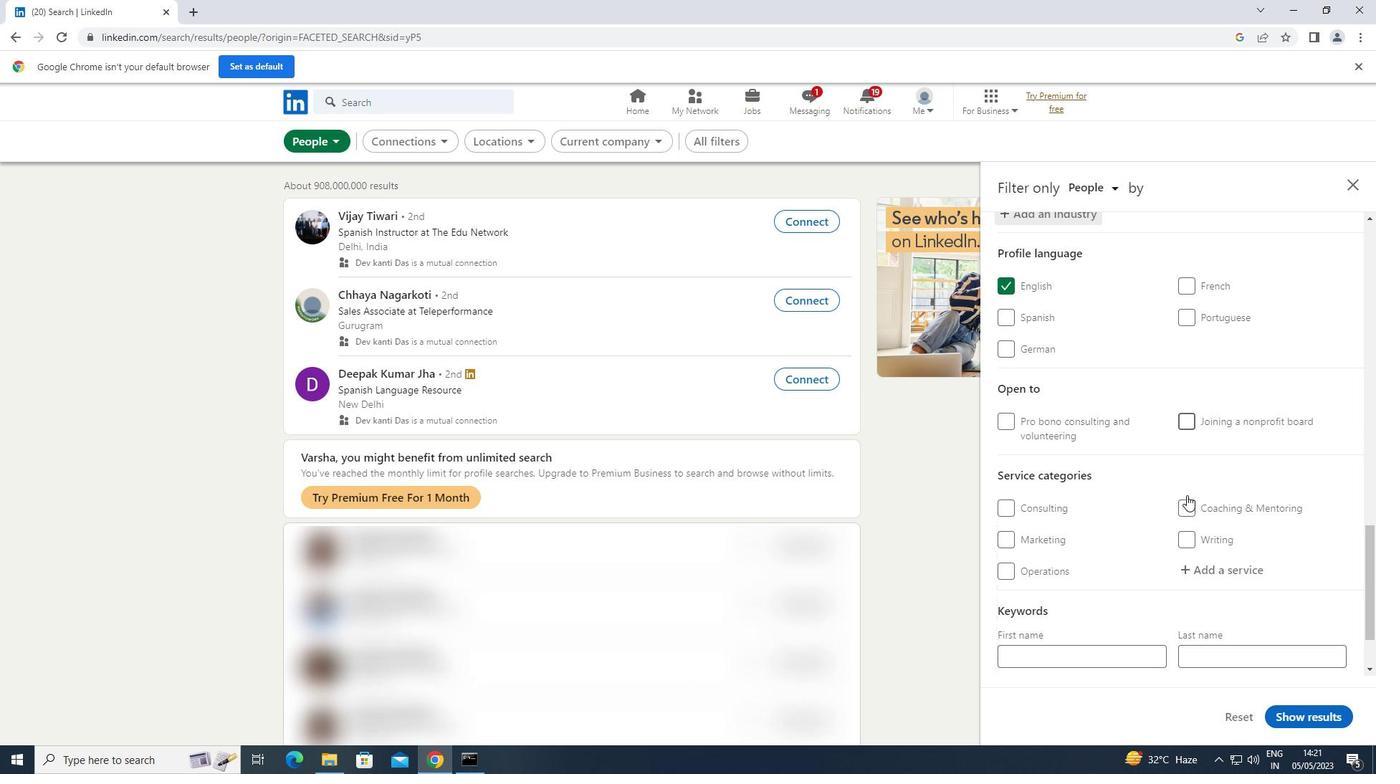 
Action: Mouse pressed left at (1197, 564)
Screenshot: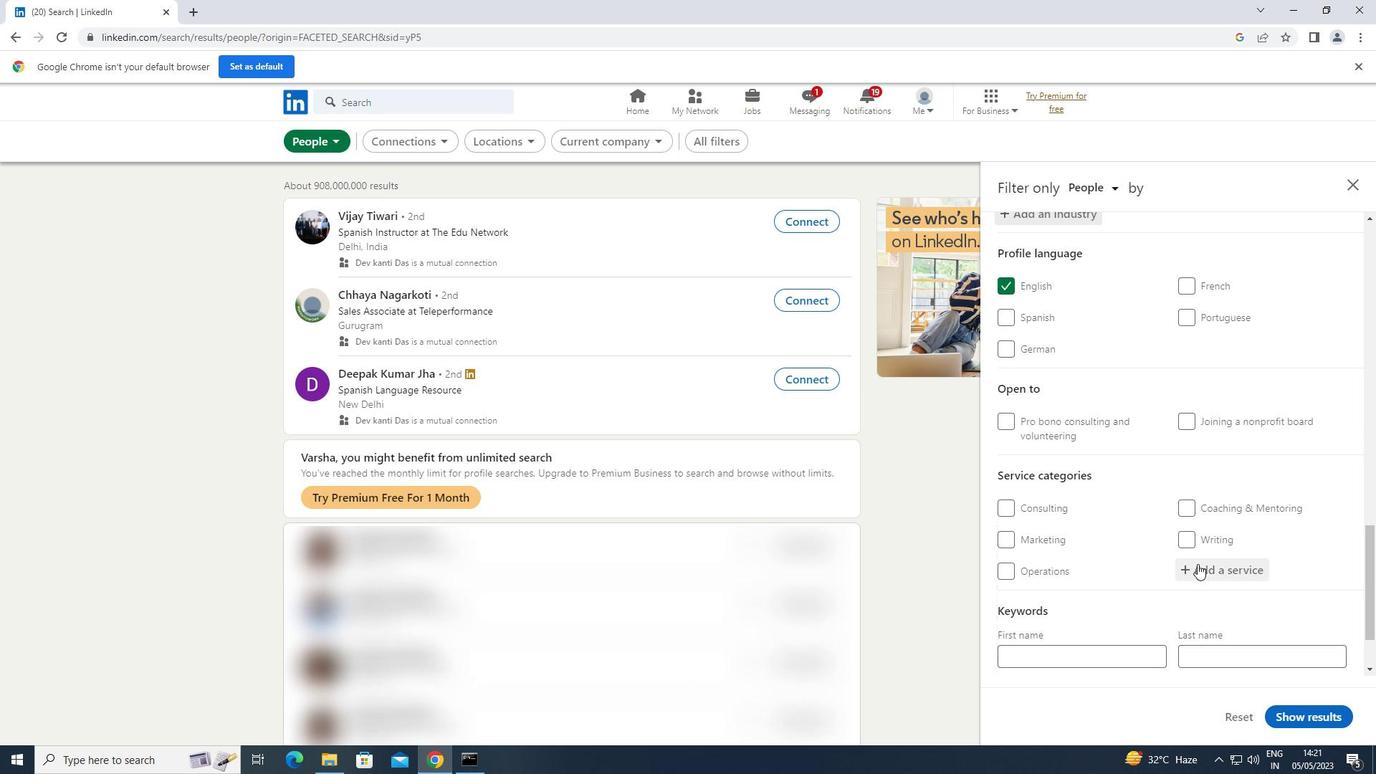 
Action: Key pressed <Key.shift>USER<Key.space>
Screenshot: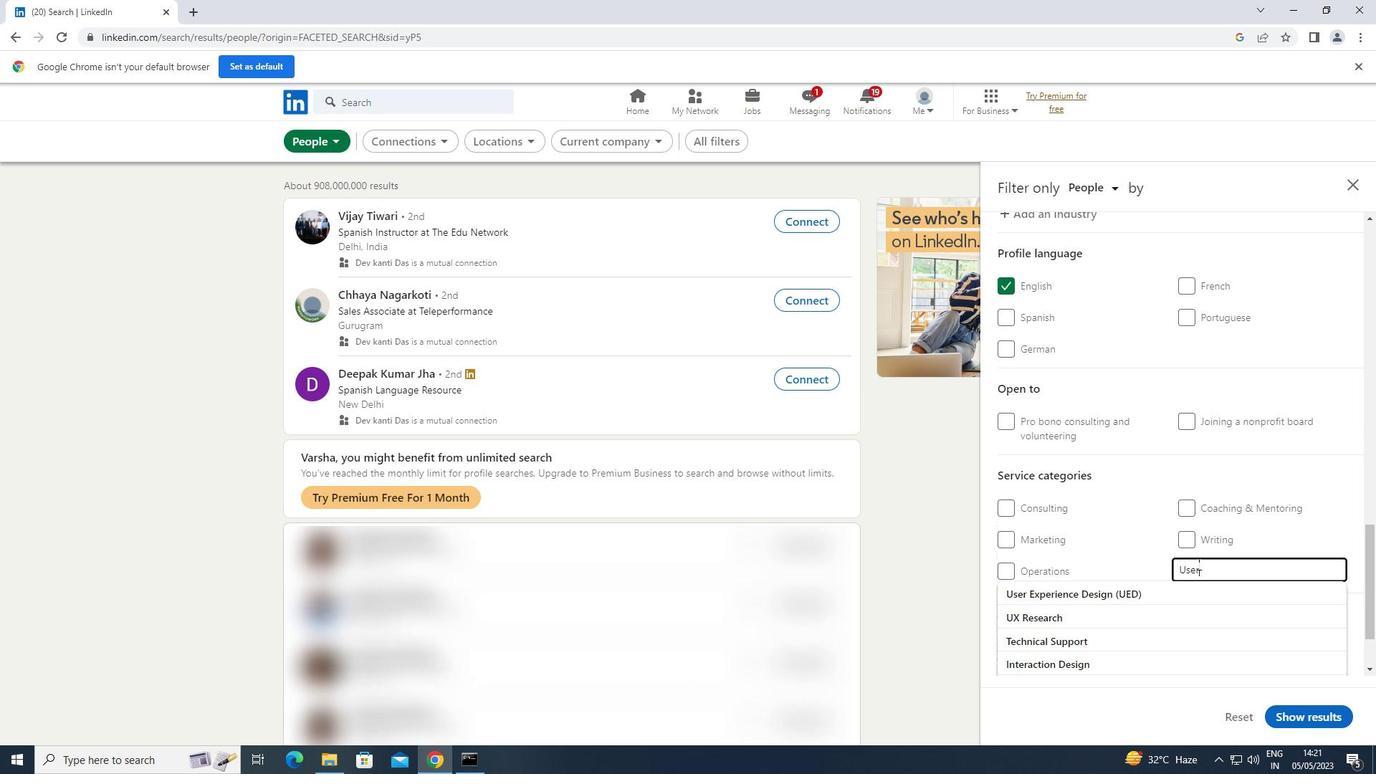 
Action: Mouse moved to (1127, 599)
Screenshot: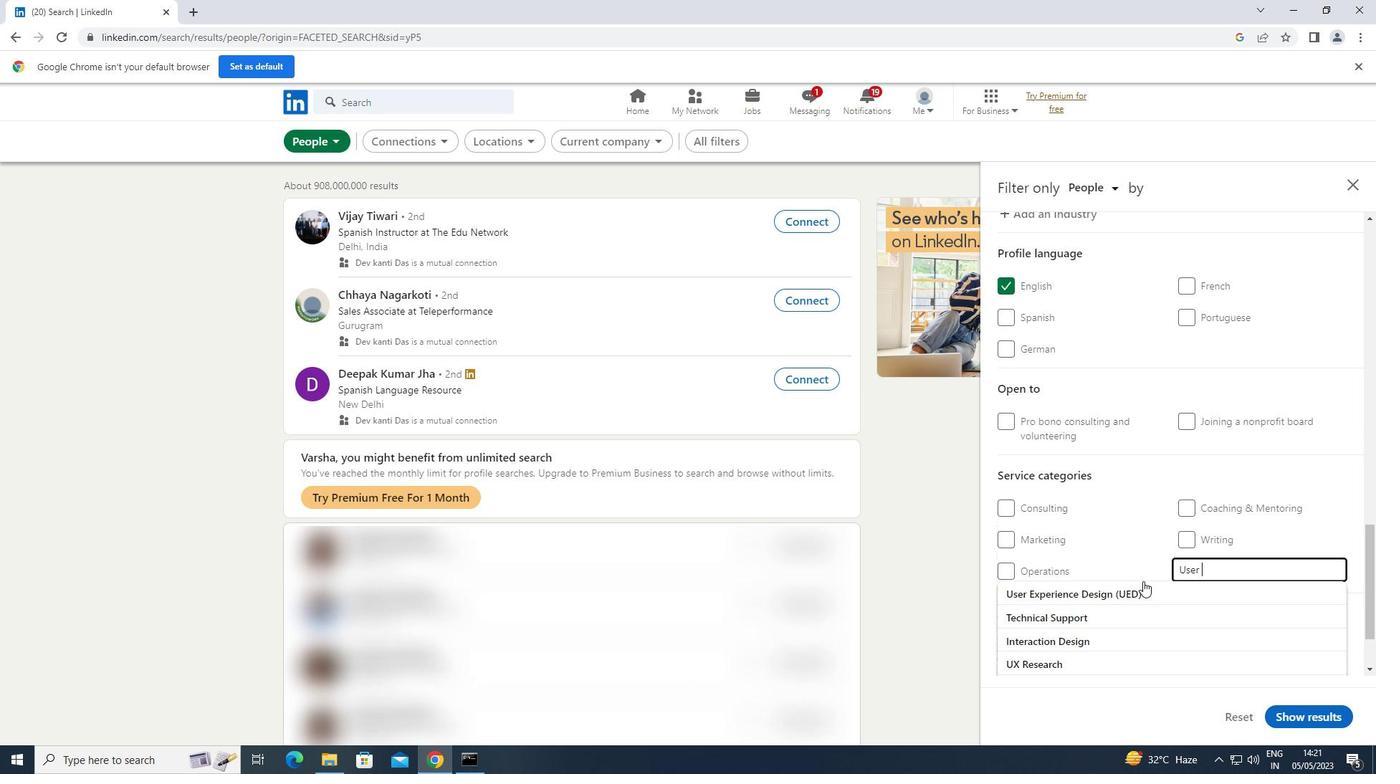 
Action: Mouse pressed left at (1127, 599)
Screenshot: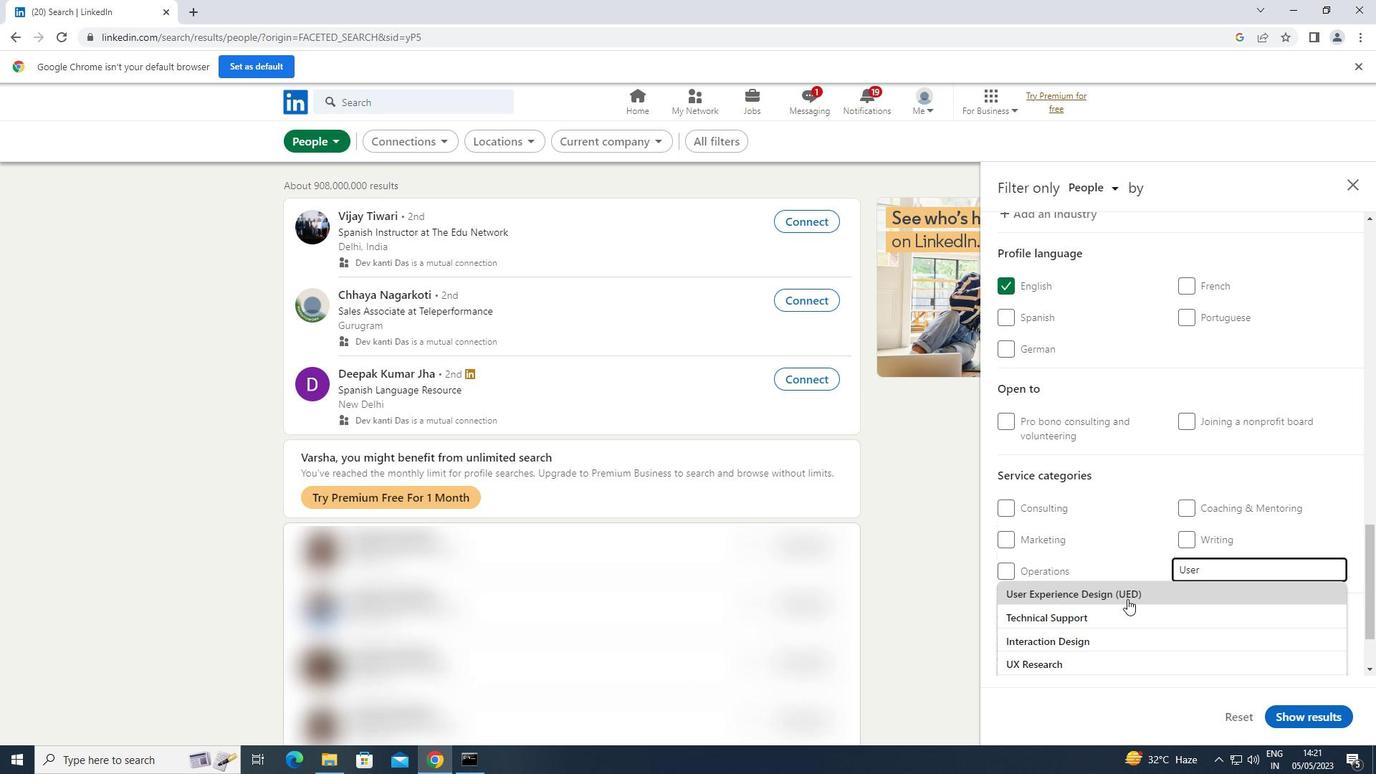 
Action: Mouse scrolled (1127, 598) with delta (0, 0)
Screenshot: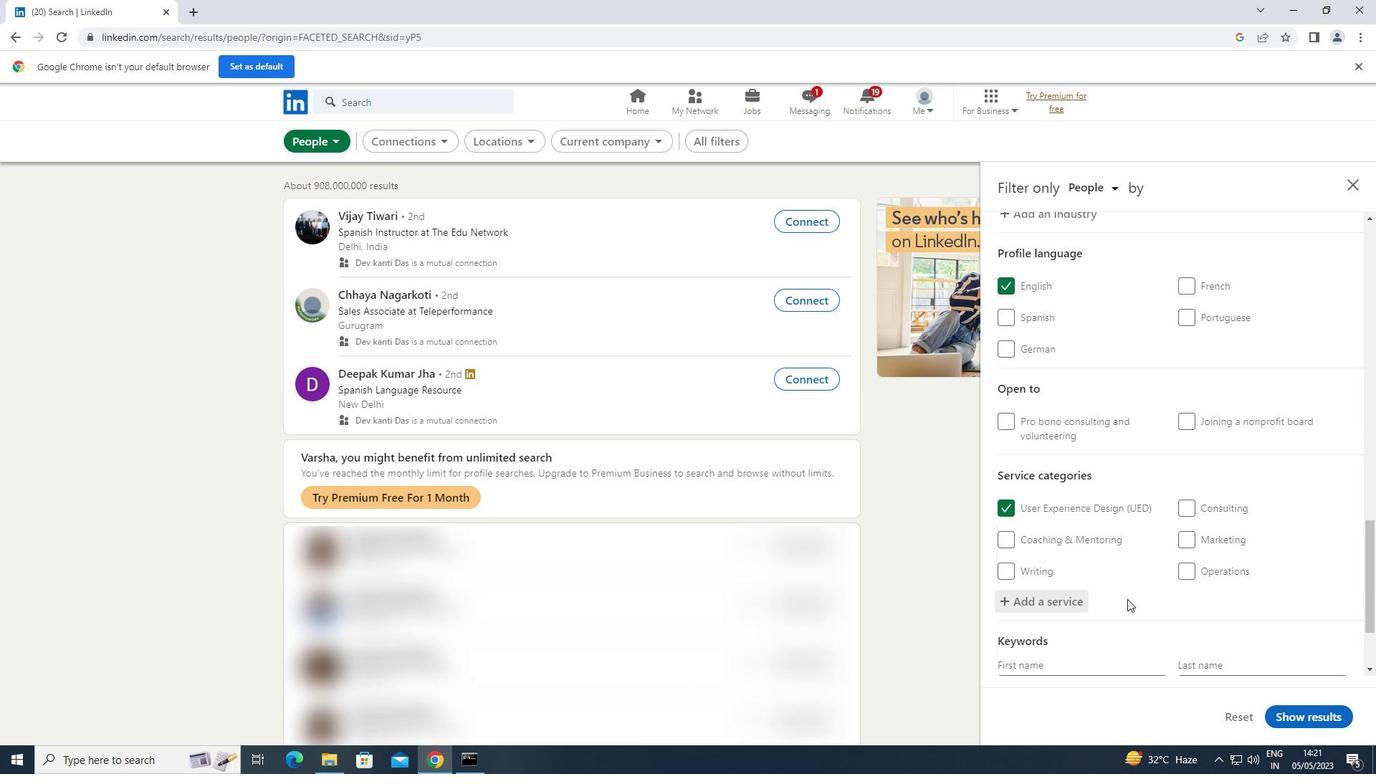 
Action: Mouse scrolled (1127, 598) with delta (0, 0)
Screenshot: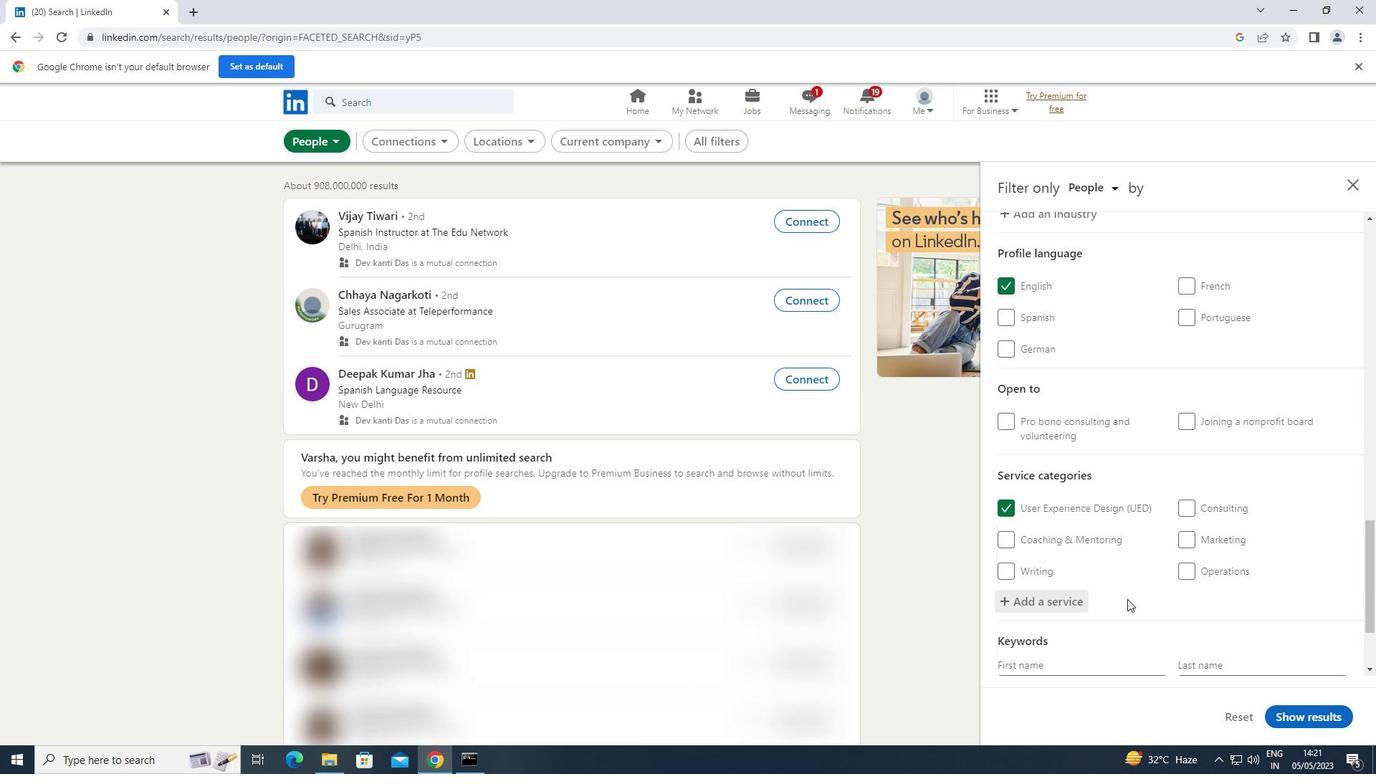 
Action: Mouse scrolled (1127, 598) with delta (0, 0)
Screenshot: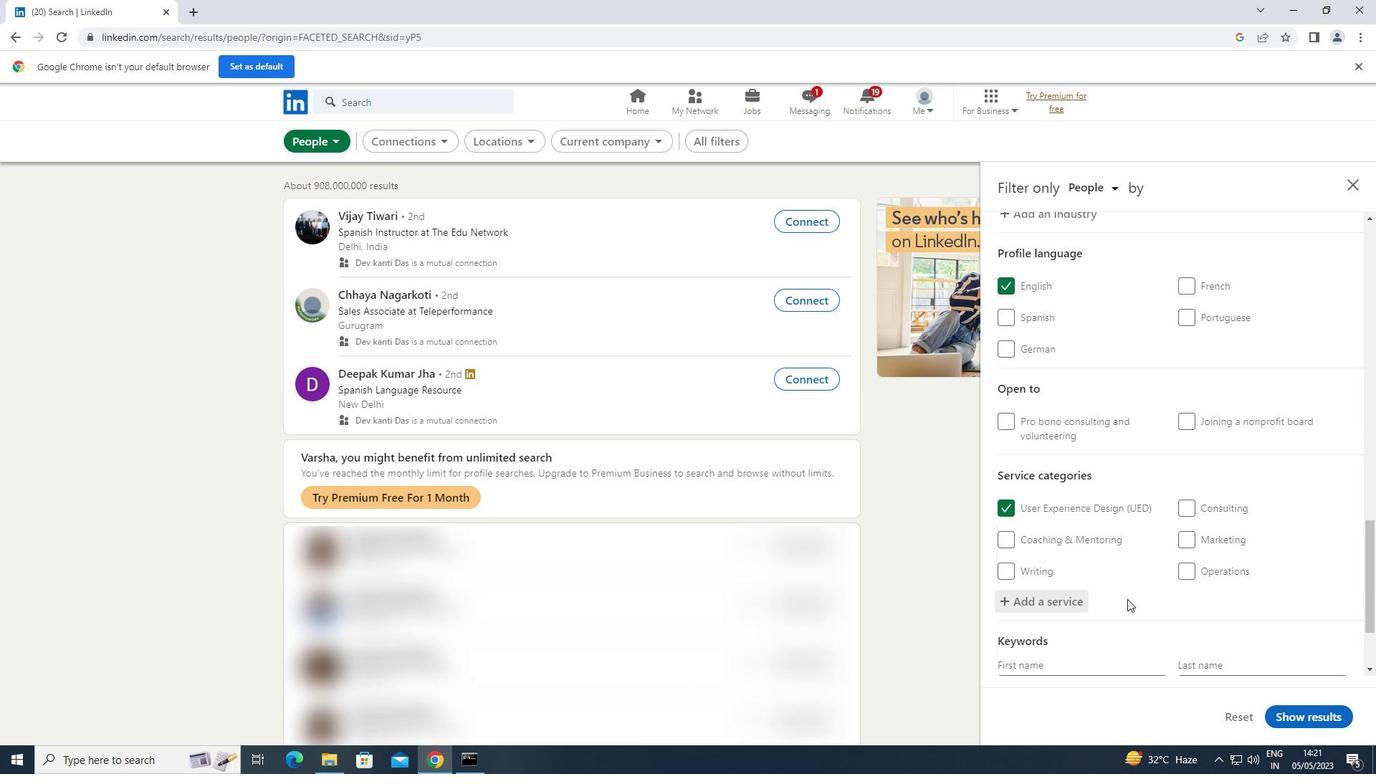 
Action: Mouse scrolled (1127, 598) with delta (0, 0)
Screenshot: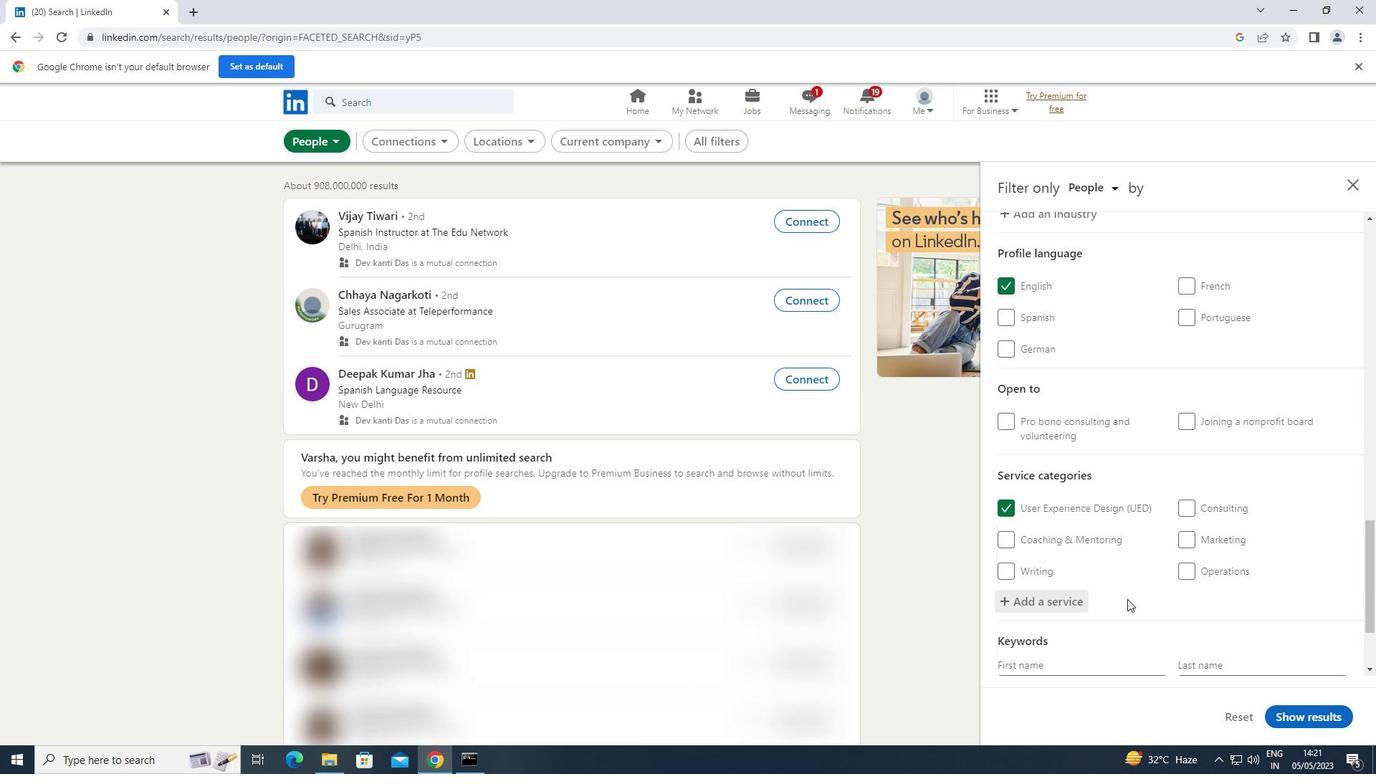 
Action: Mouse scrolled (1127, 598) with delta (0, 0)
Screenshot: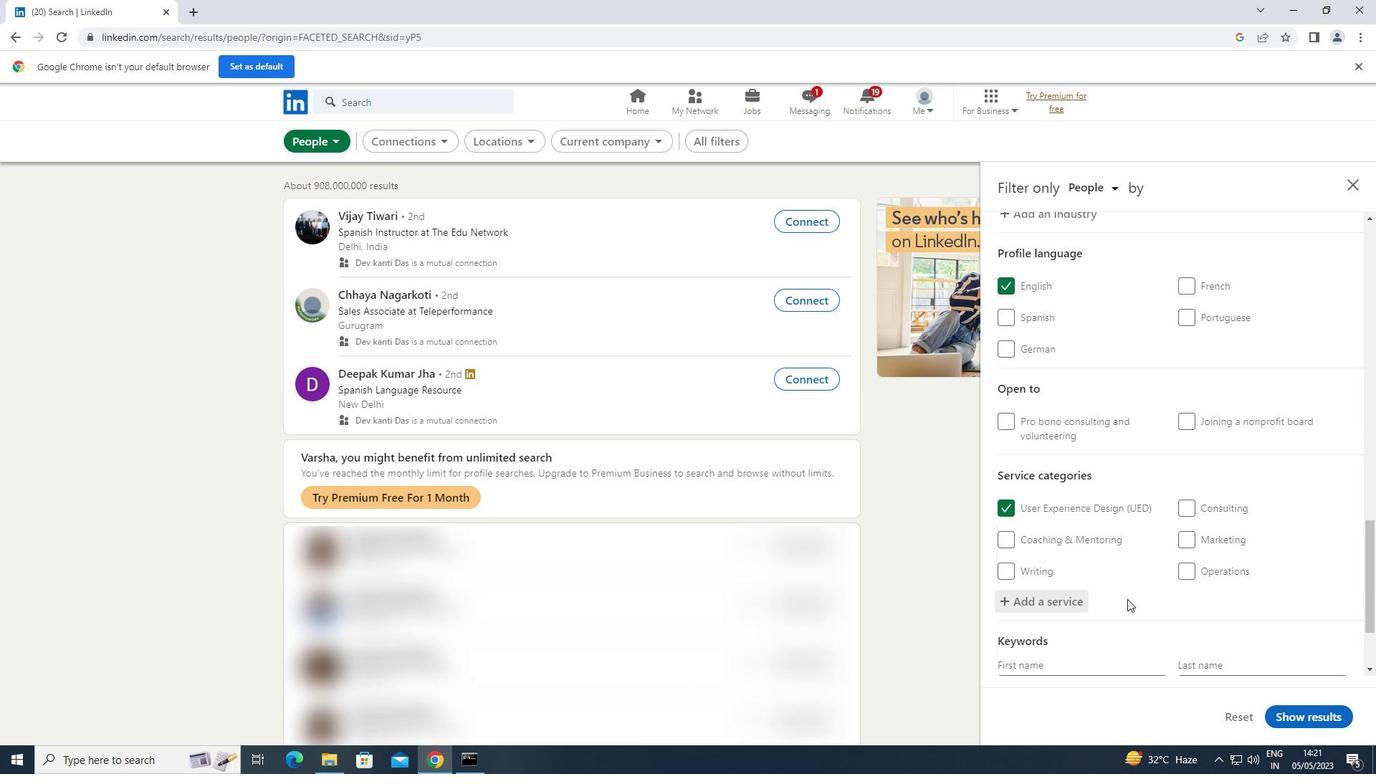 
Action: Mouse moved to (1118, 617)
Screenshot: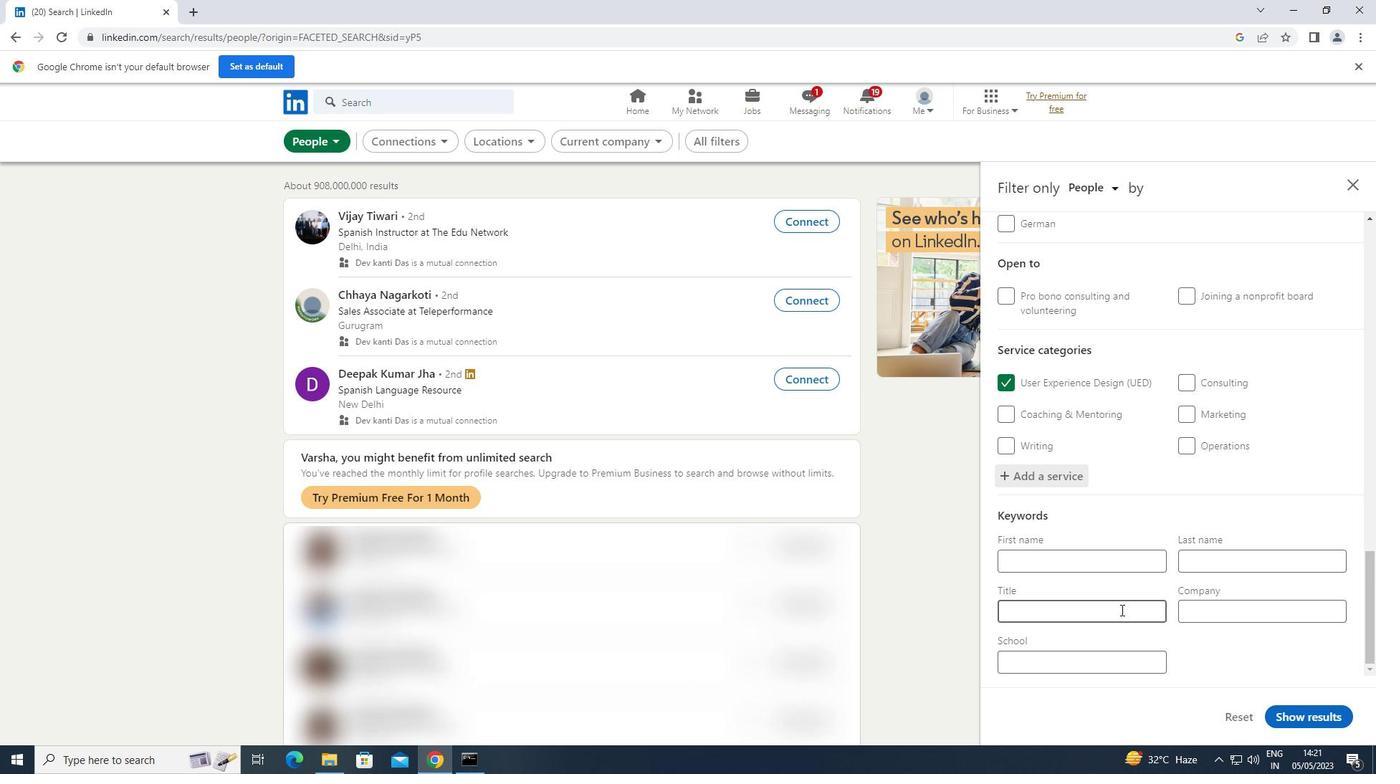 
Action: Mouse pressed left at (1118, 617)
Screenshot: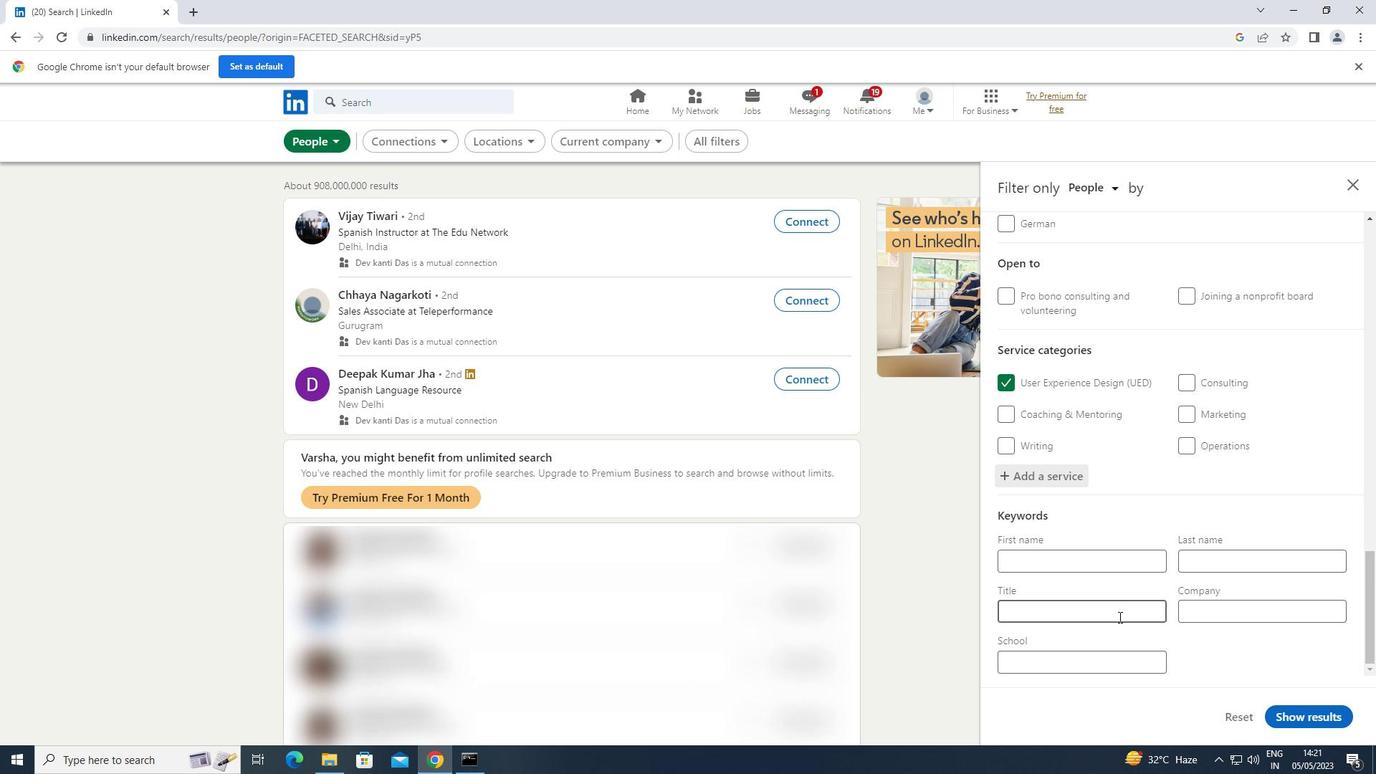 
Action: Key pressed <Key.shift>SALON<Key.space><Key.shift>MANAGER
Screenshot: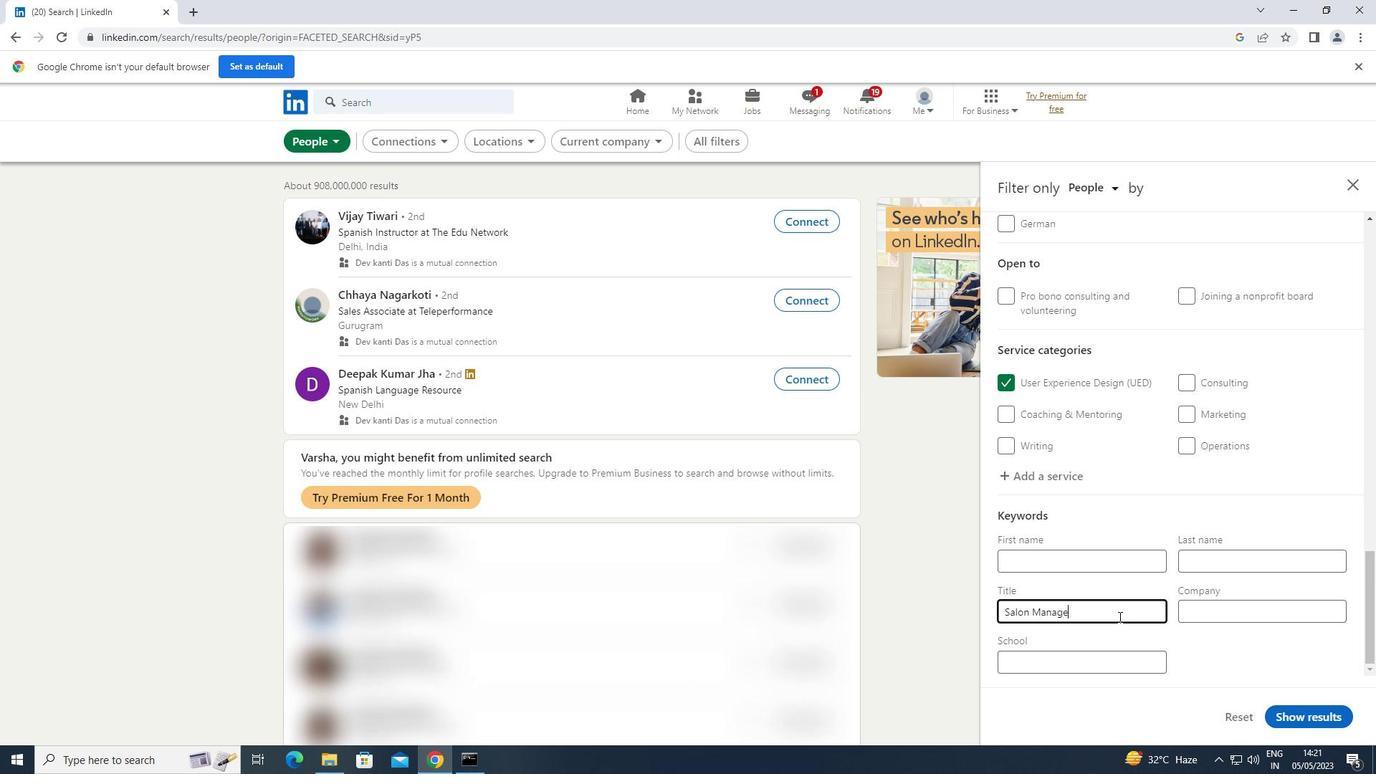 
Action: Mouse moved to (1278, 711)
Screenshot: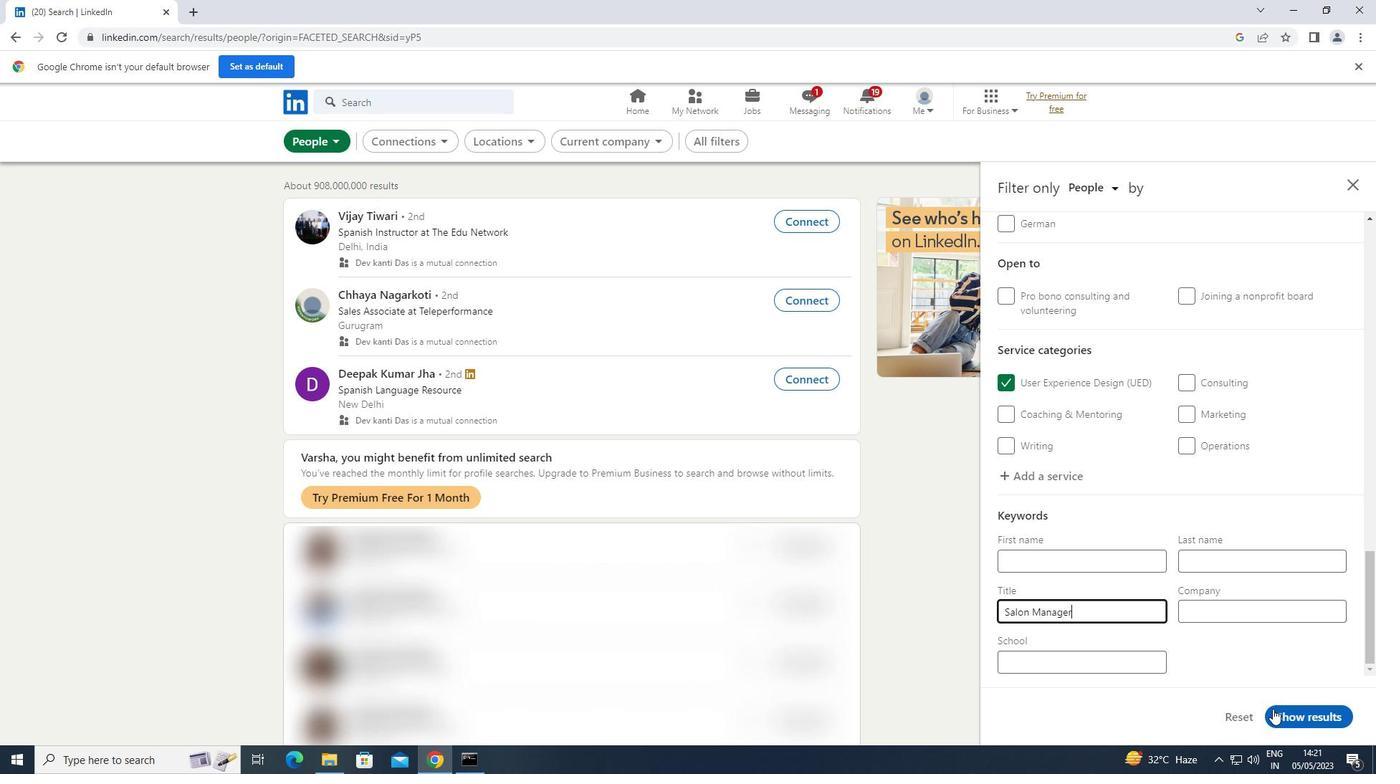 
Action: Mouse pressed left at (1278, 711)
Screenshot: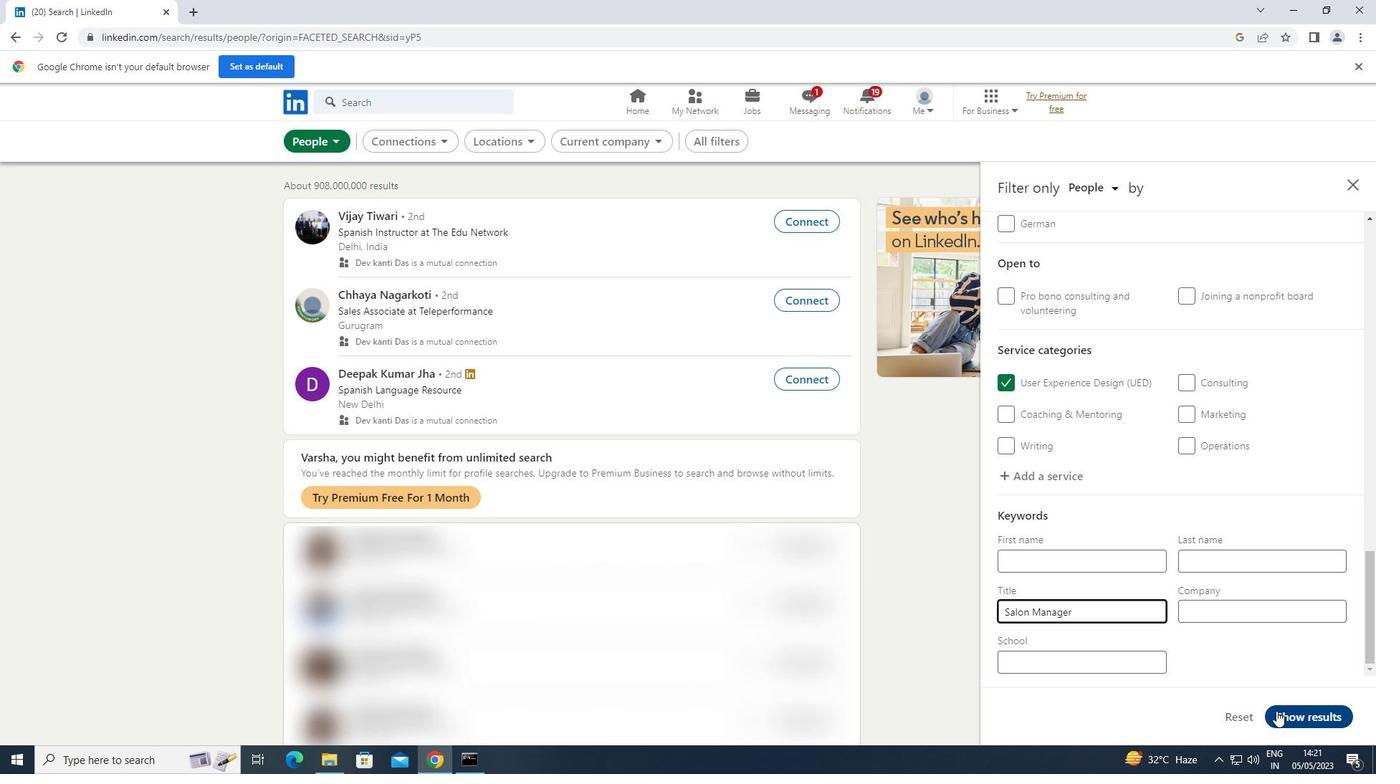 
